 Task: Find connections with filter location Nkawkaw with filter topic #Economywith filter profile language Spanish with filter current company SKS Enterpprises - Human Resource Planning and Management with filter school Chennai Institute of Technology with filter industry Investment Management with filter service category Web Development with filter keywords title Bookkeeper
Action: Mouse moved to (169, 254)
Screenshot: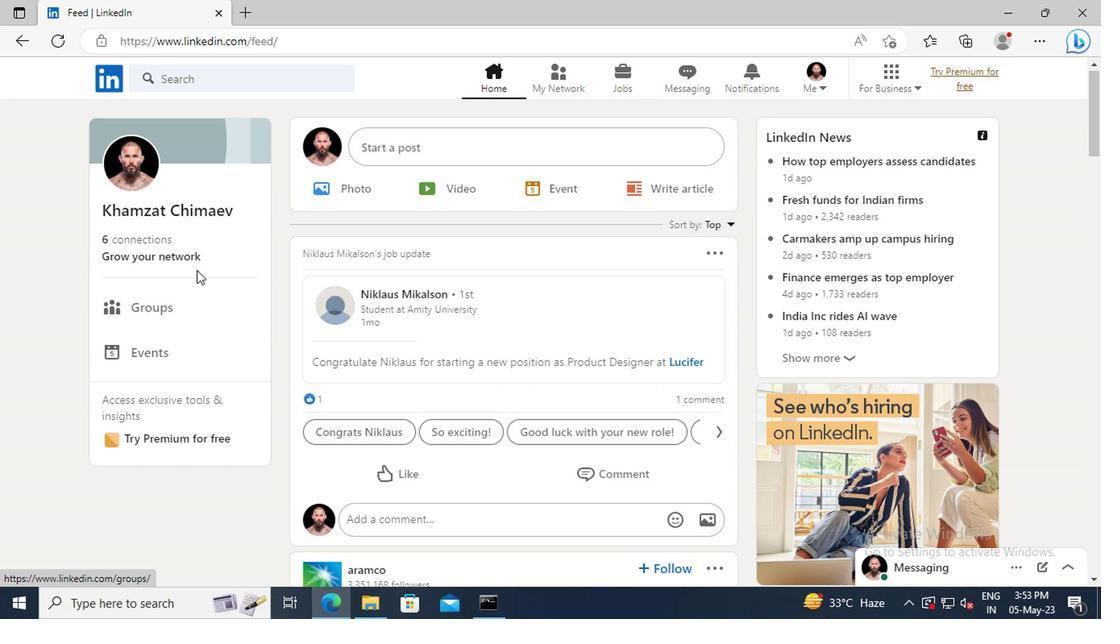 
Action: Mouse pressed left at (169, 254)
Screenshot: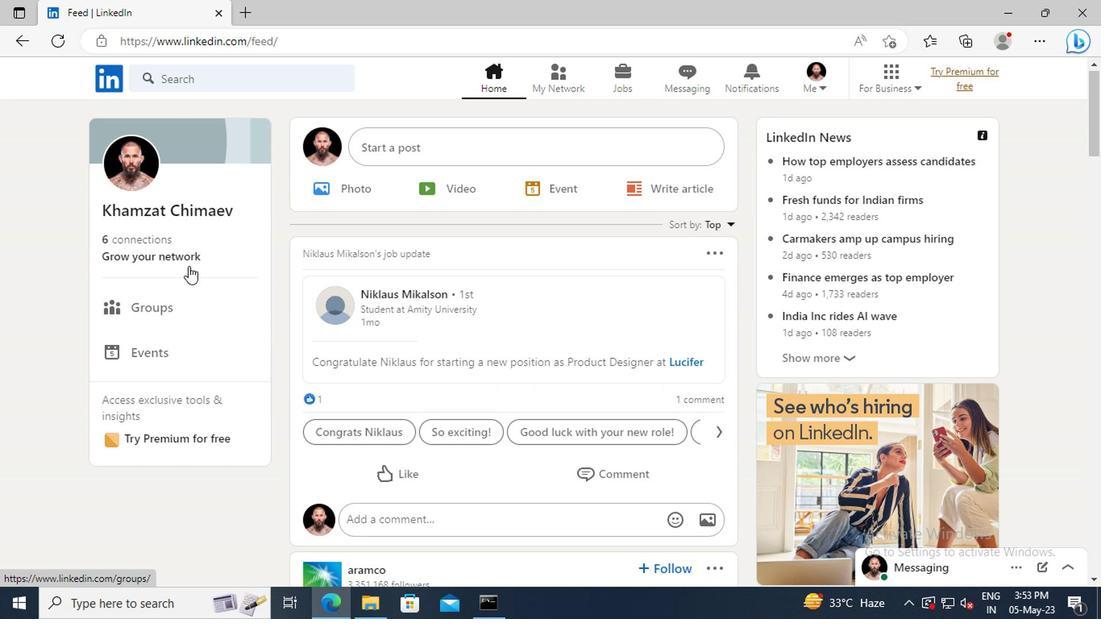 
Action: Mouse moved to (169, 169)
Screenshot: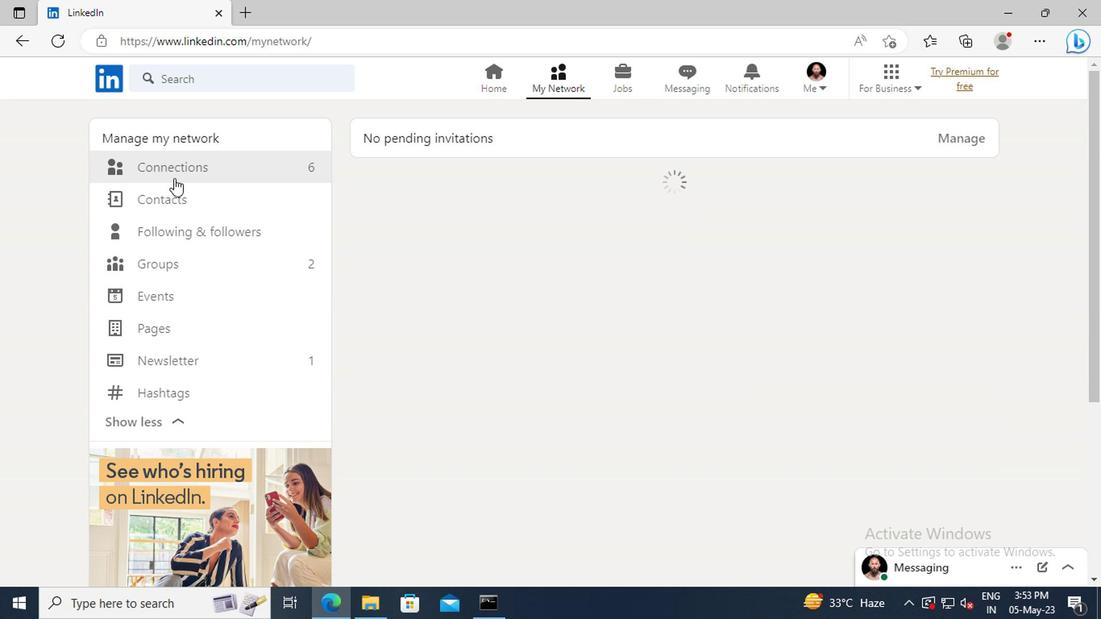 
Action: Mouse pressed left at (169, 169)
Screenshot: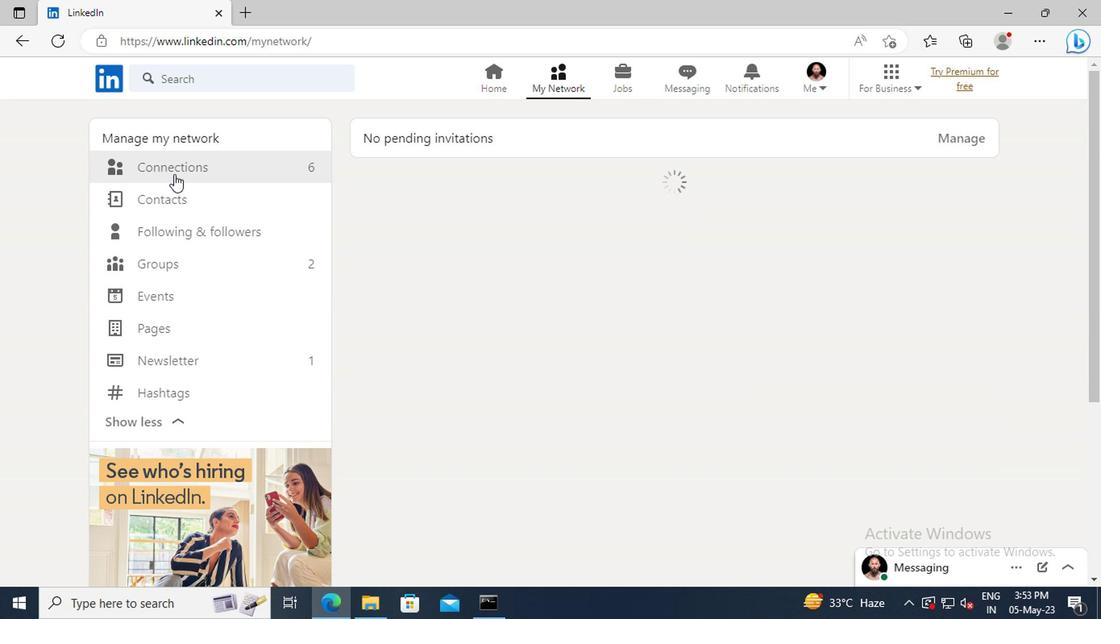 
Action: Mouse moved to (634, 172)
Screenshot: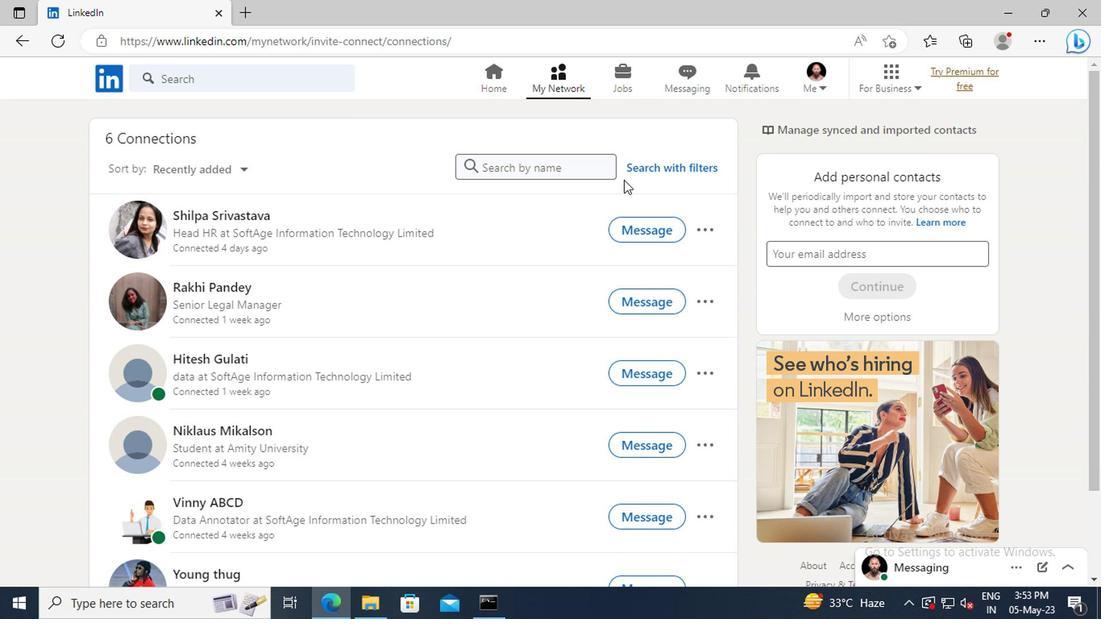 
Action: Mouse pressed left at (634, 172)
Screenshot: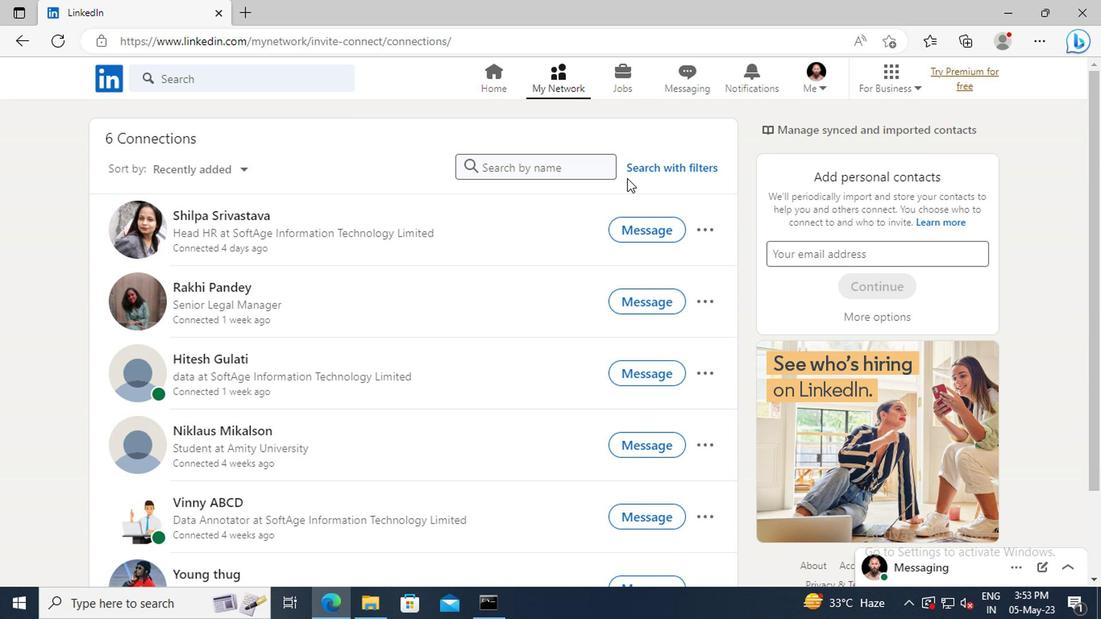 
Action: Mouse moved to (613, 128)
Screenshot: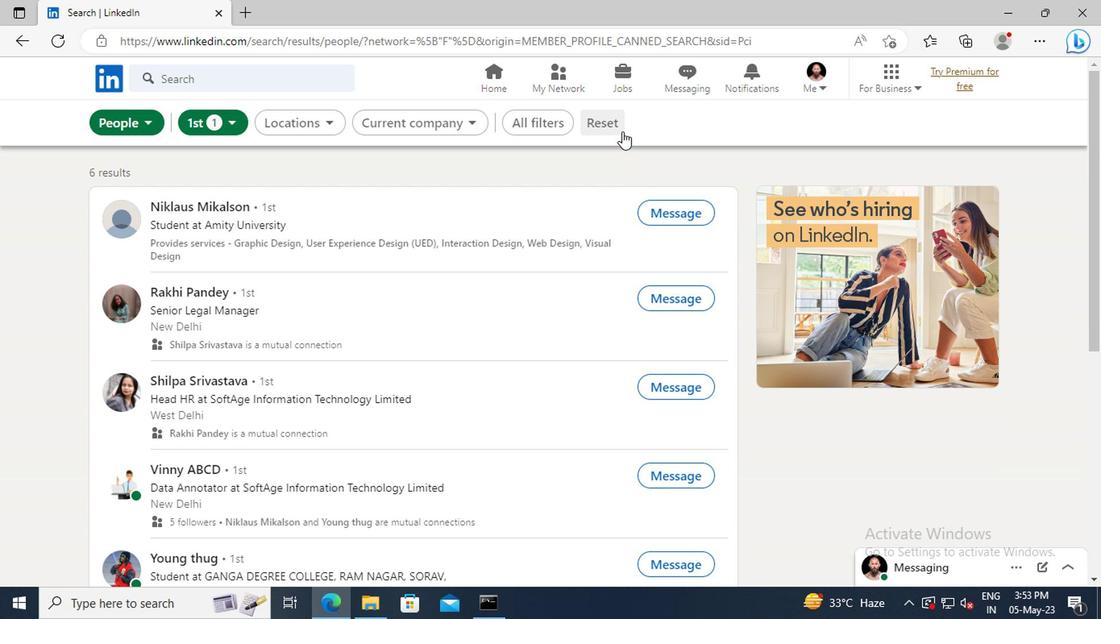 
Action: Mouse pressed left at (613, 128)
Screenshot: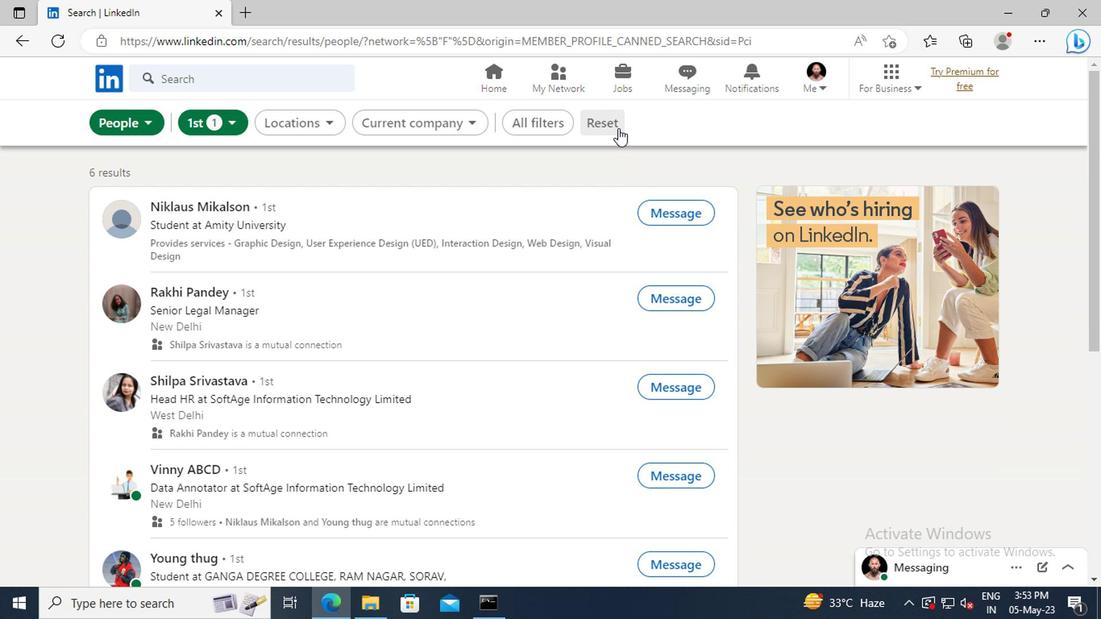 
Action: Mouse moved to (584, 126)
Screenshot: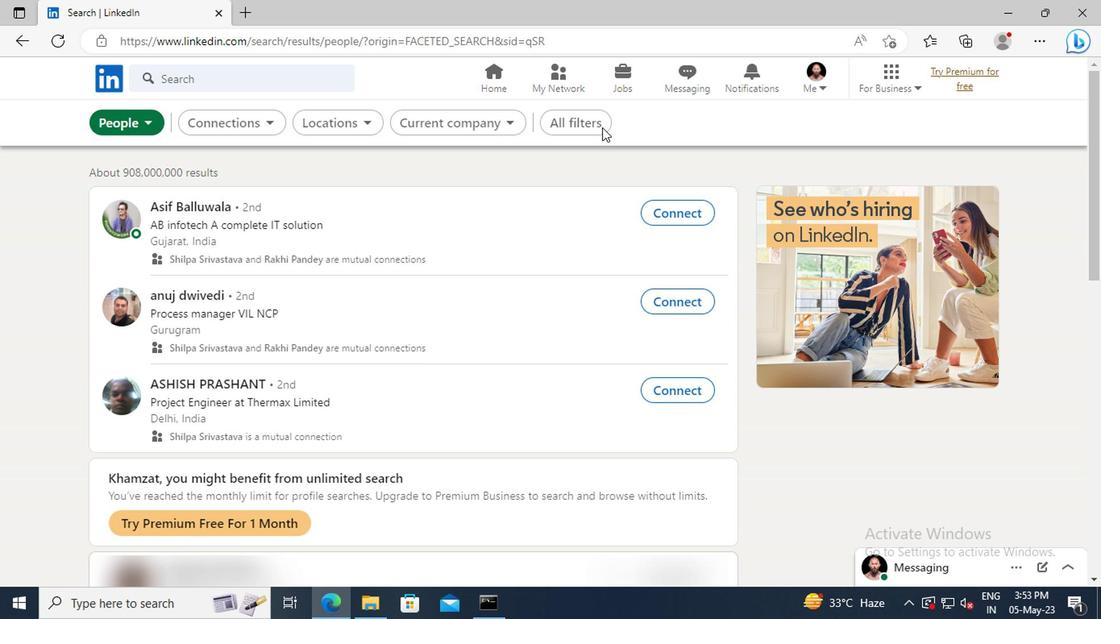 
Action: Mouse pressed left at (584, 126)
Screenshot: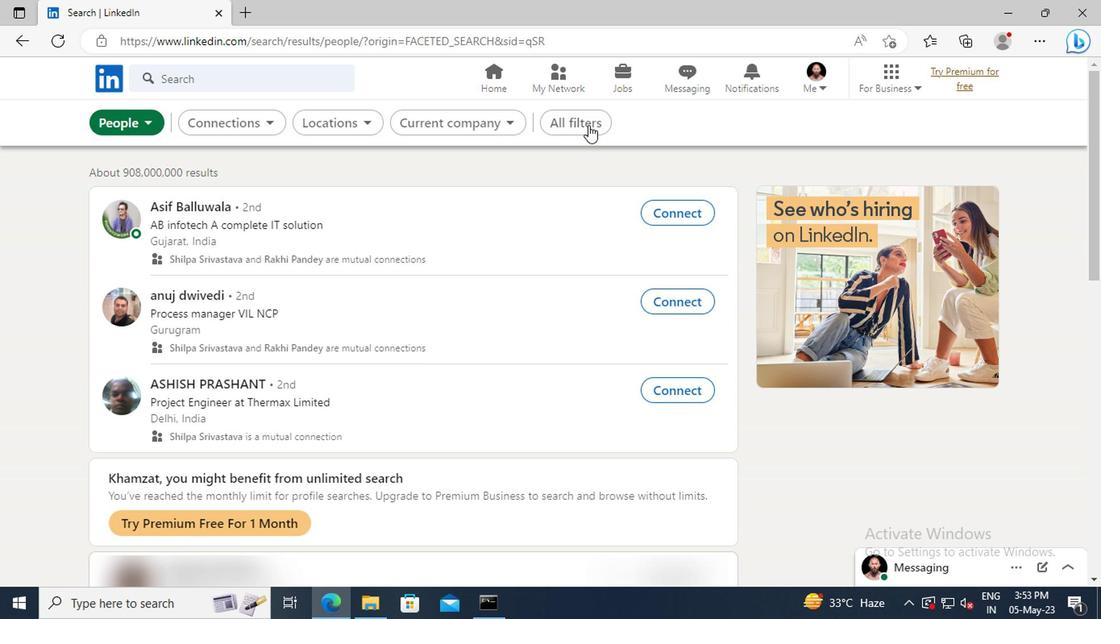 
Action: Mouse moved to (848, 293)
Screenshot: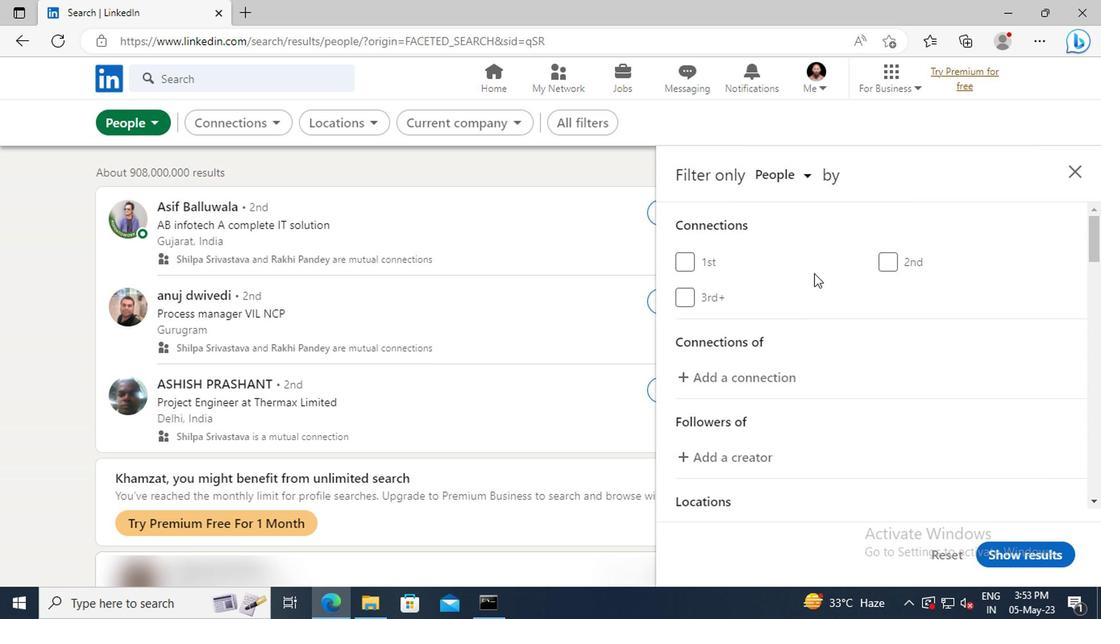 
Action: Mouse scrolled (848, 293) with delta (0, 0)
Screenshot: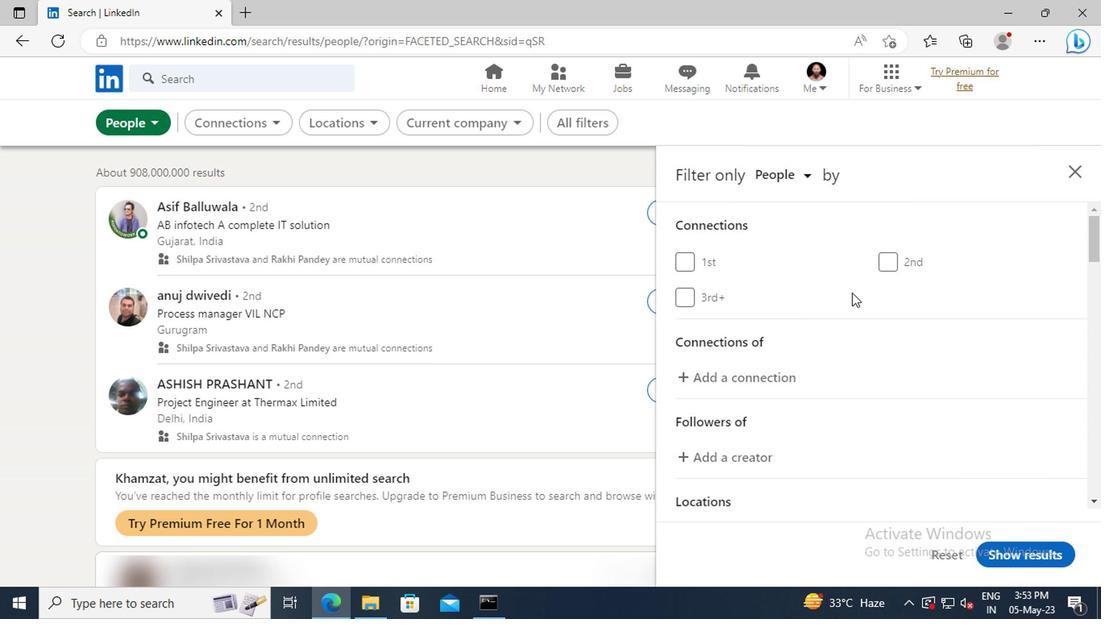 
Action: Mouse scrolled (848, 293) with delta (0, 0)
Screenshot: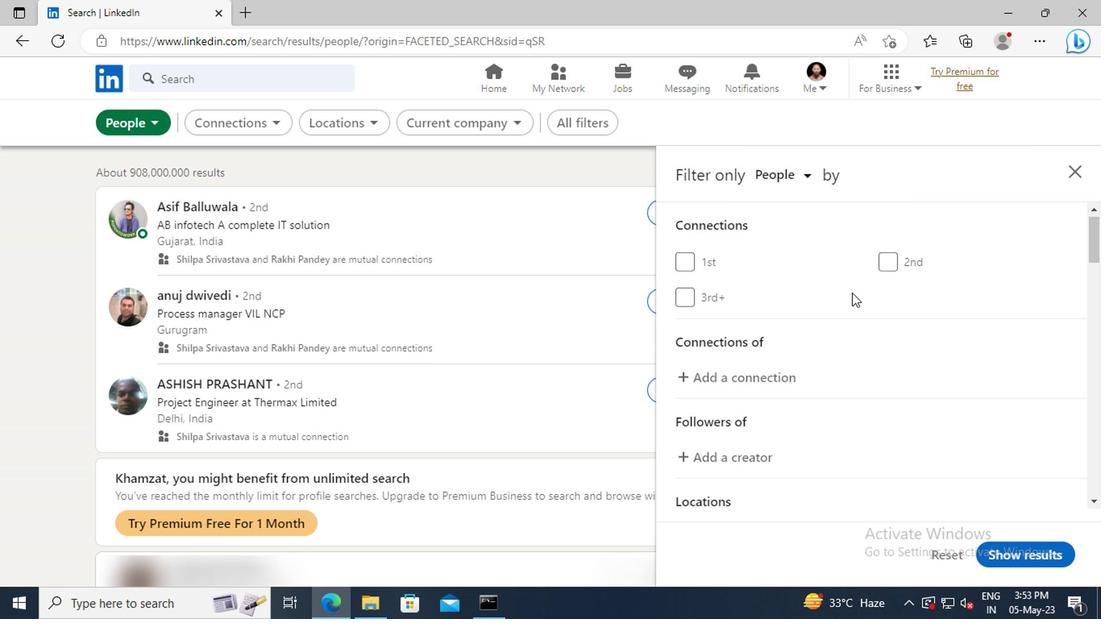 
Action: Mouse scrolled (848, 293) with delta (0, 0)
Screenshot: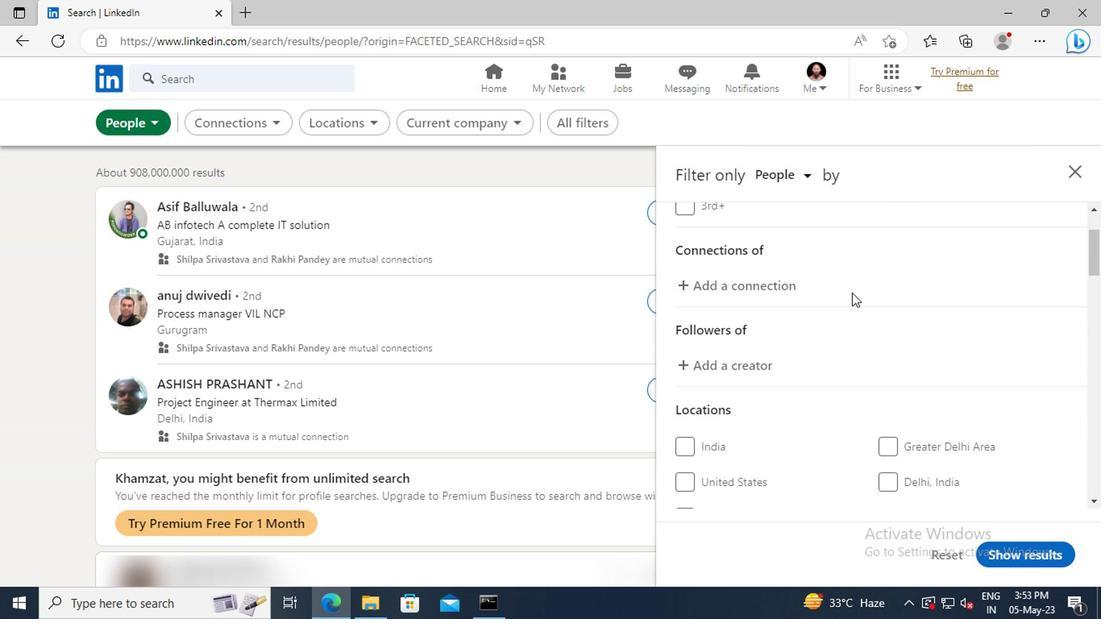 
Action: Mouse scrolled (848, 293) with delta (0, 0)
Screenshot: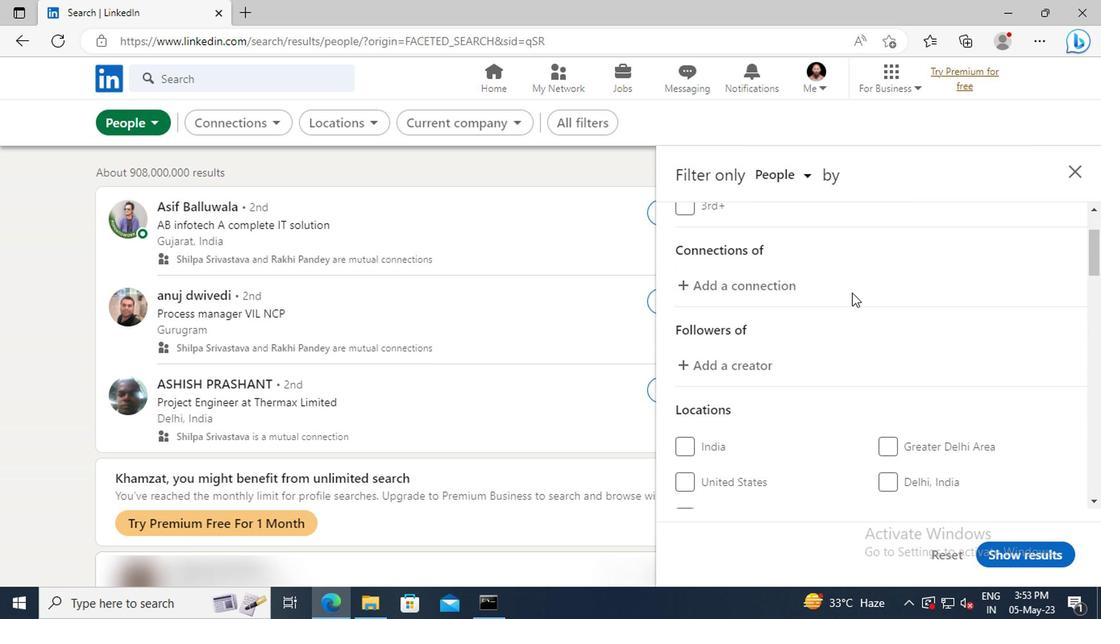 
Action: Mouse scrolled (848, 293) with delta (0, 0)
Screenshot: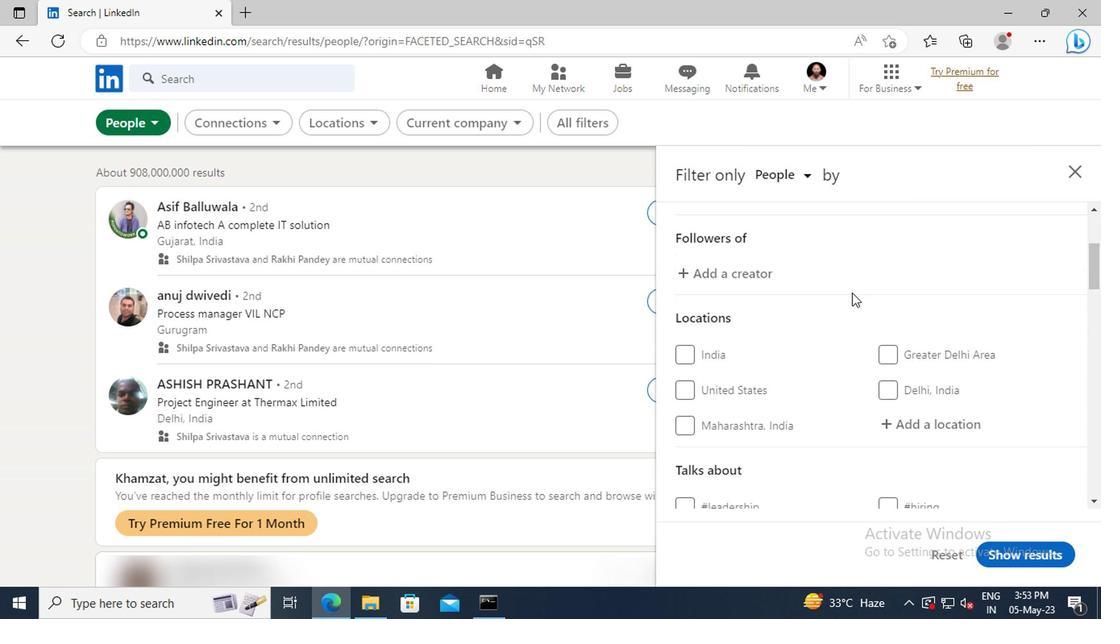 
Action: Mouse scrolled (848, 293) with delta (0, 0)
Screenshot: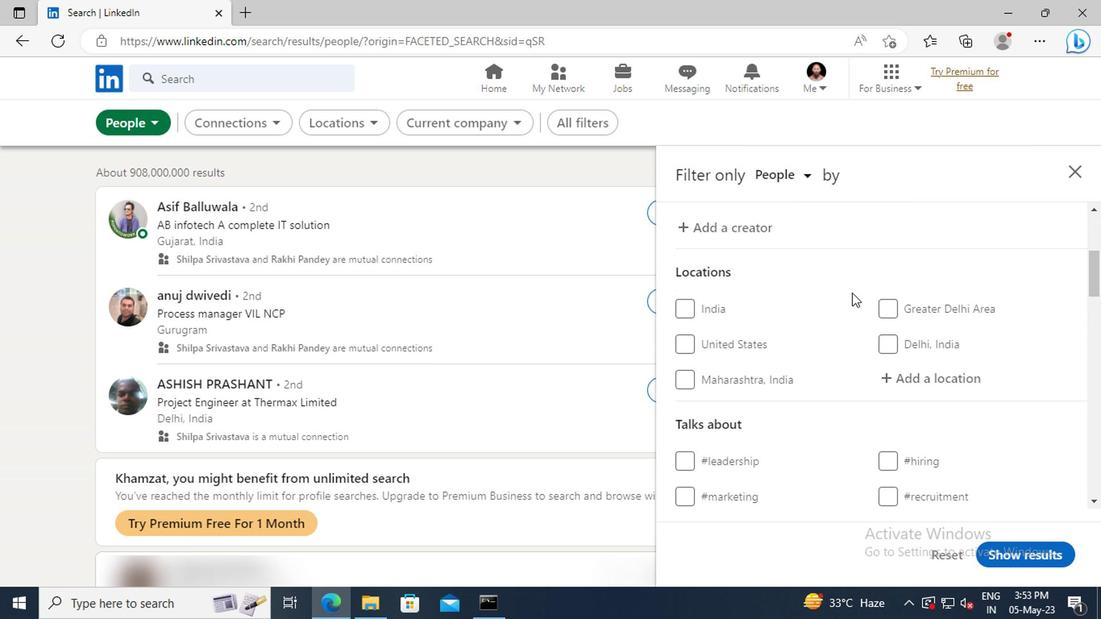 
Action: Mouse moved to (891, 334)
Screenshot: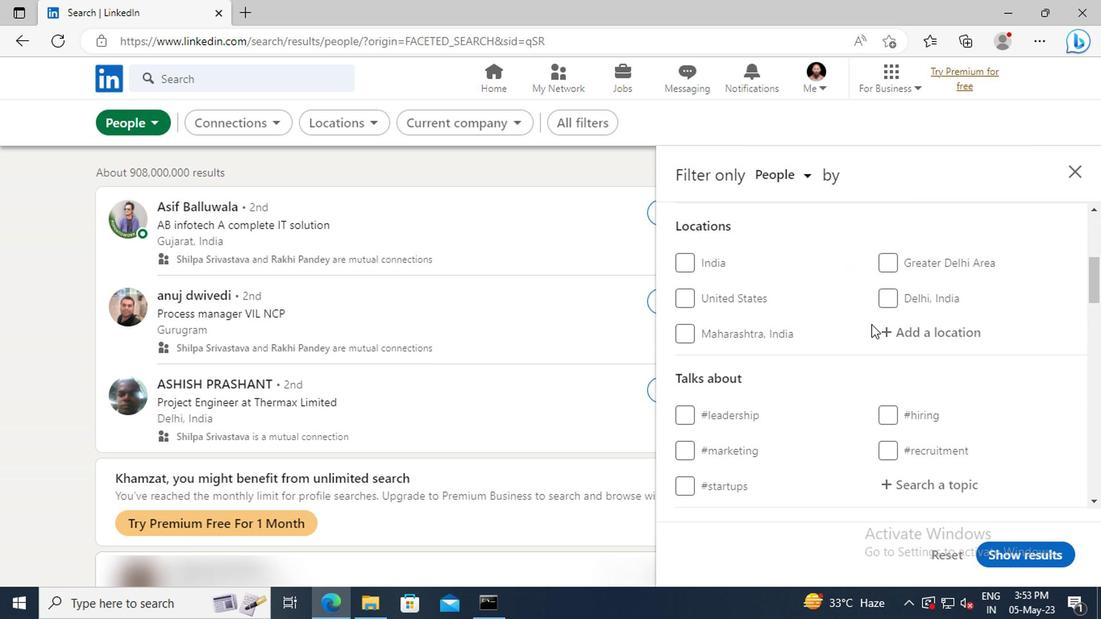 
Action: Mouse pressed left at (891, 334)
Screenshot: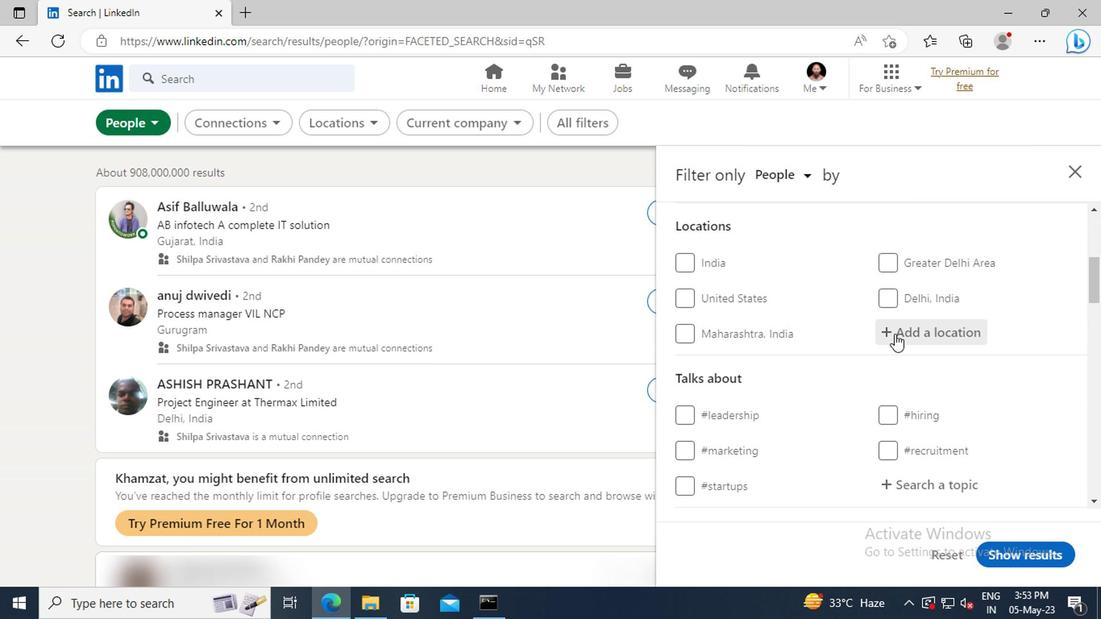 
Action: Key pressed <Key.shift>NKAWKAW<Key.enter>
Screenshot: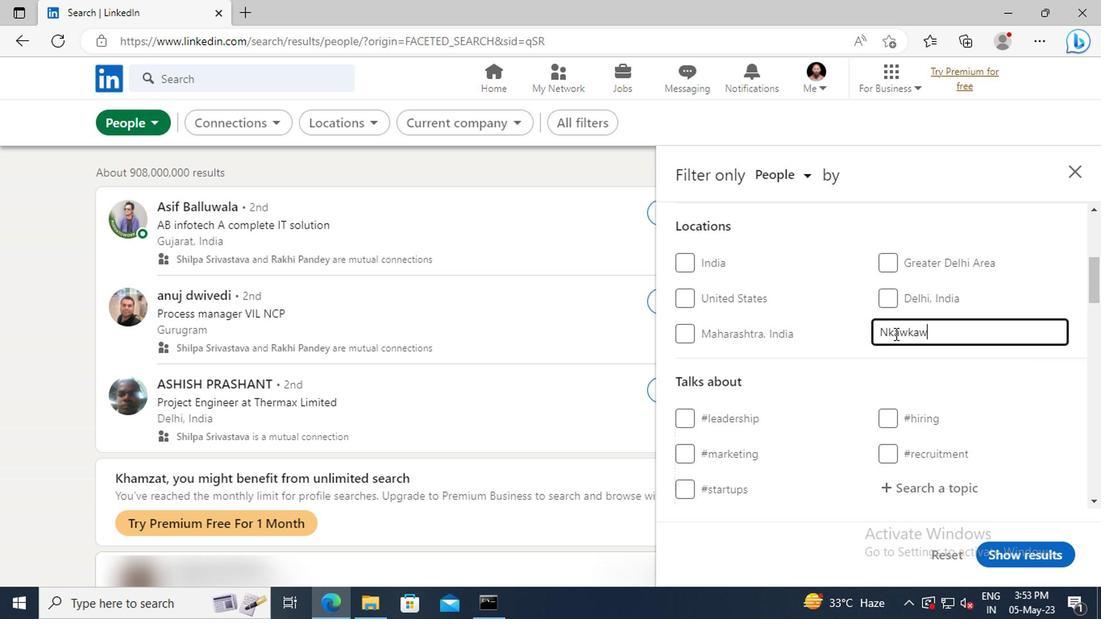 
Action: Mouse scrolled (891, 334) with delta (0, 0)
Screenshot: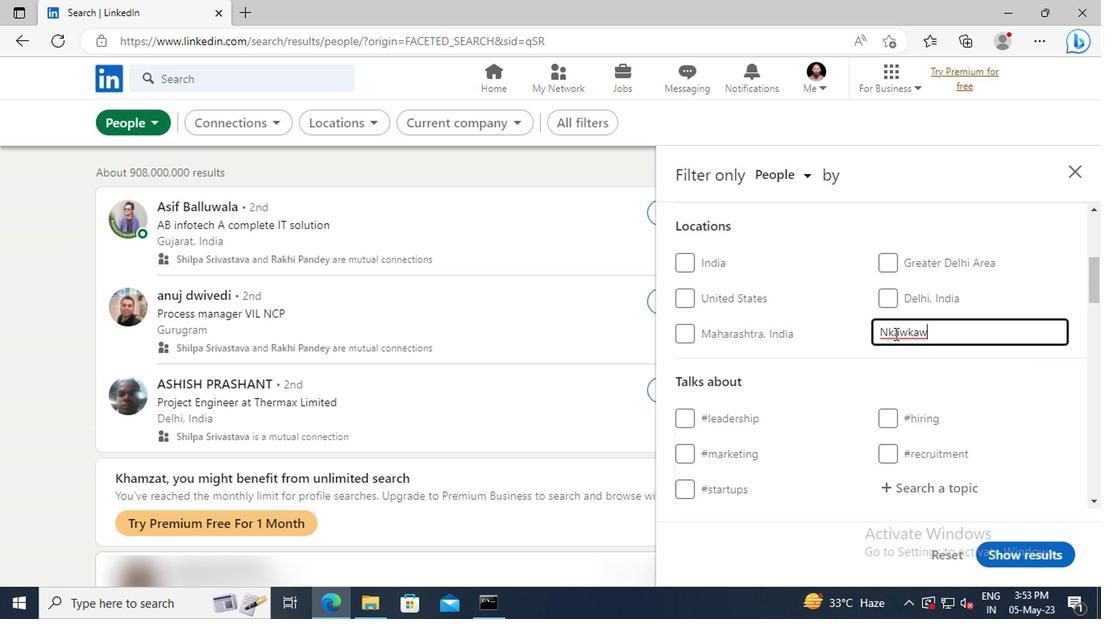 
Action: Mouse scrolled (891, 334) with delta (0, 0)
Screenshot: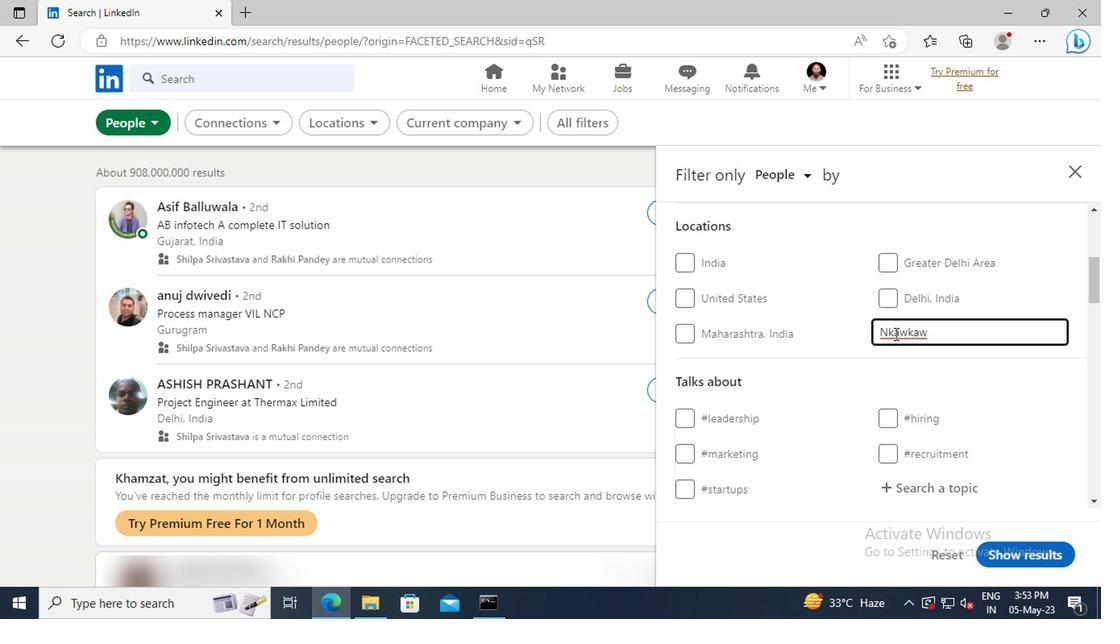 
Action: Mouse scrolled (891, 334) with delta (0, 0)
Screenshot: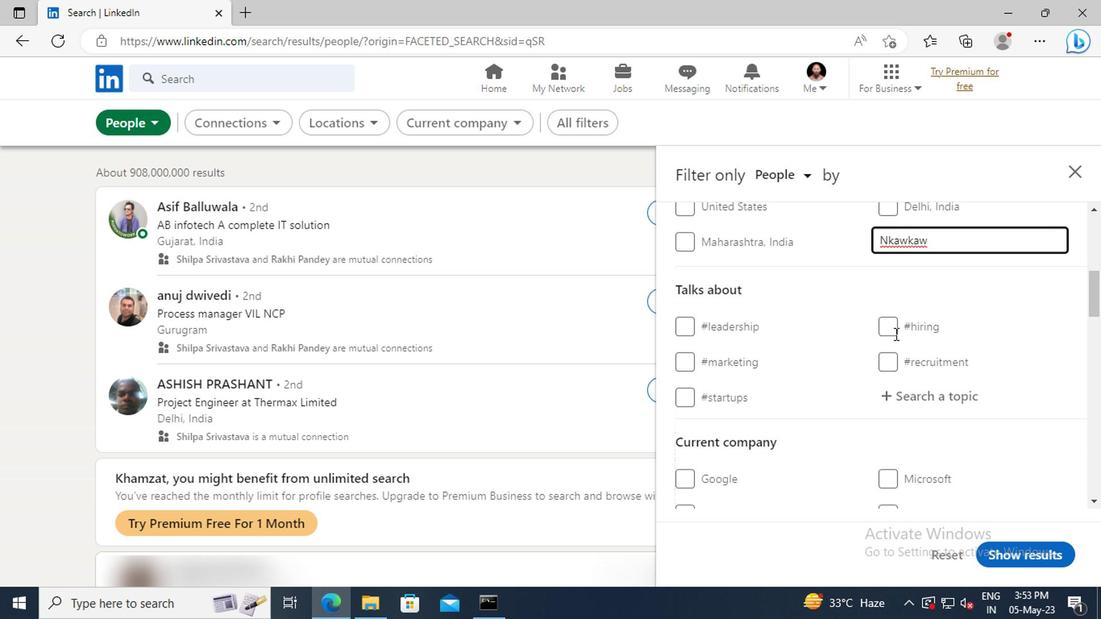
Action: Mouse moved to (903, 352)
Screenshot: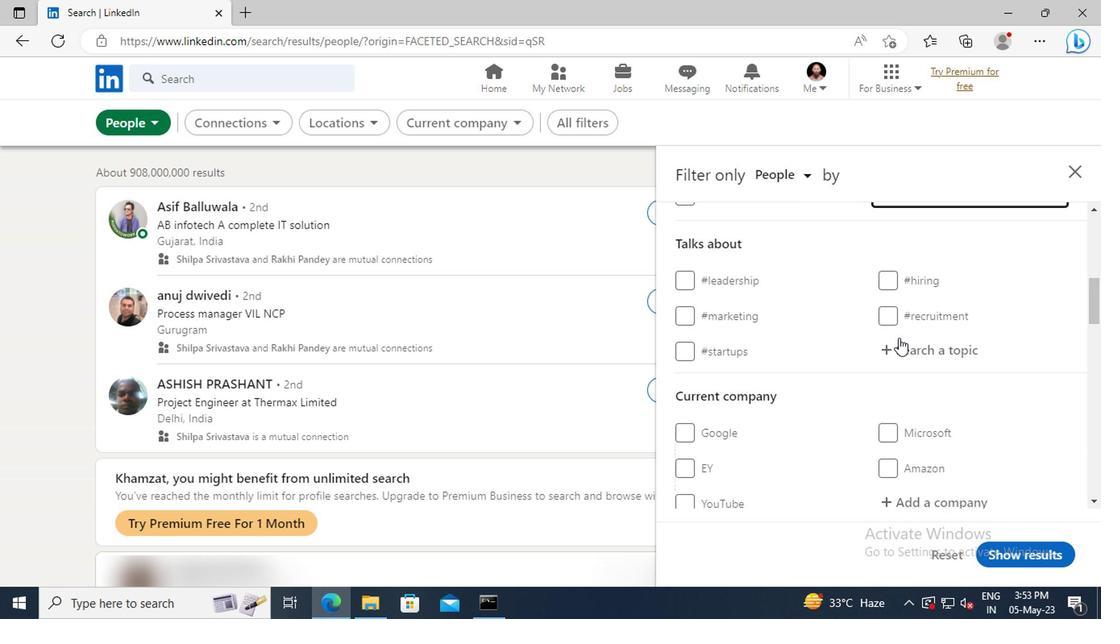 
Action: Mouse pressed left at (903, 352)
Screenshot: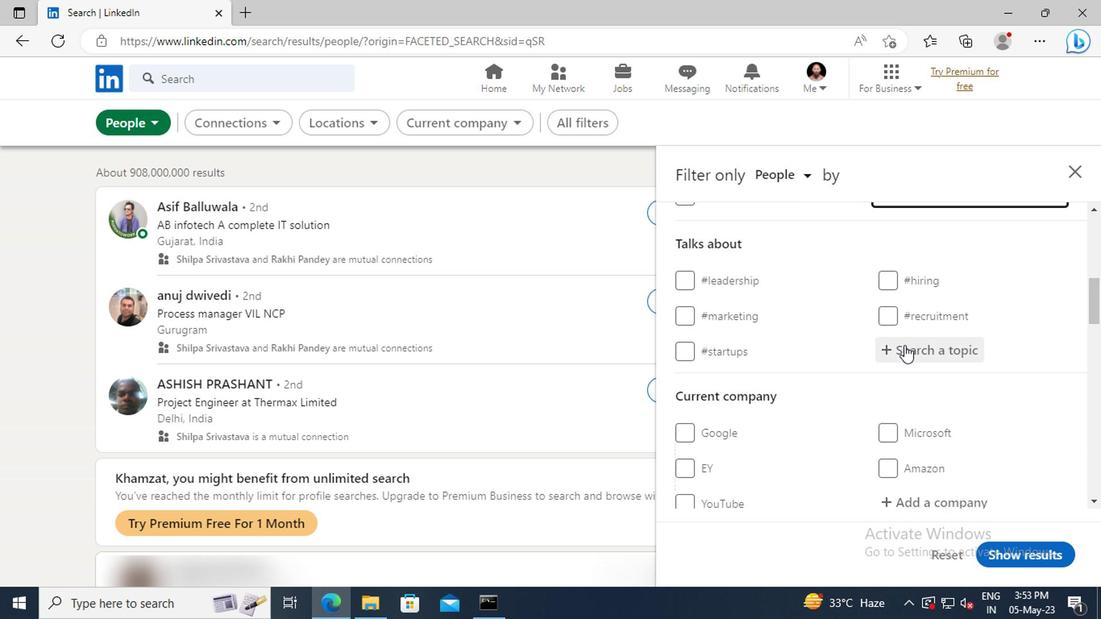 
Action: Key pressed <Key.shift>ECONOMY
Screenshot: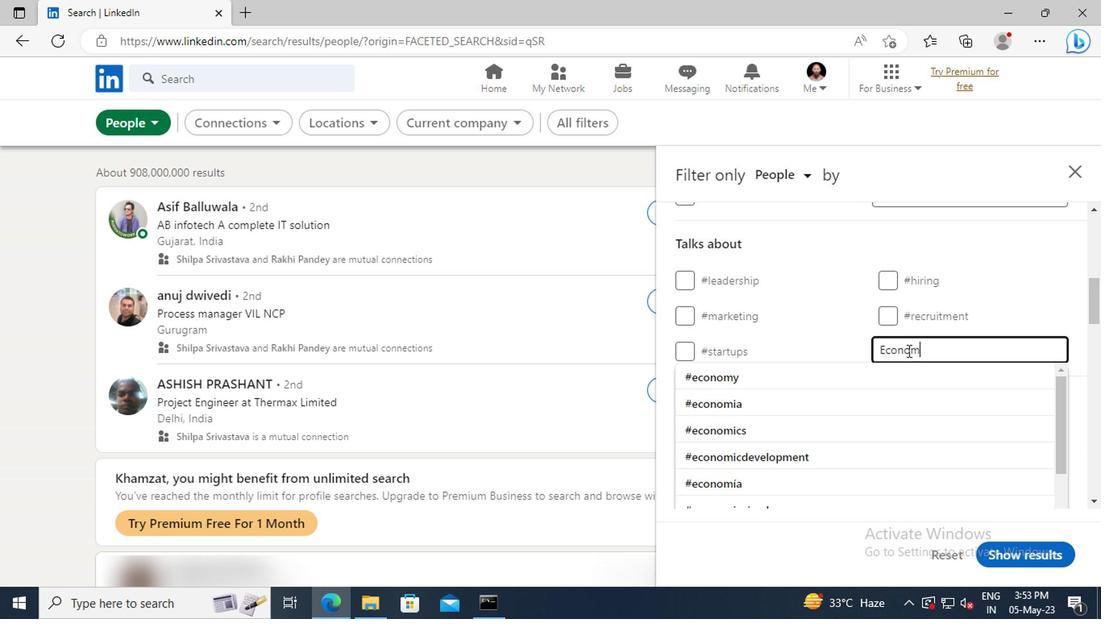 
Action: Mouse moved to (905, 373)
Screenshot: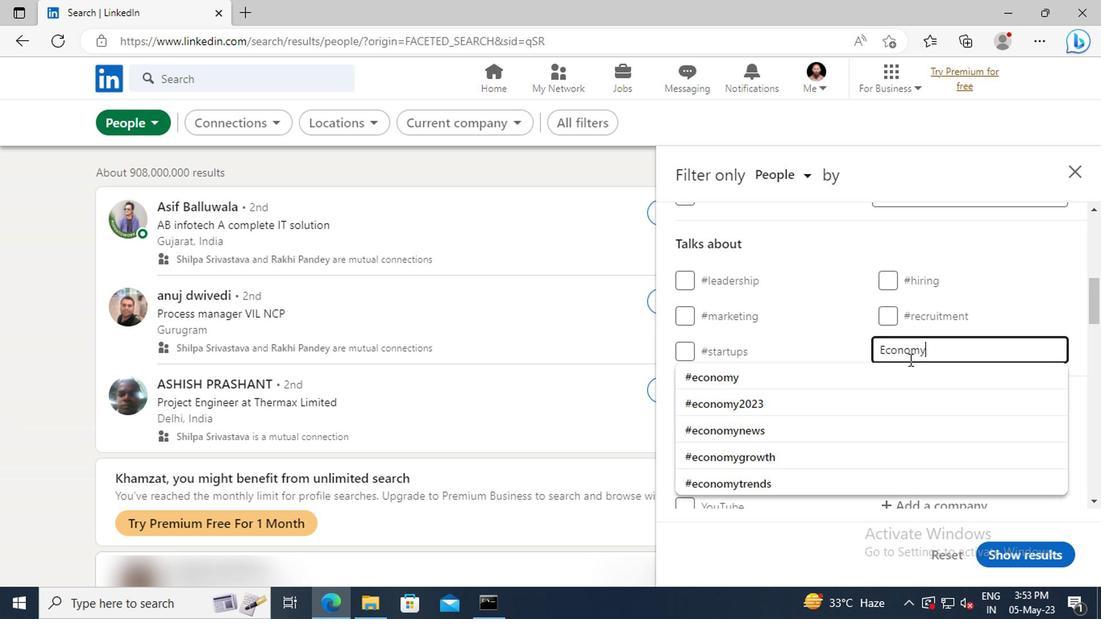 
Action: Mouse pressed left at (905, 373)
Screenshot: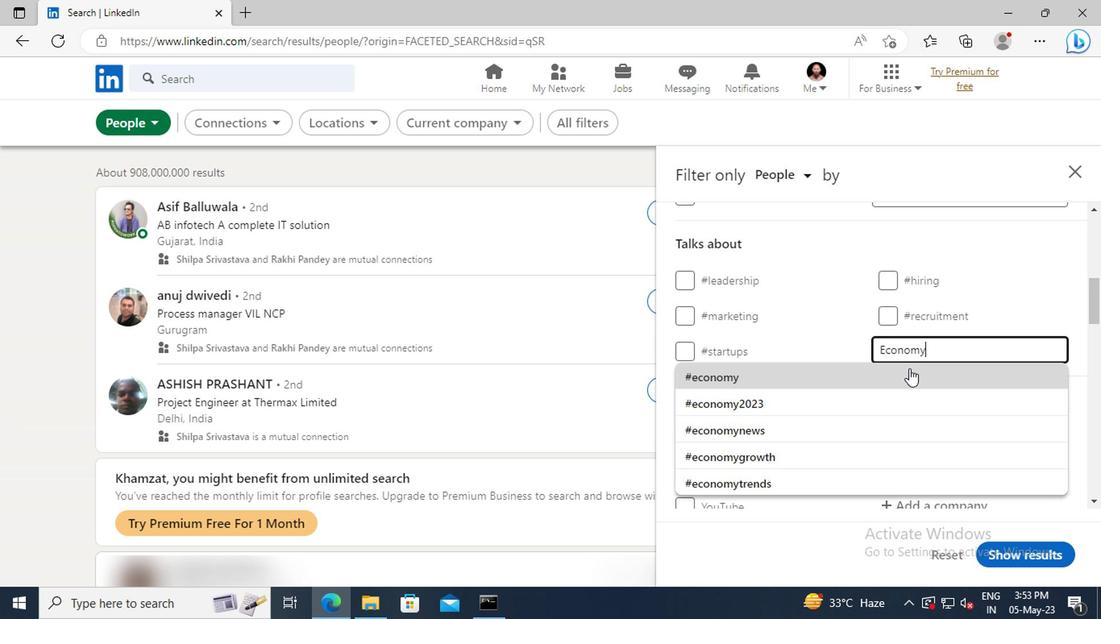 
Action: Mouse scrolled (905, 372) with delta (0, -1)
Screenshot: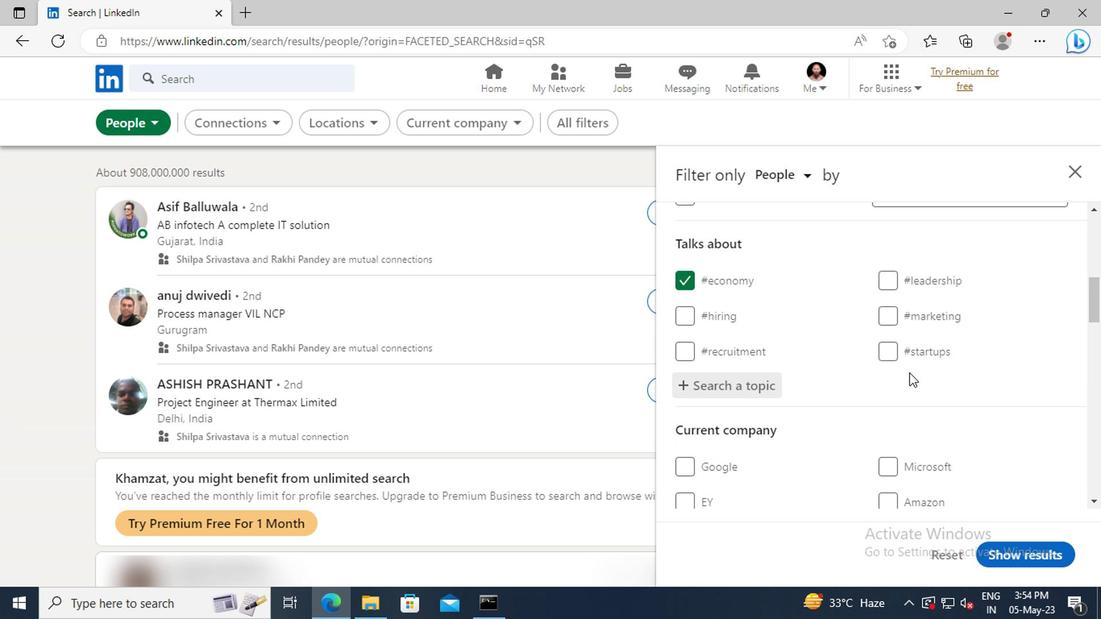 
Action: Mouse scrolled (905, 372) with delta (0, -1)
Screenshot: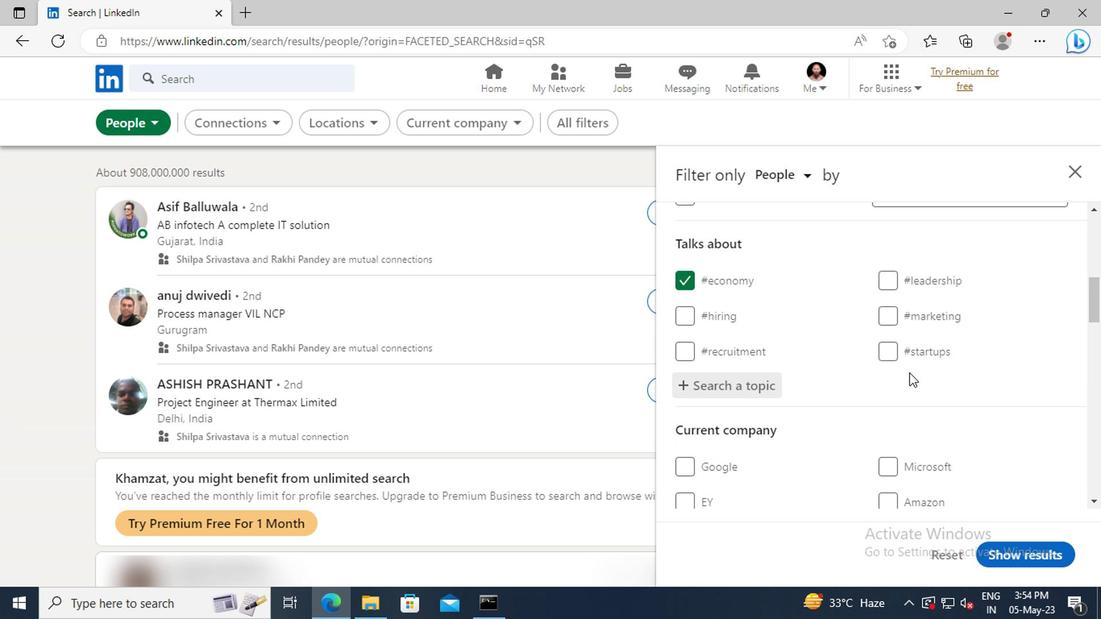 
Action: Mouse scrolled (905, 372) with delta (0, -1)
Screenshot: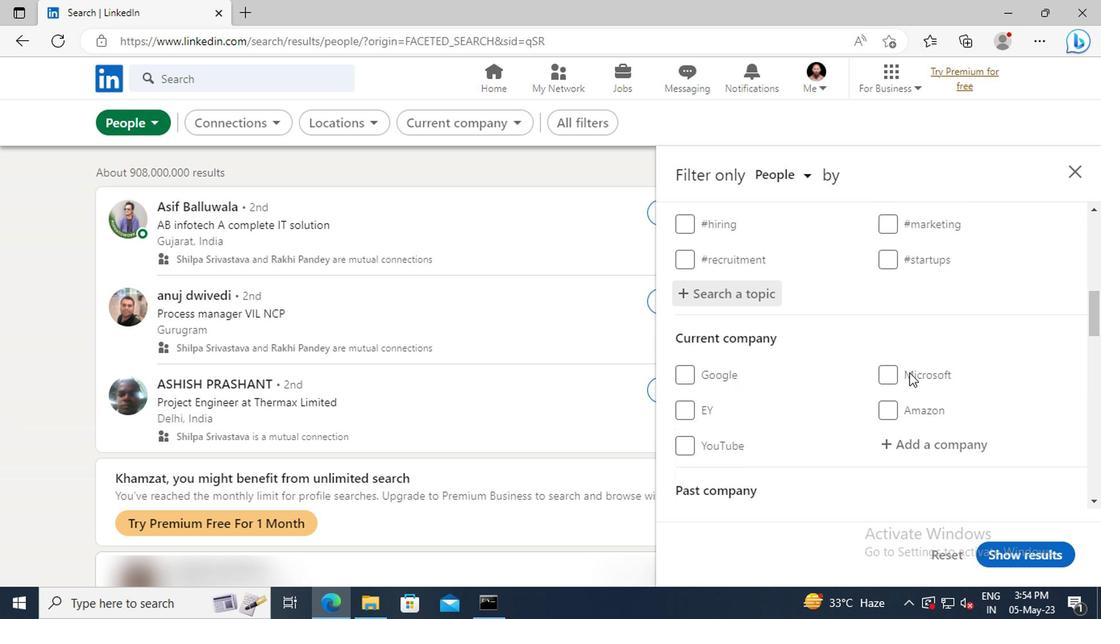 
Action: Mouse scrolled (905, 372) with delta (0, -1)
Screenshot: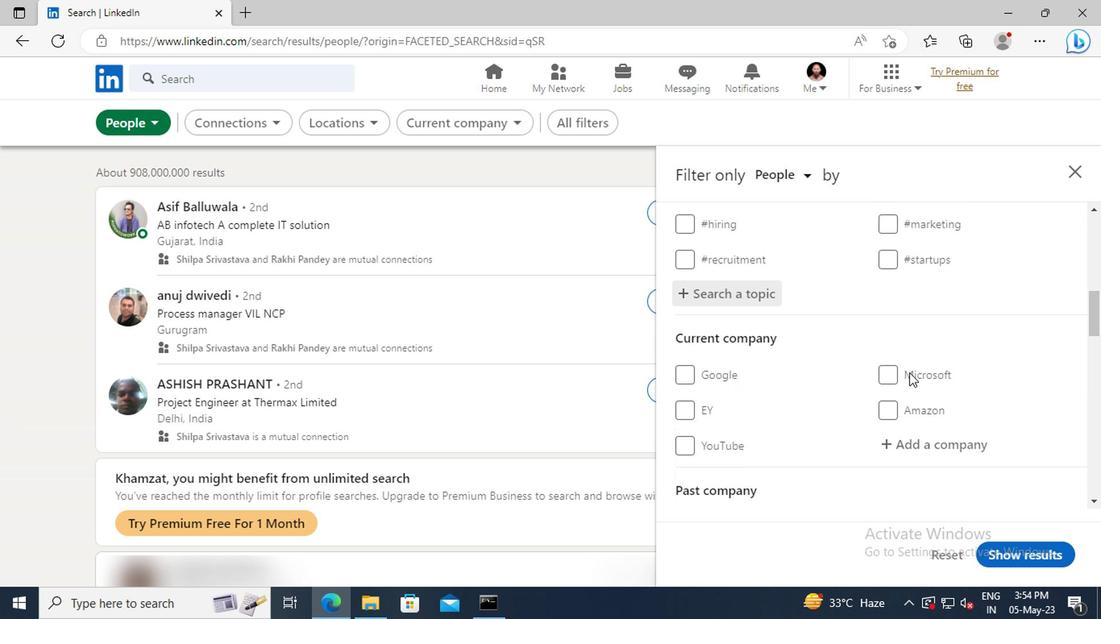 
Action: Mouse scrolled (905, 372) with delta (0, -1)
Screenshot: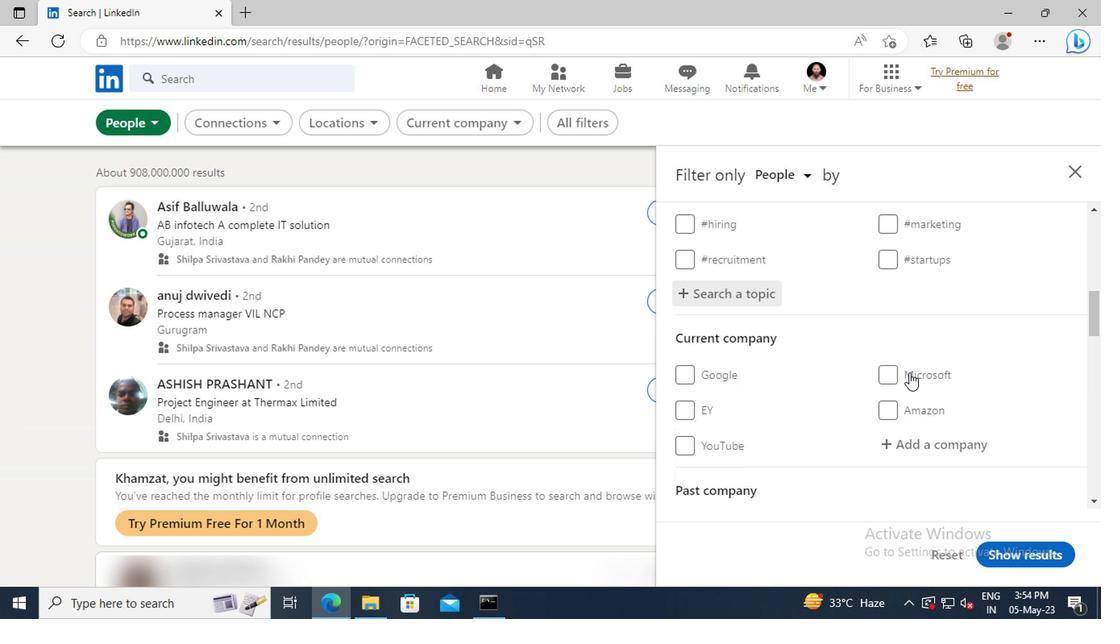 
Action: Mouse scrolled (905, 372) with delta (0, -1)
Screenshot: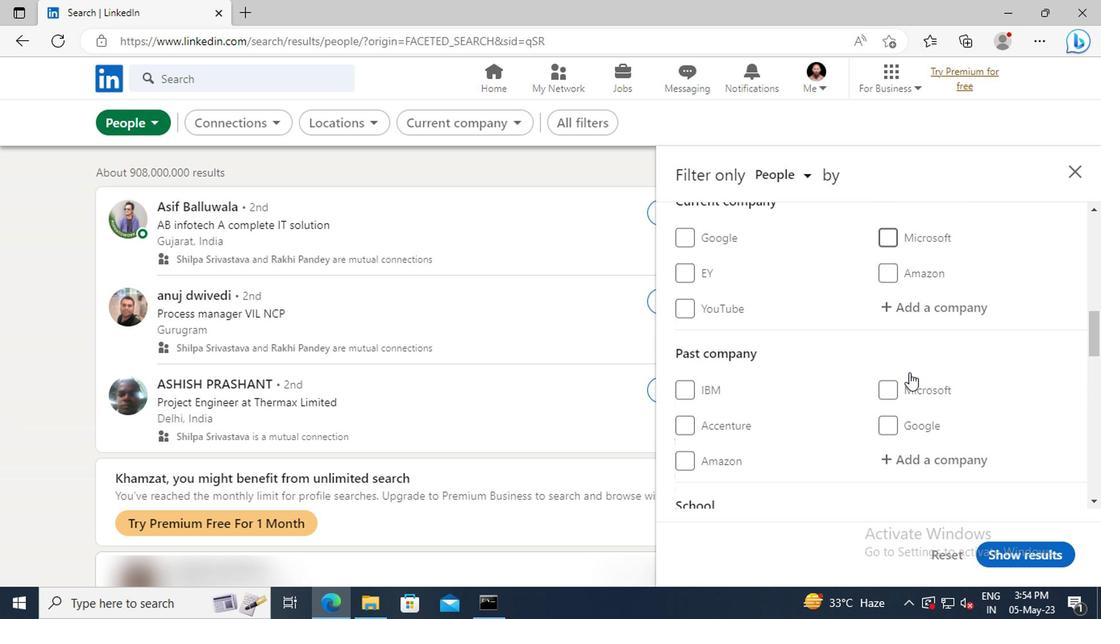 
Action: Mouse scrolled (905, 372) with delta (0, -1)
Screenshot: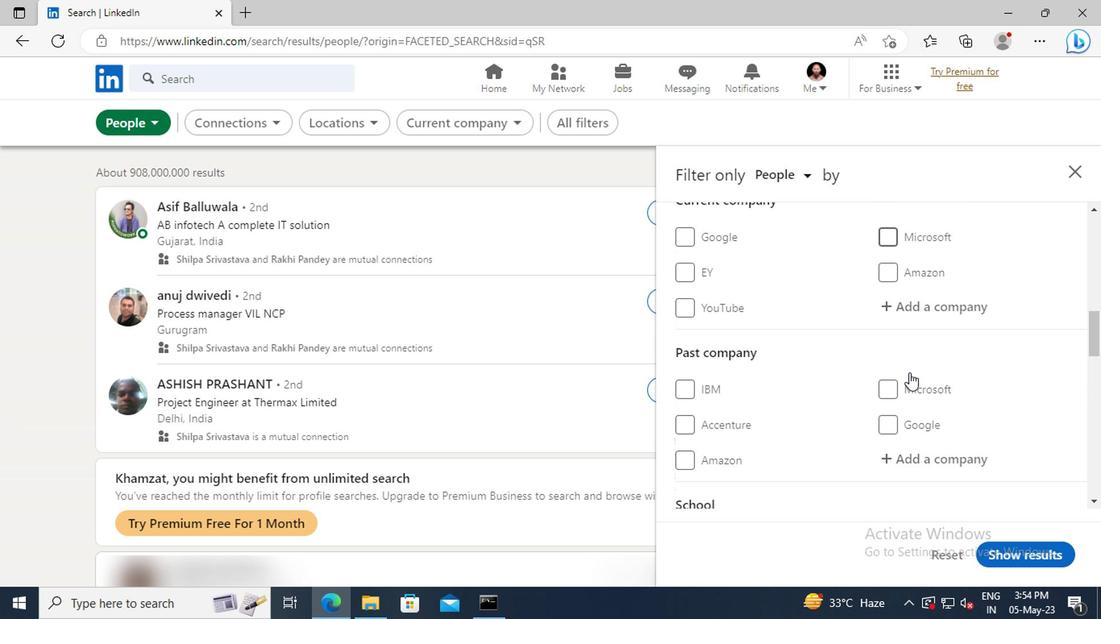 
Action: Mouse scrolled (905, 372) with delta (0, -1)
Screenshot: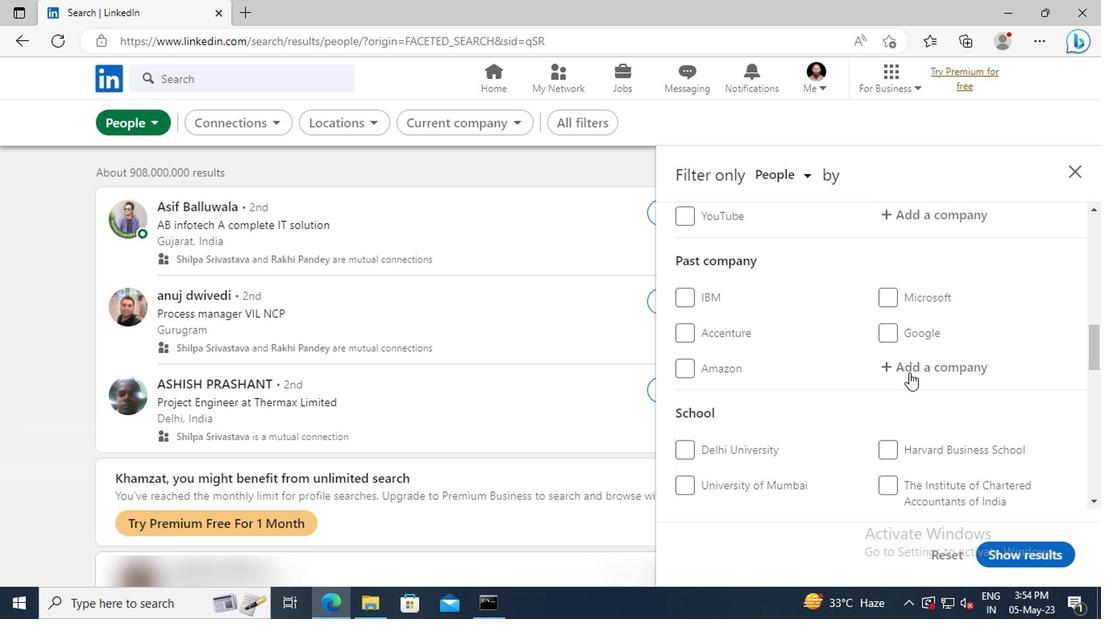 
Action: Mouse scrolled (905, 372) with delta (0, -1)
Screenshot: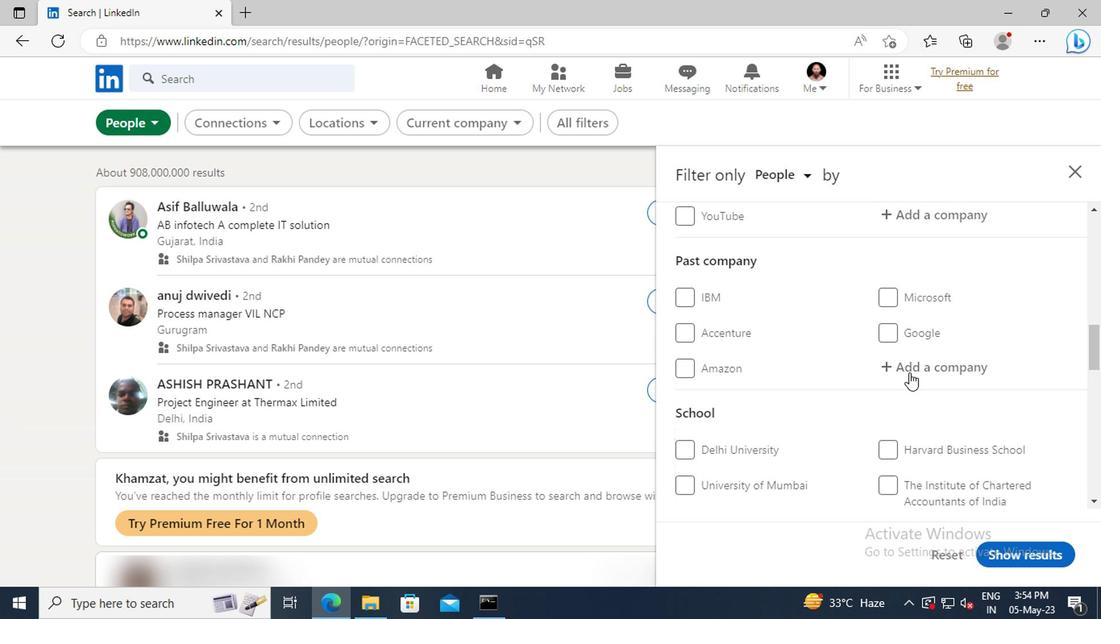 
Action: Mouse scrolled (905, 372) with delta (0, -1)
Screenshot: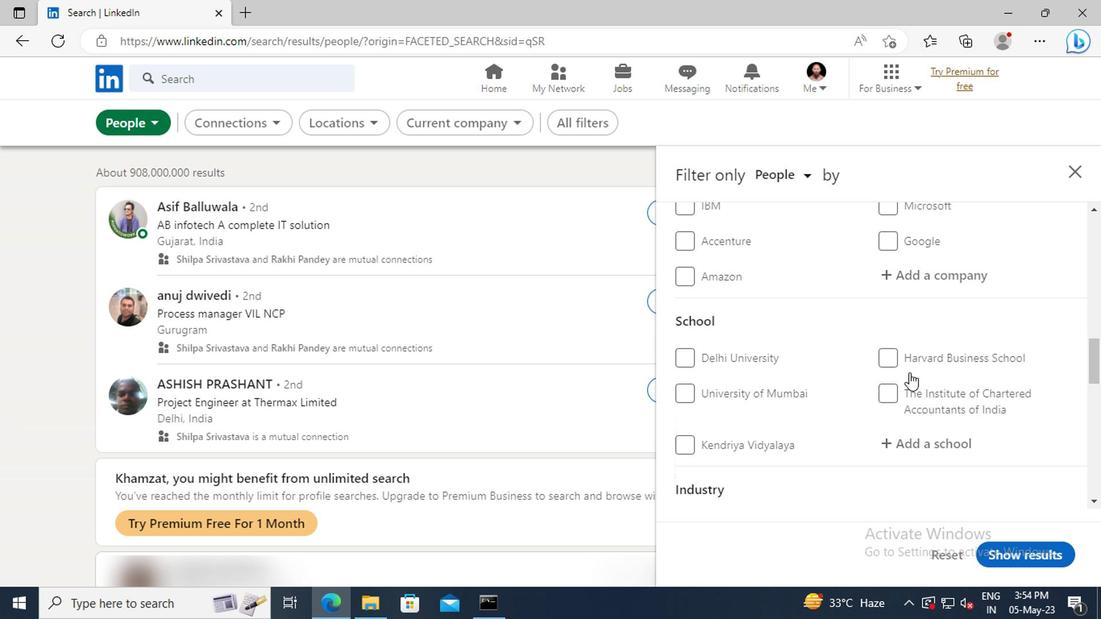 
Action: Mouse scrolled (905, 372) with delta (0, -1)
Screenshot: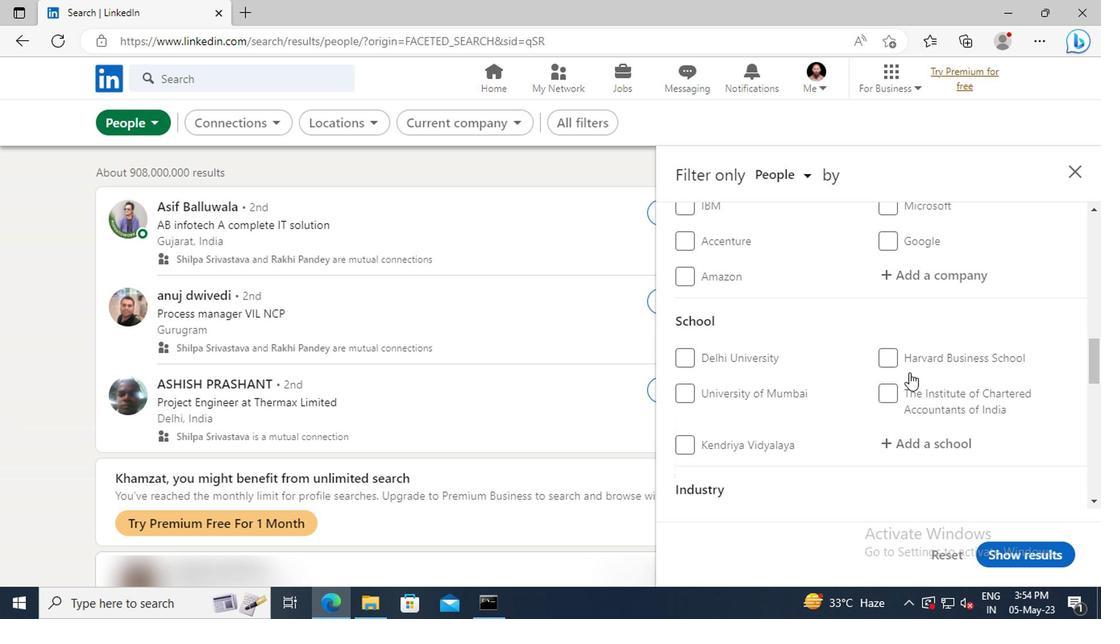 
Action: Mouse scrolled (905, 372) with delta (0, -1)
Screenshot: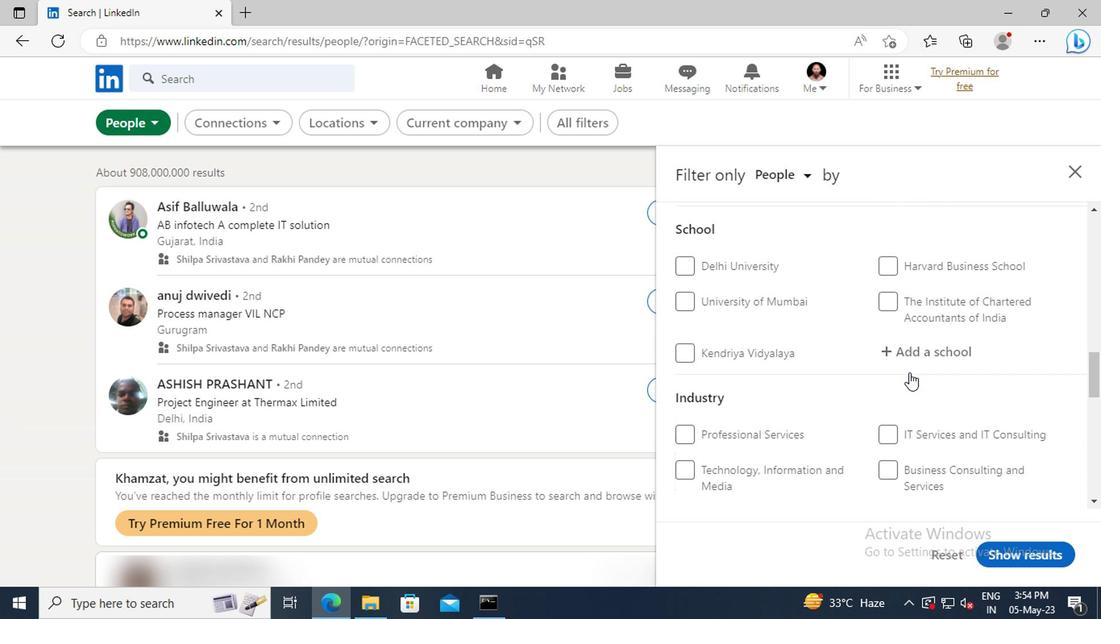 
Action: Mouse scrolled (905, 372) with delta (0, -1)
Screenshot: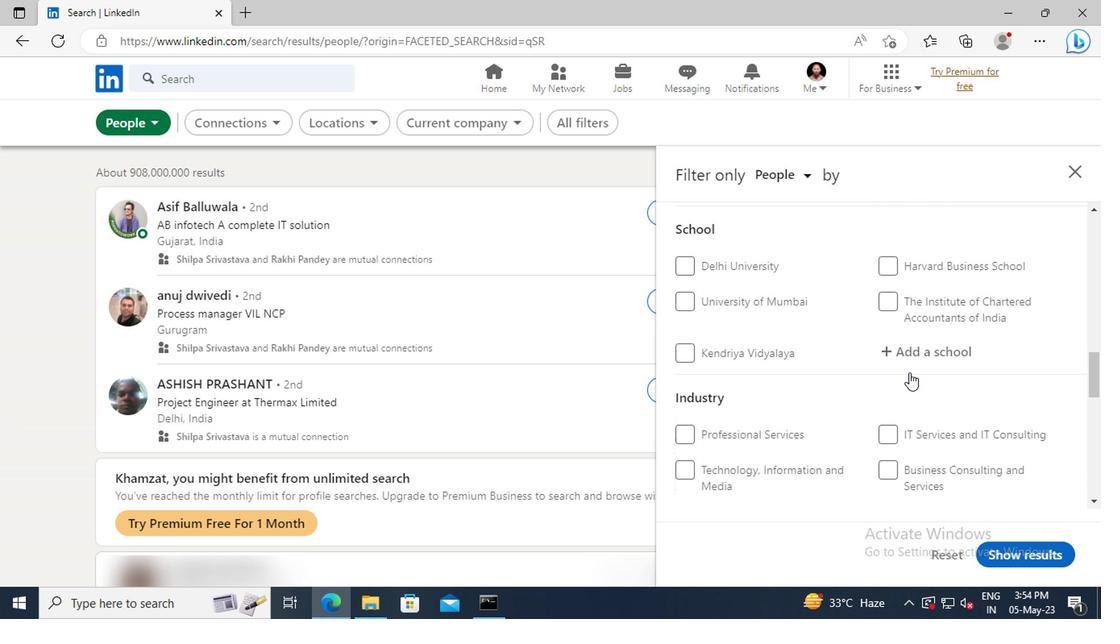 
Action: Mouse scrolled (905, 372) with delta (0, -1)
Screenshot: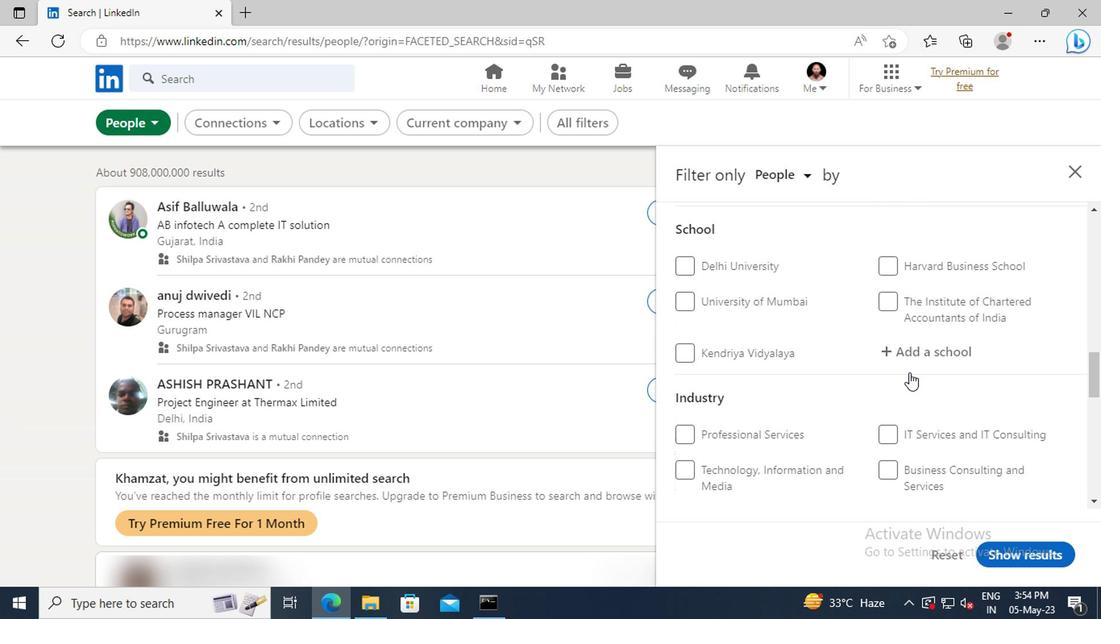 
Action: Mouse scrolled (905, 372) with delta (0, -1)
Screenshot: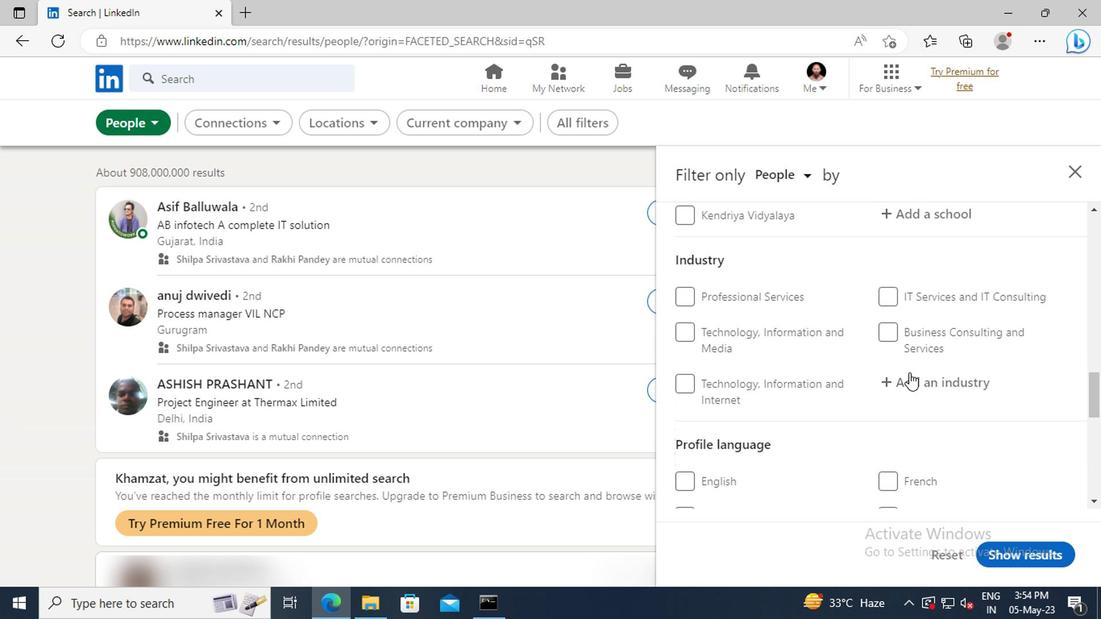 
Action: Mouse scrolled (905, 372) with delta (0, -1)
Screenshot: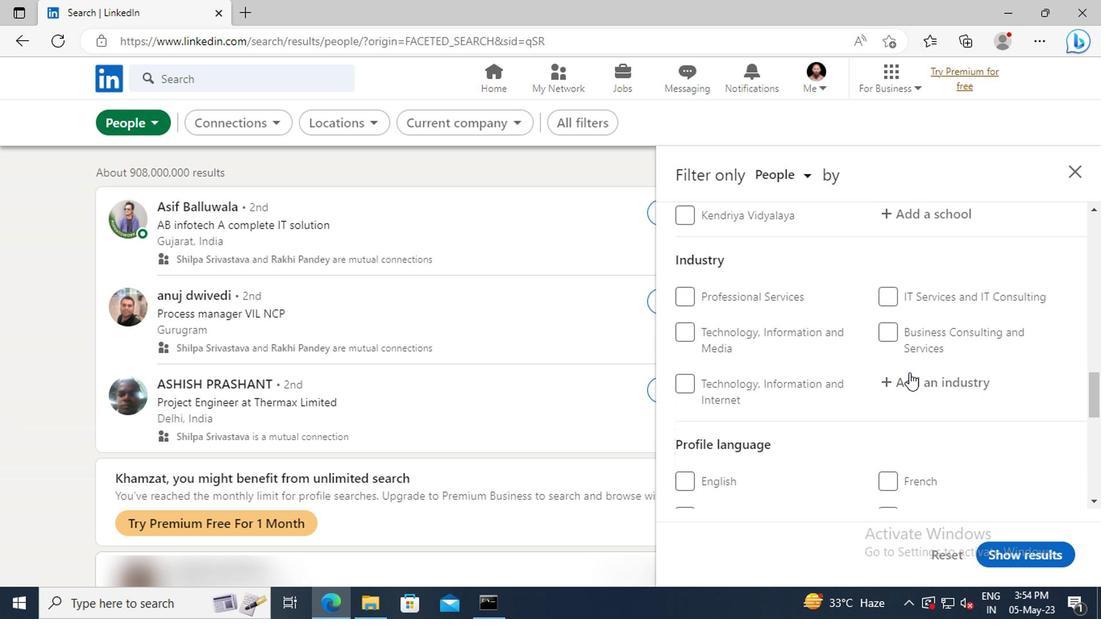 
Action: Mouse moved to (685, 428)
Screenshot: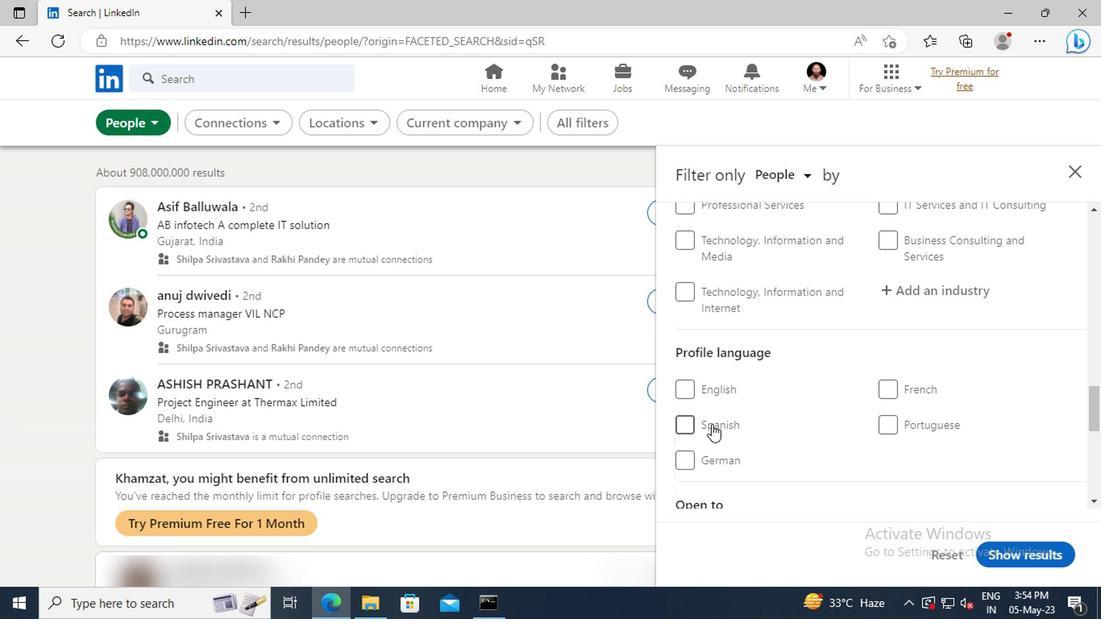 
Action: Mouse pressed left at (685, 428)
Screenshot: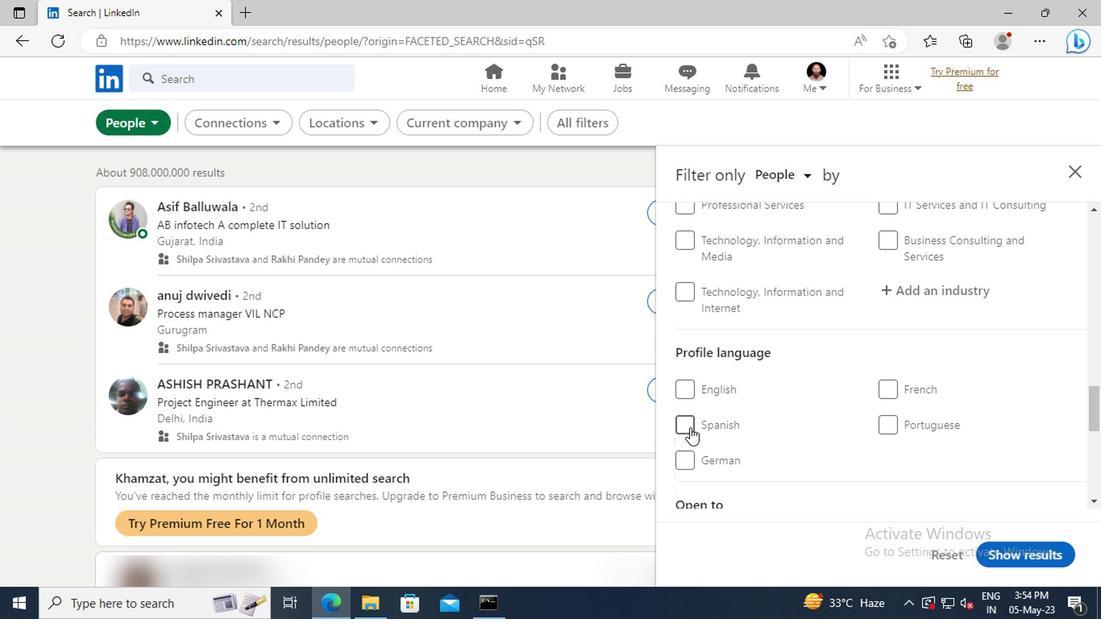 
Action: Mouse moved to (884, 384)
Screenshot: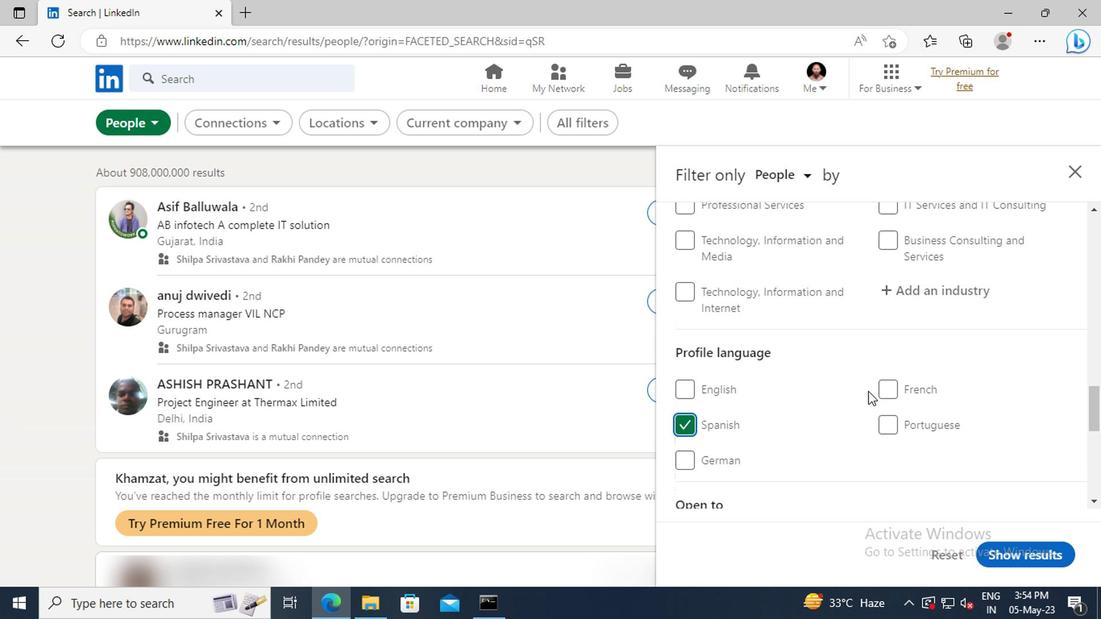 
Action: Mouse scrolled (884, 386) with delta (0, 1)
Screenshot: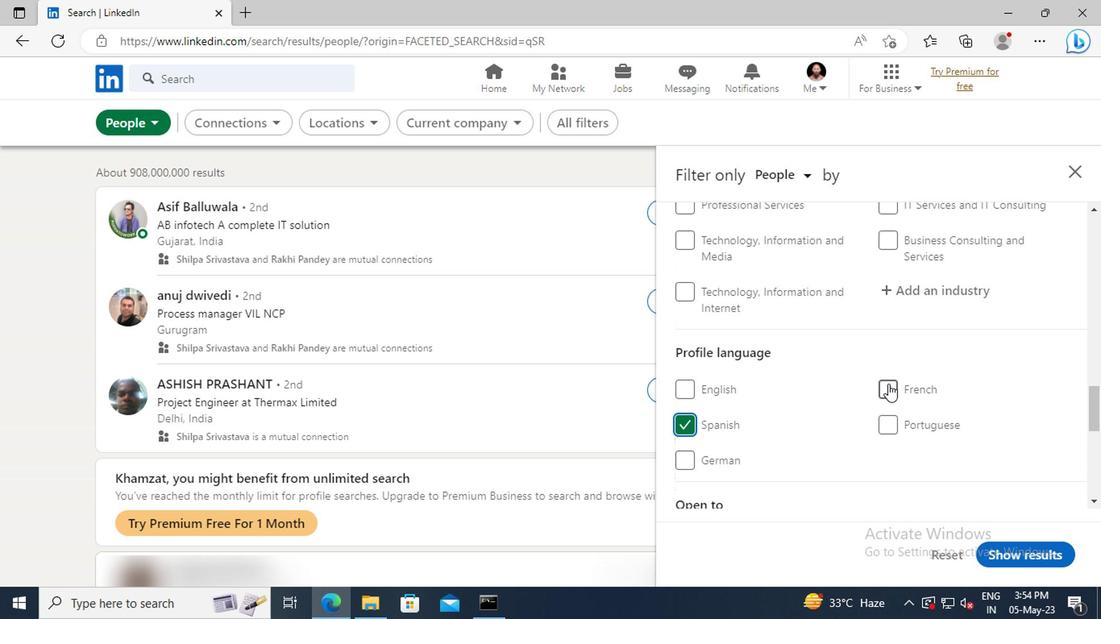 
Action: Mouse scrolled (884, 386) with delta (0, 1)
Screenshot: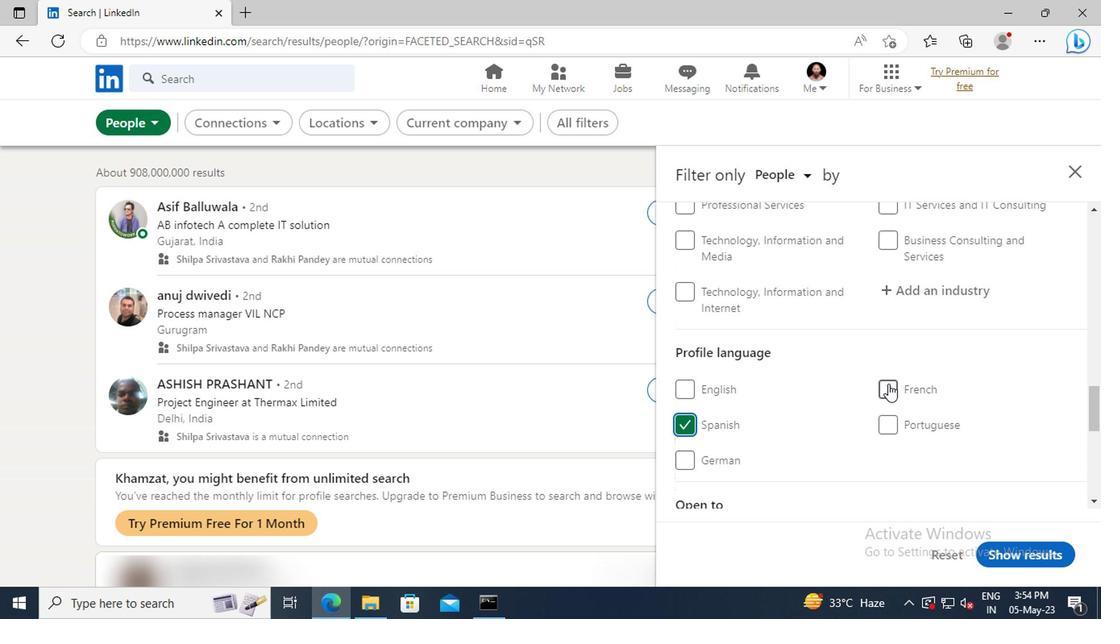 
Action: Mouse scrolled (884, 386) with delta (0, 1)
Screenshot: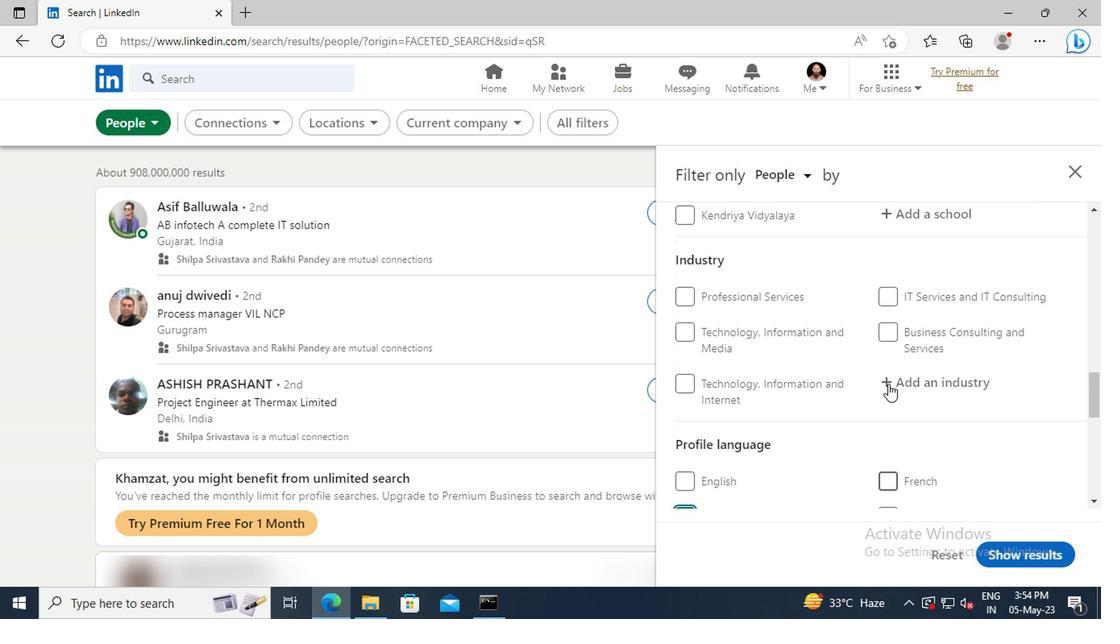 
Action: Mouse scrolled (884, 386) with delta (0, 1)
Screenshot: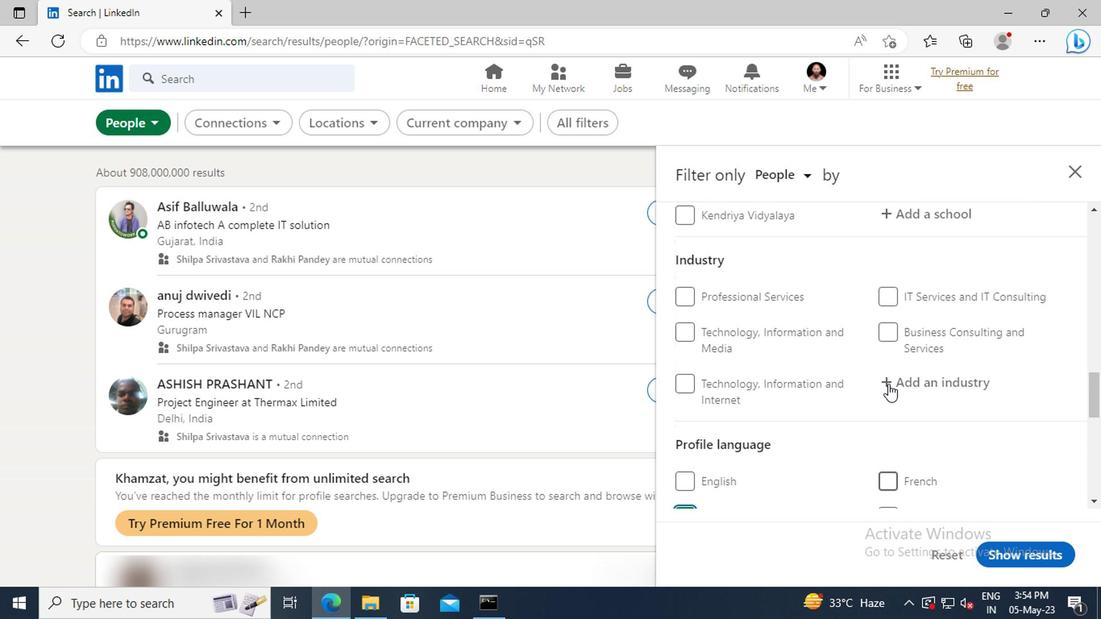 
Action: Mouse scrolled (884, 386) with delta (0, 1)
Screenshot: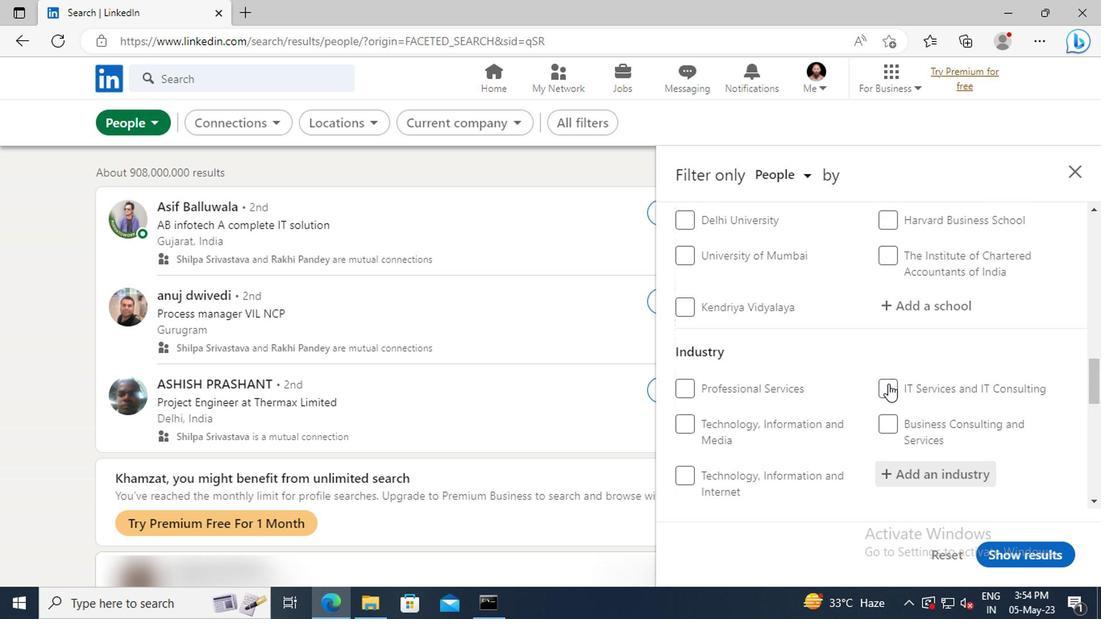 
Action: Mouse scrolled (884, 386) with delta (0, 1)
Screenshot: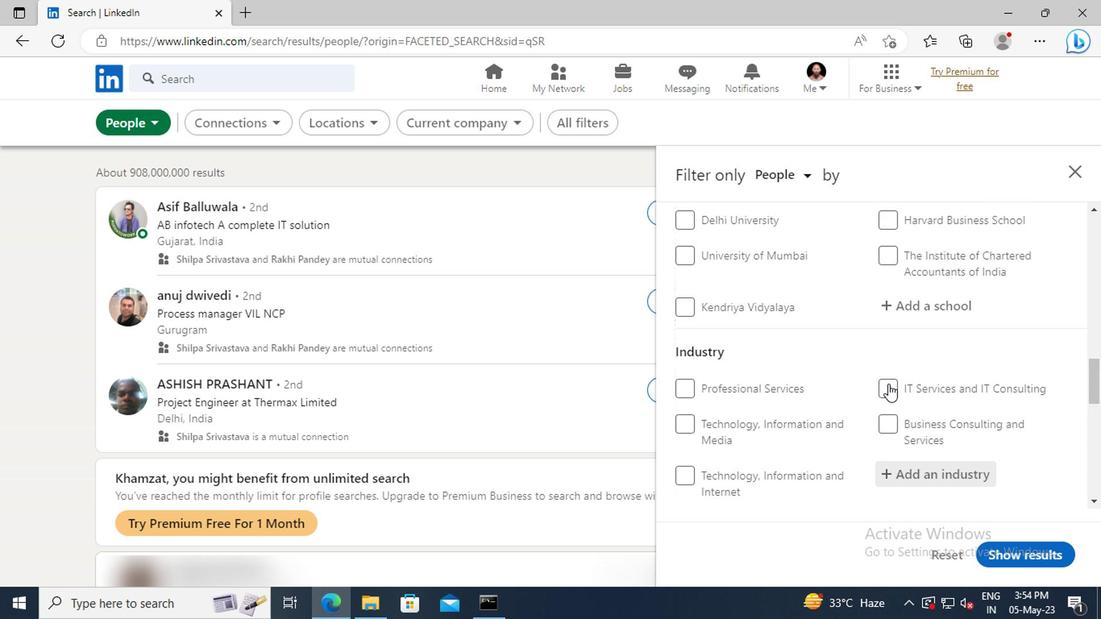 
Action: Mouse scrolled (884, 386) with delta (0, 1)
Screenshot: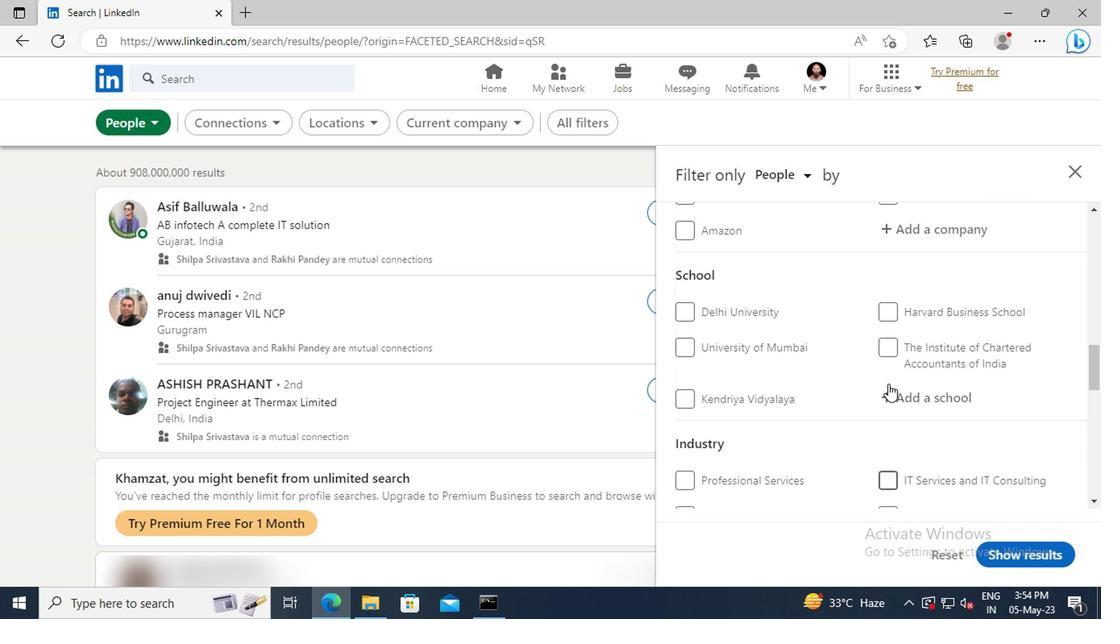 
Action: Mouse scrolled (884, 386) with delta (0, 1)
Screenshot: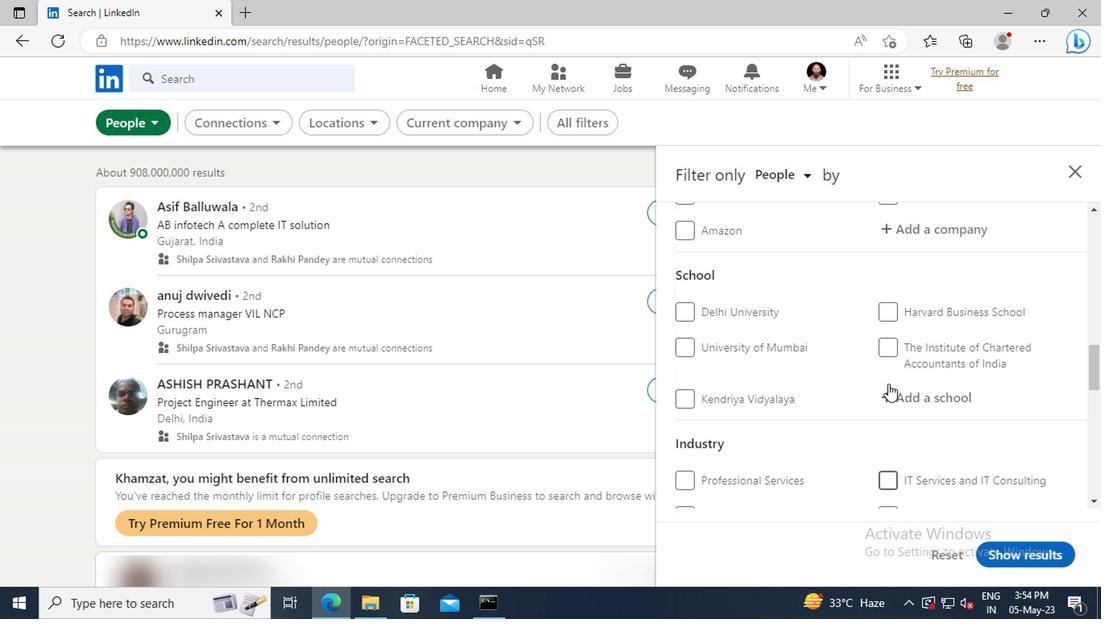 
Action: Mouse scrolled (884, 386) with delta (0, 1)
Screenshot: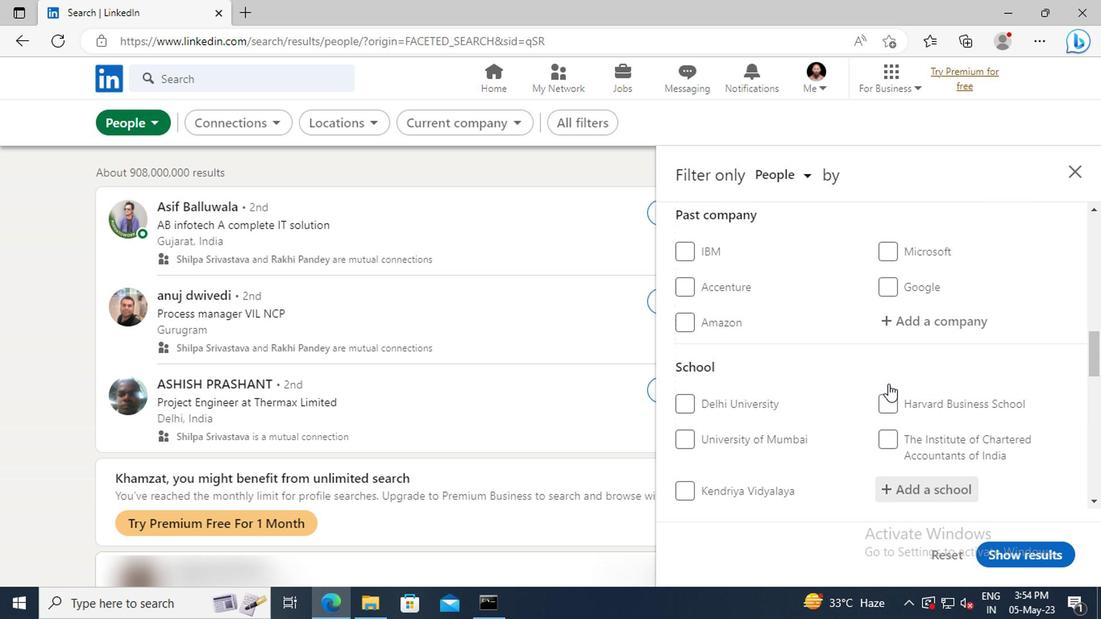 
Action: Mouse scrolled (884, 386) with delta (0, 1)
Screenshot: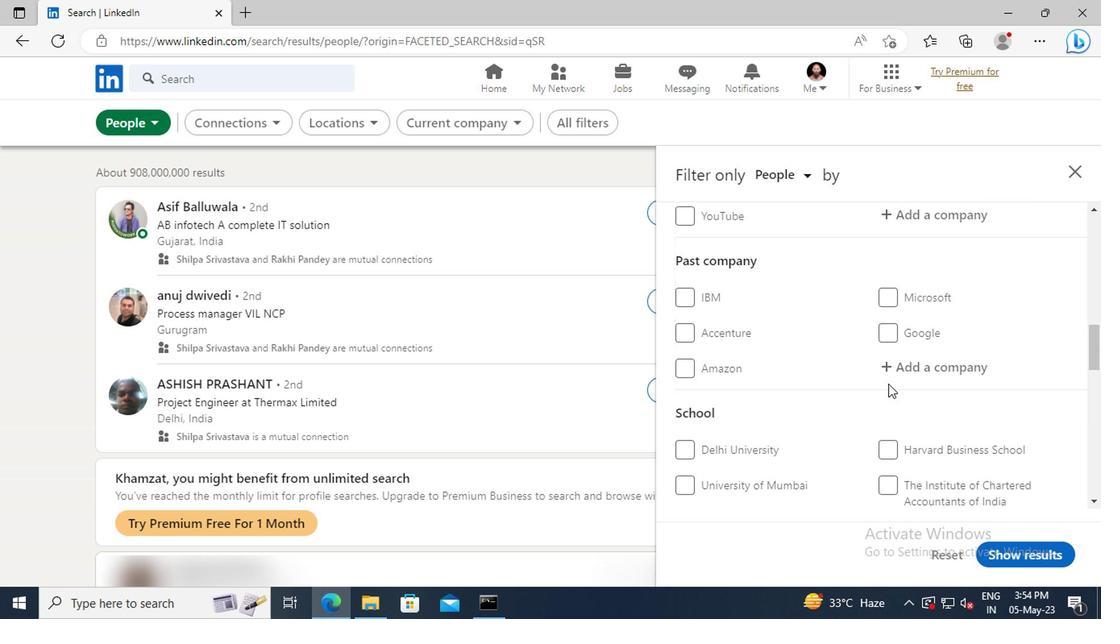 
Action: Mouse scrolled (884, 386) with delta (0, 1)
Screenshot: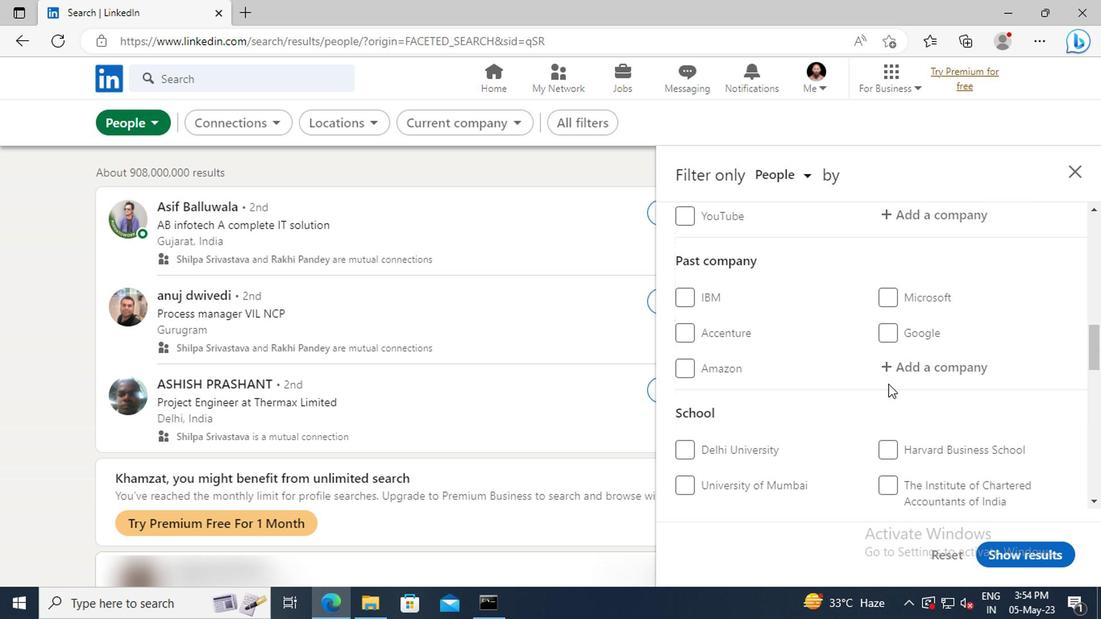 
Action: Mouse scrolled (884, 386) with delta (0, 1)
Screenshot: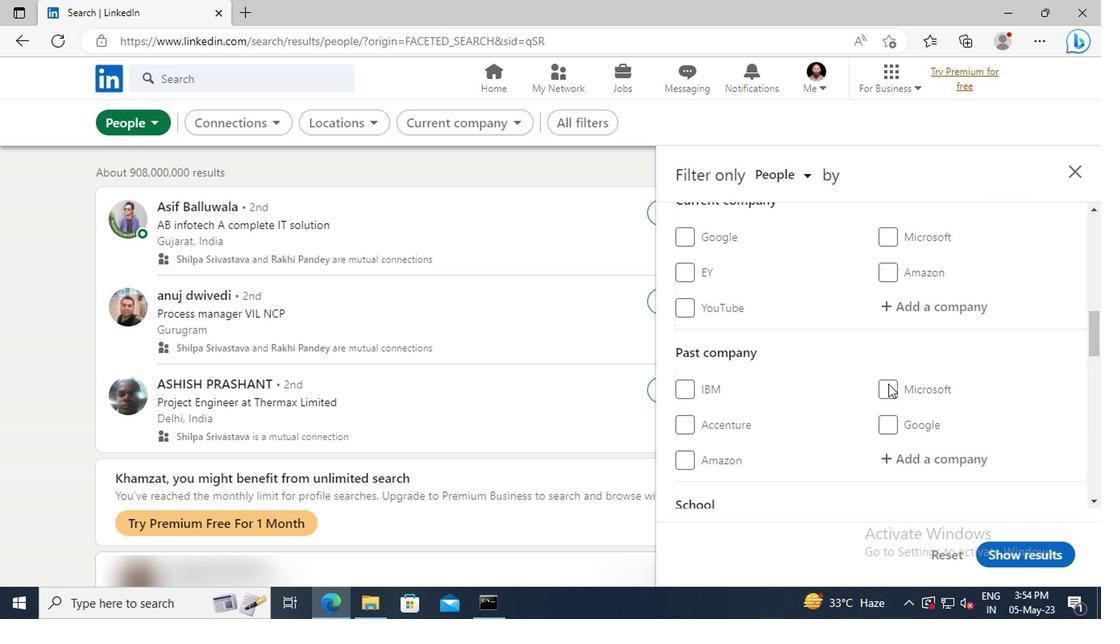 
Action: Mouse moved to (895, 356)
Screenshot: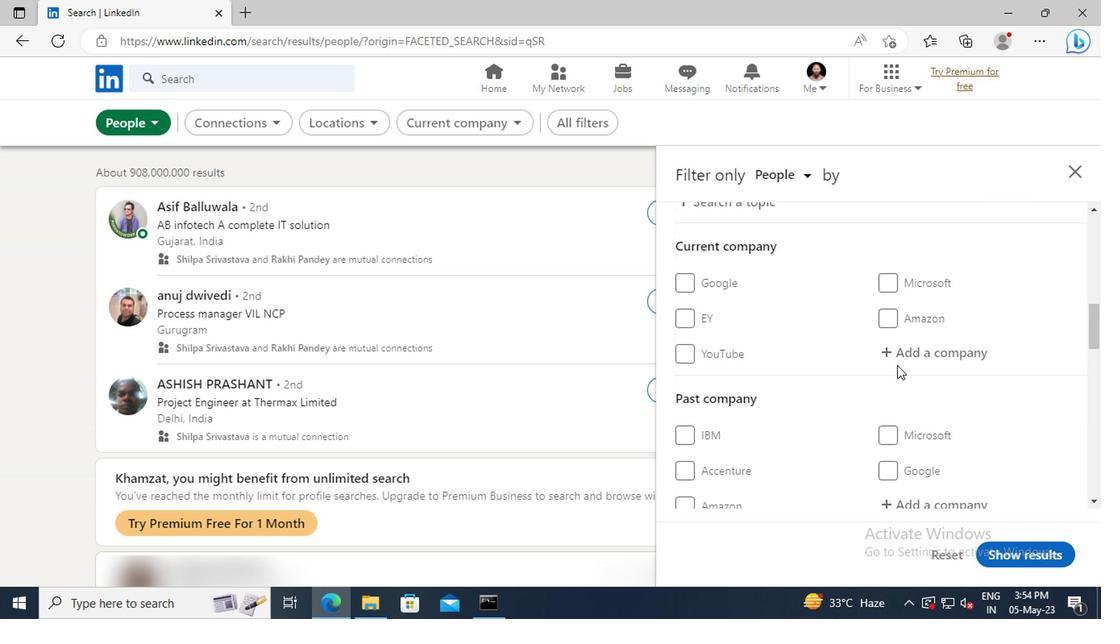 
Action: Mouse pressed left at (895, 356)
Screenshot: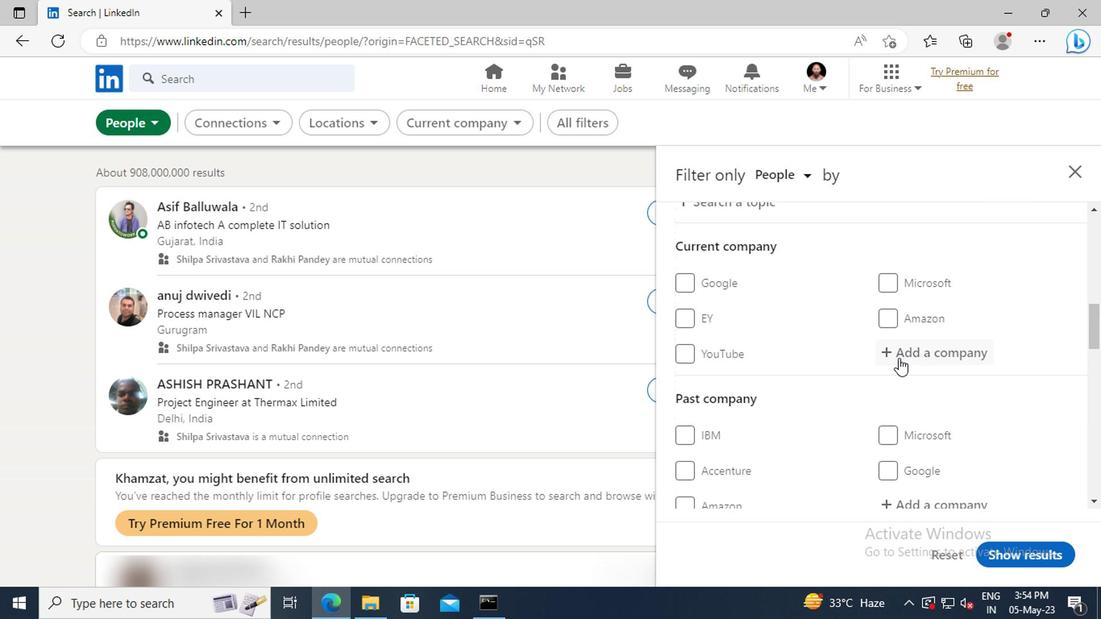 
Action: Key pressed <Key.shift>SKS<Key.space><Key.shift>ENTER
Screenshot: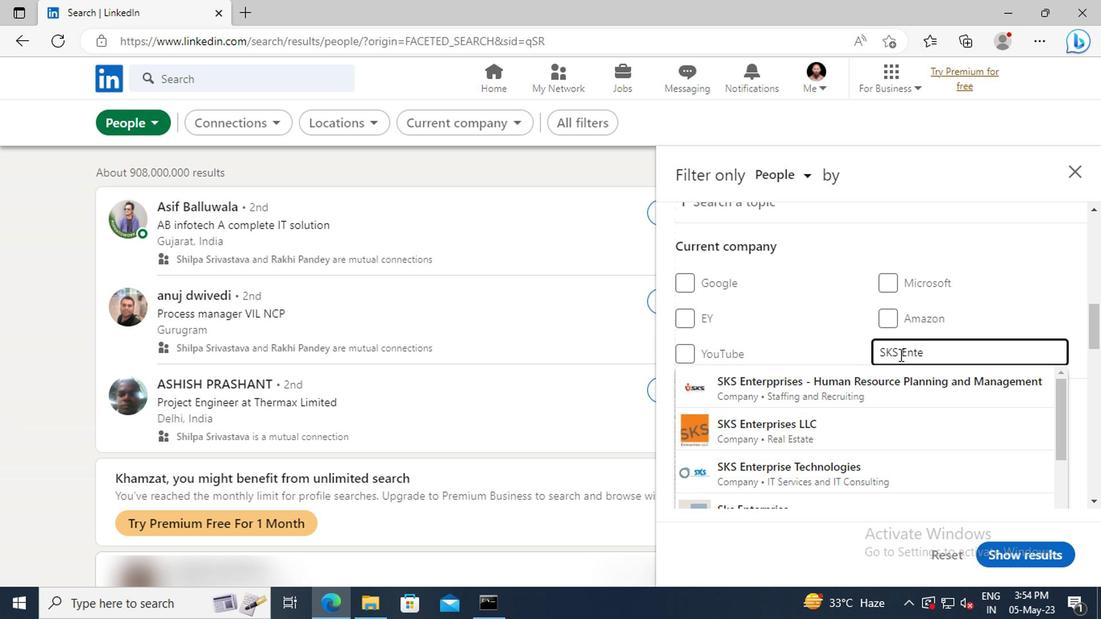 
Action: Mouse moved to (898, 377)
Screenshot: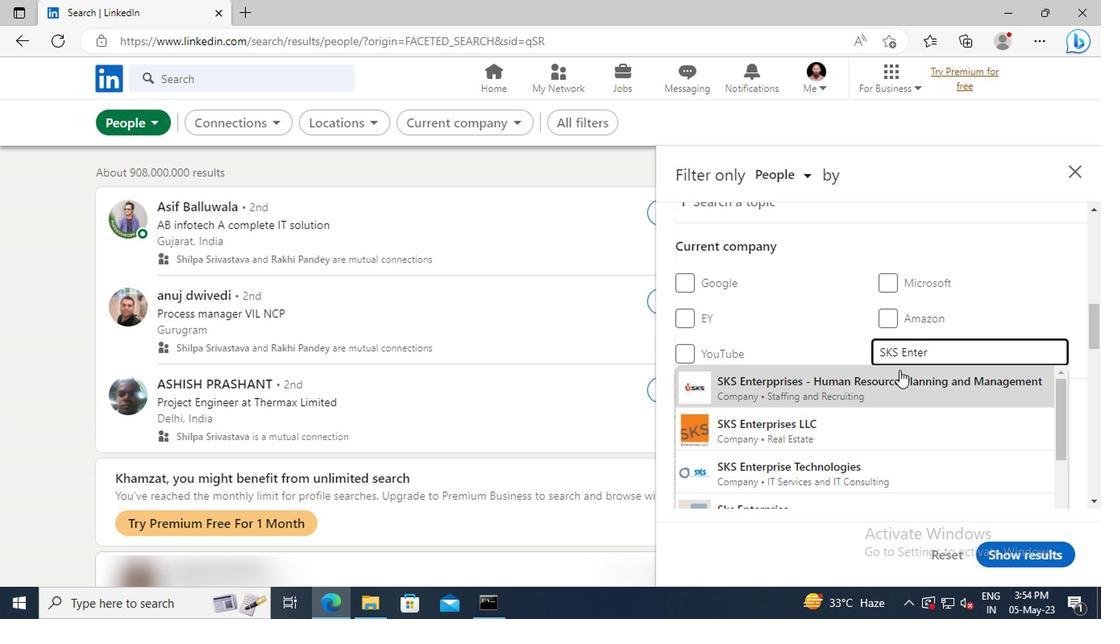 
Action: Mouse pressed left at (898, 377)
Screenshot: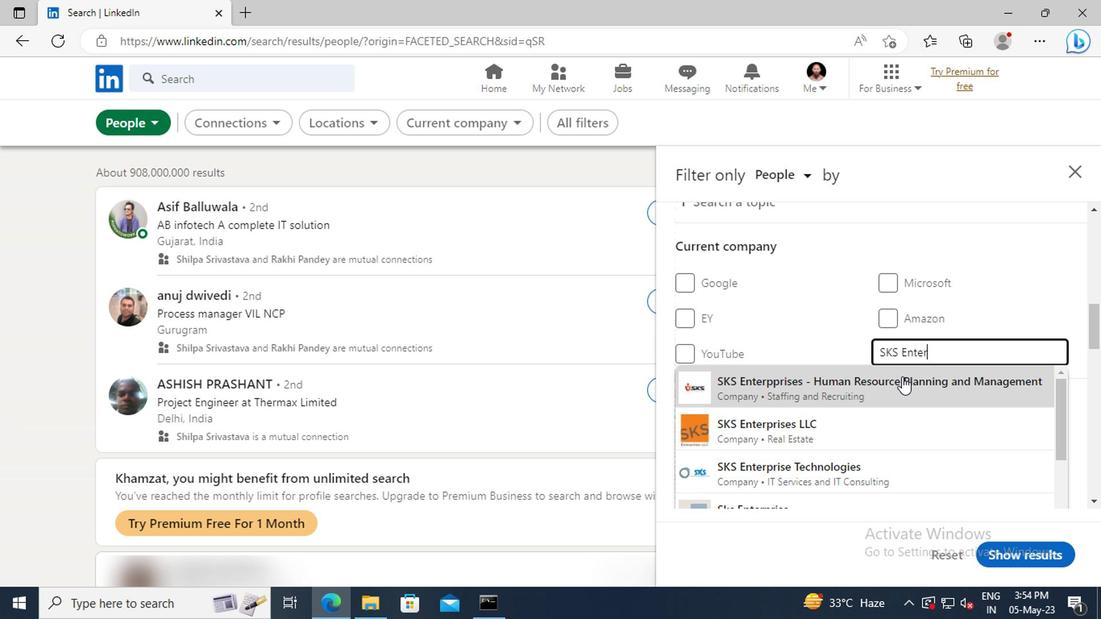 
Action: Mouse scrolled (898, 376) with delta (0, -1)
Screenshot: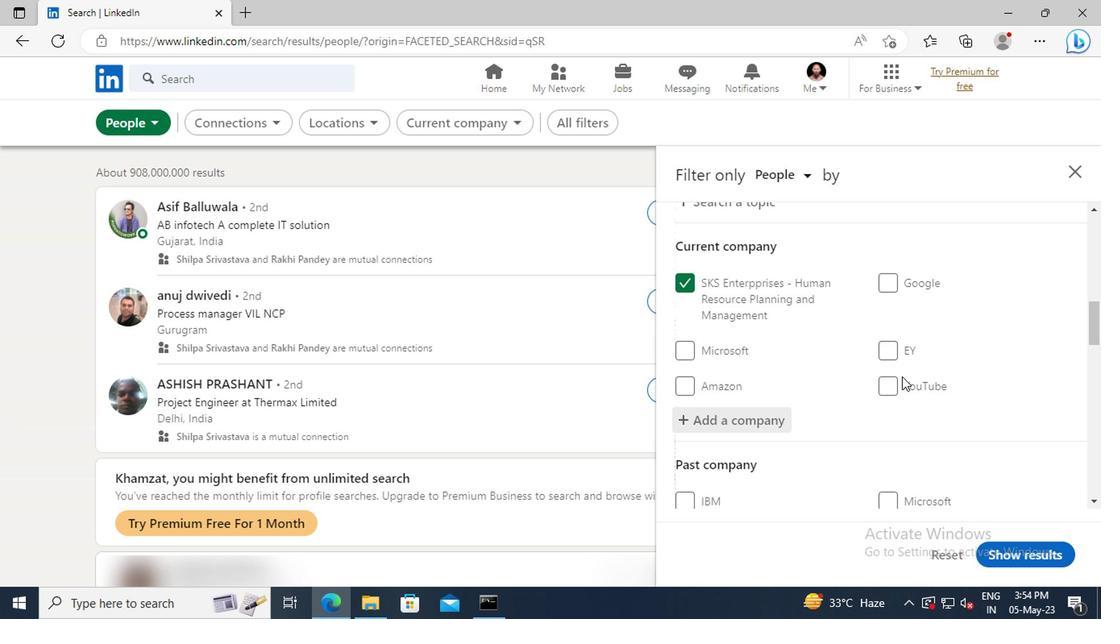 
Action: Mouse scrolled (898, 376) with delta (0, -1)
Screenshot: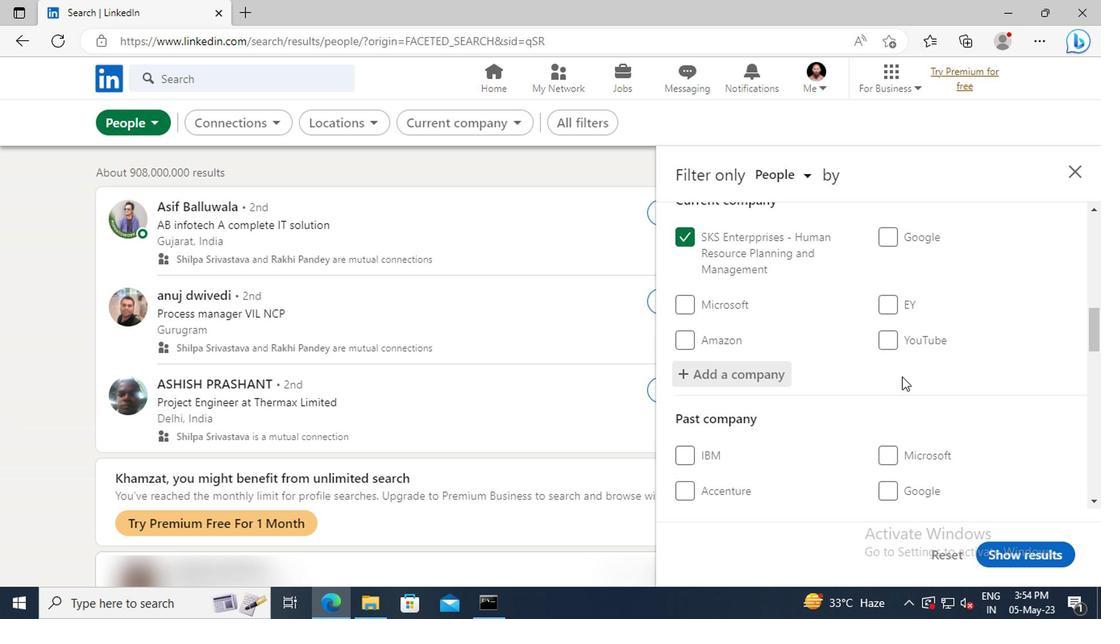 
Action: Mouse scrolled (898, 376) with delta (0, -1)
Screenshot: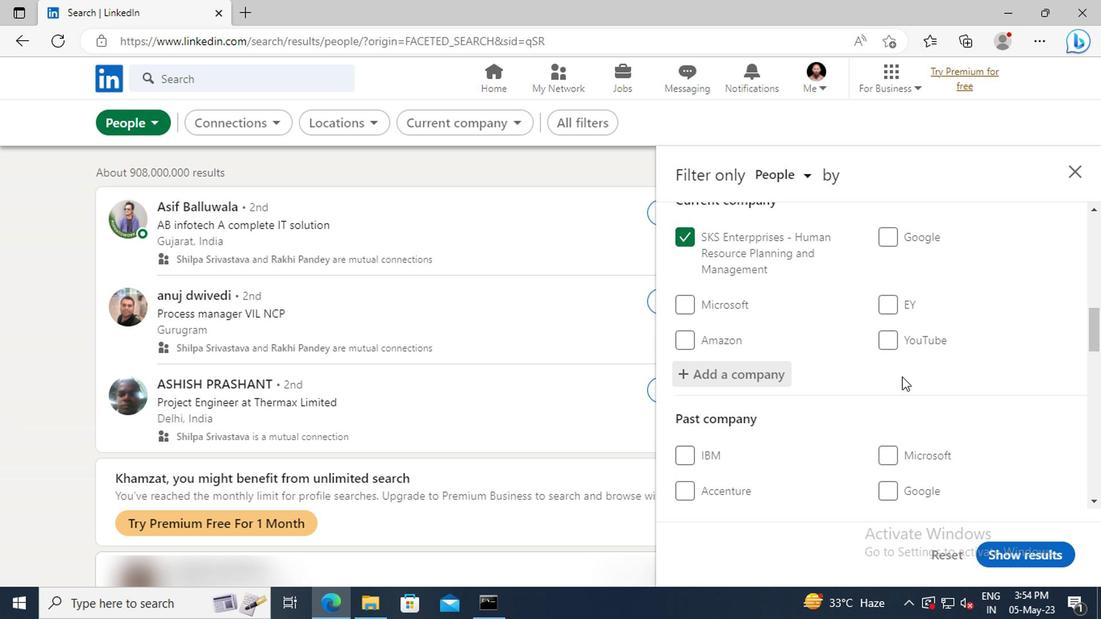 
Action: Mouse scrolled (898, 376) with delta (0, -1)
Screenshot: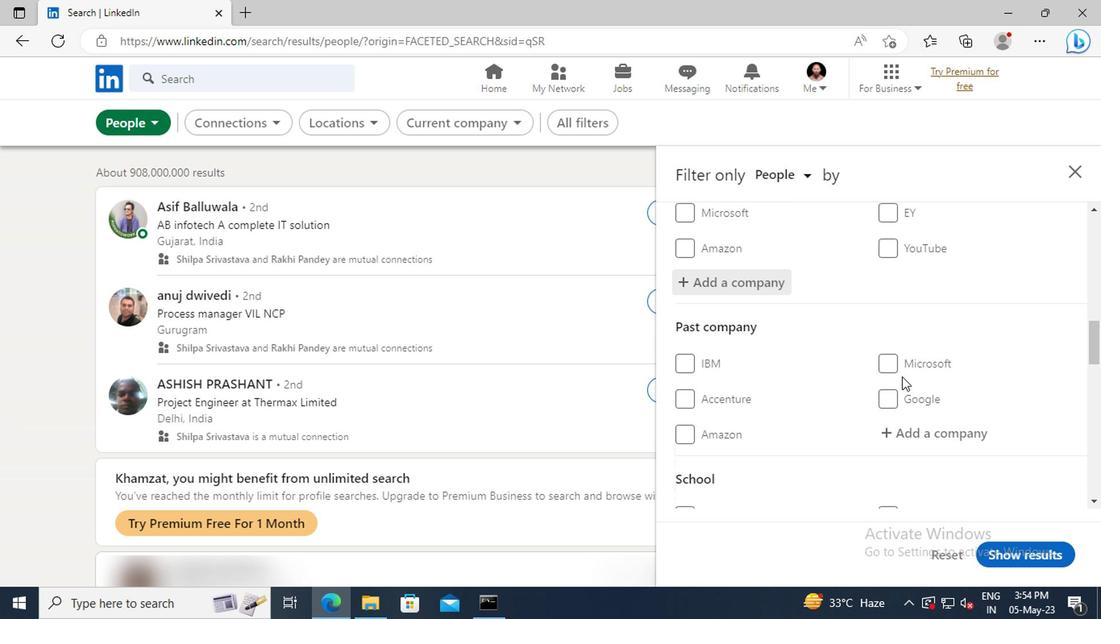 
Action: Mouse scrolled (898, 376) with delta (0, -1)
Screenshot: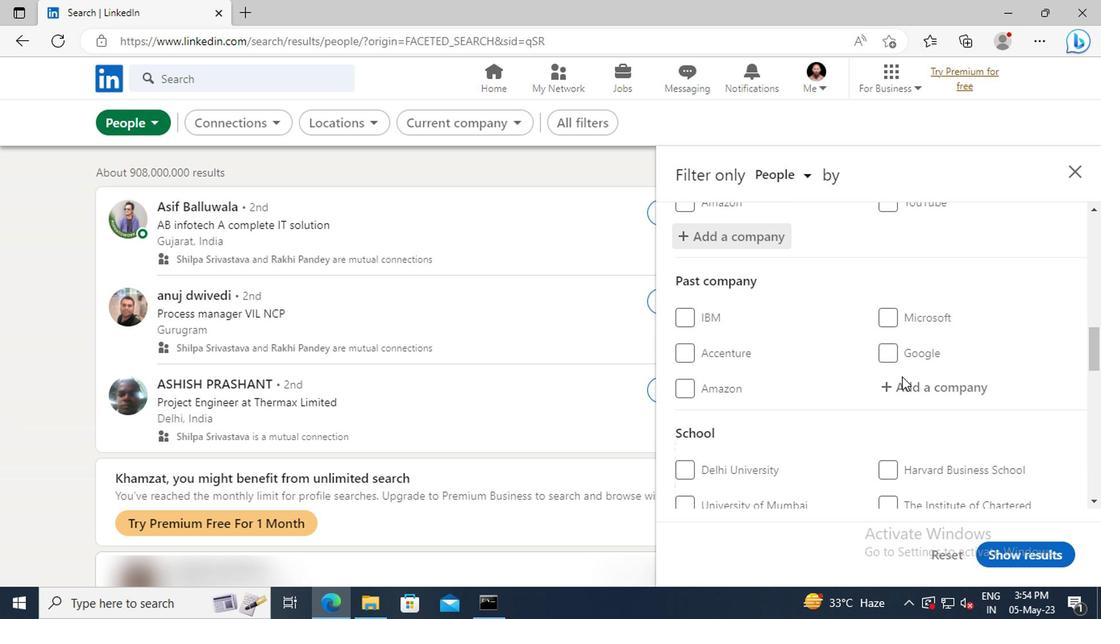 
Action: Mouse scrolled (898, 376) with delta (0, -1)
Screenshot: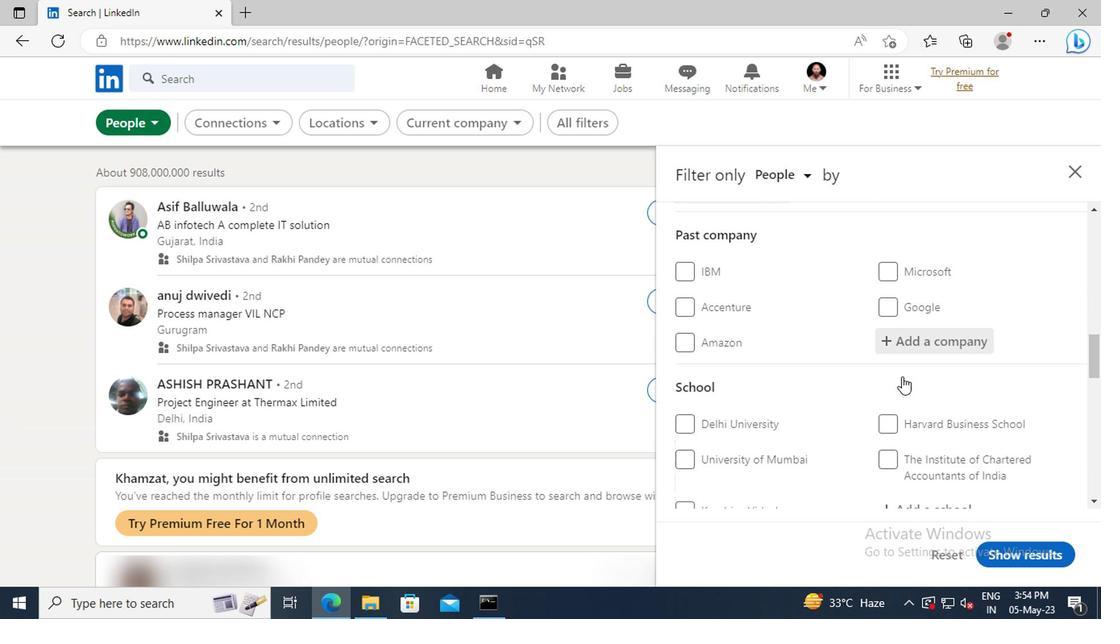 
Action: Mouse scrolled (898, 376) with delta (0, -1)
Screenshot: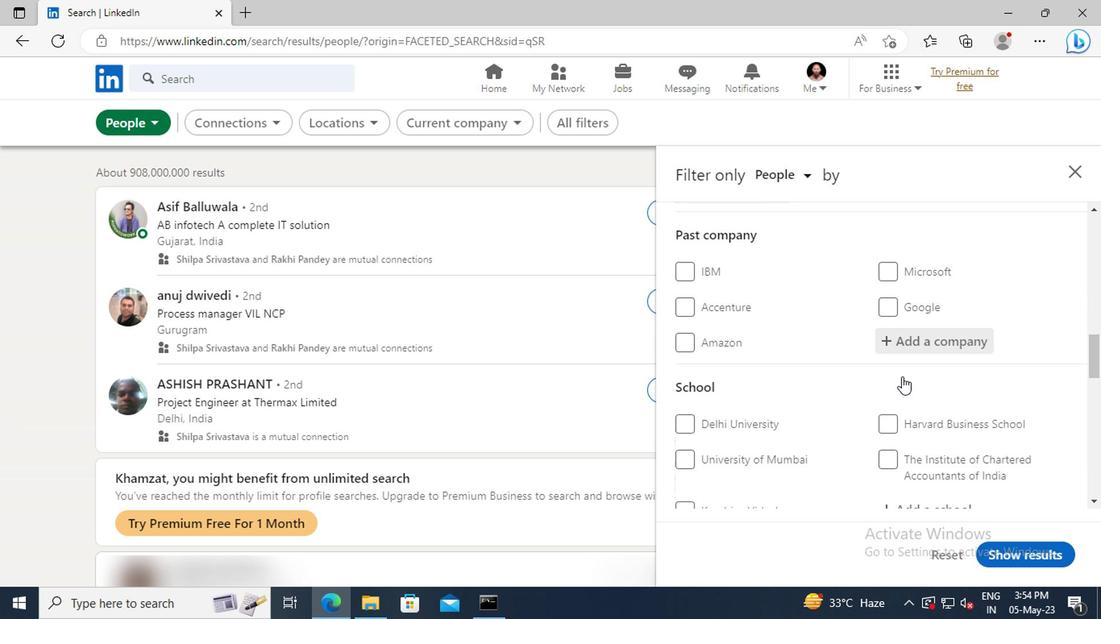 
Action: Mouse scrolled (898, 376) with delta (0, -1)
Screenshot: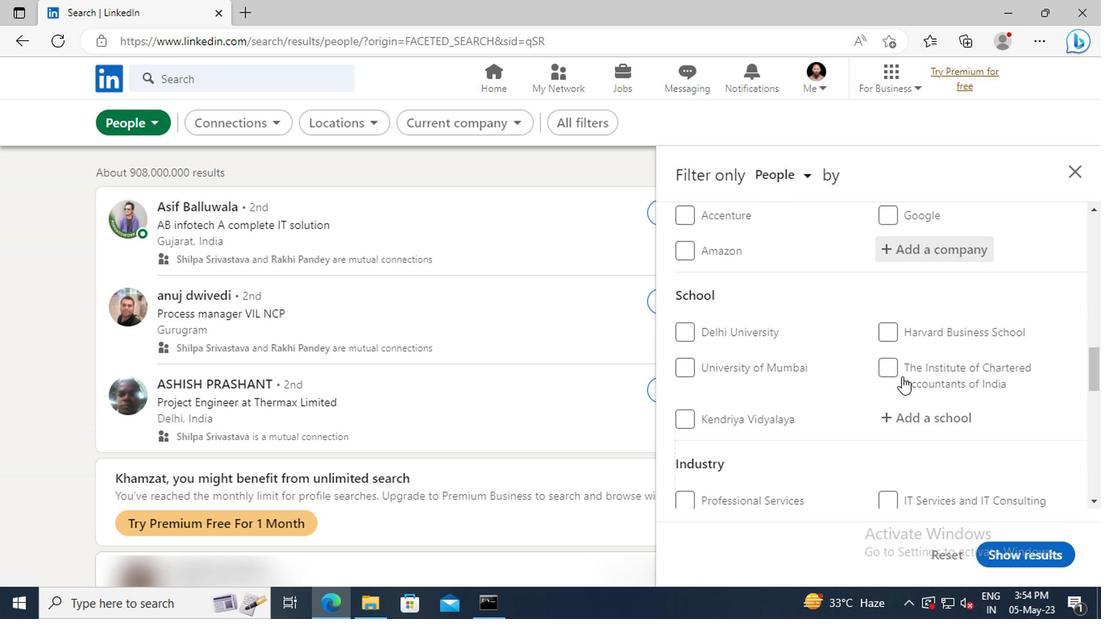 
Action: Mouse moved to (903, 374)
Screenshot: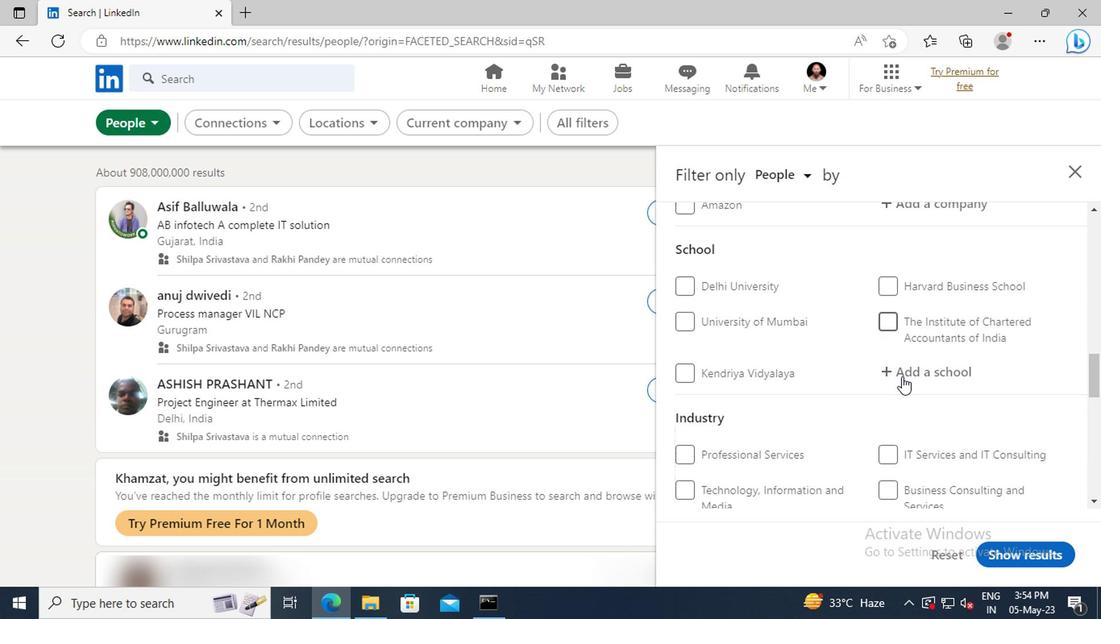 
Action: Mouse pressed left at (903, 374)
Screenshot: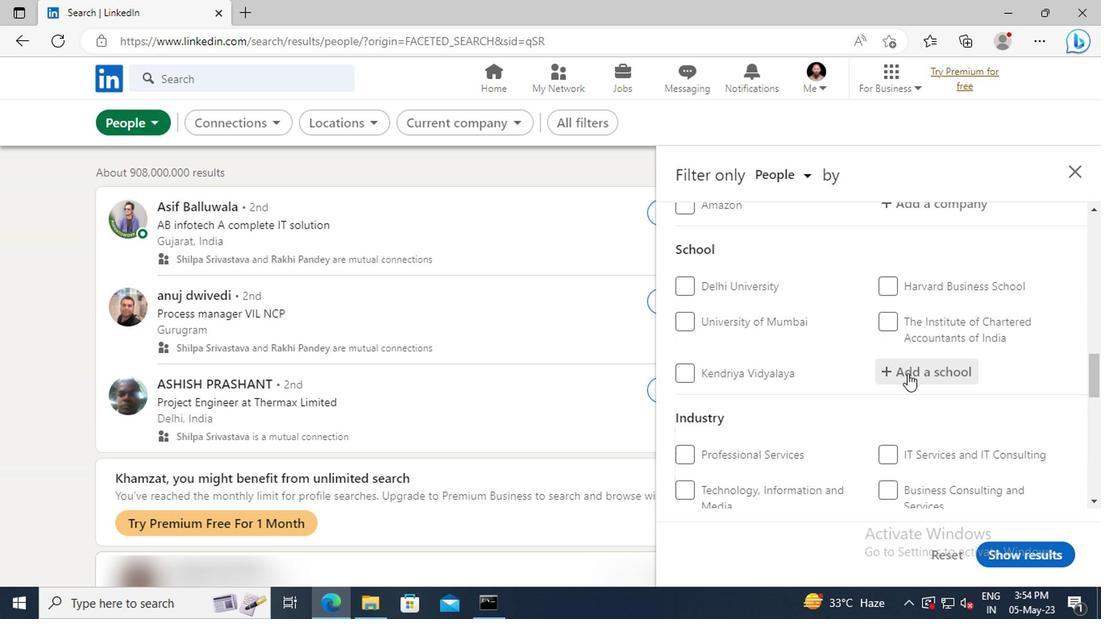 
Action: Key pressed <Key.shift>CHENNAI<Key.space><Key.shift>IN
Screenshot: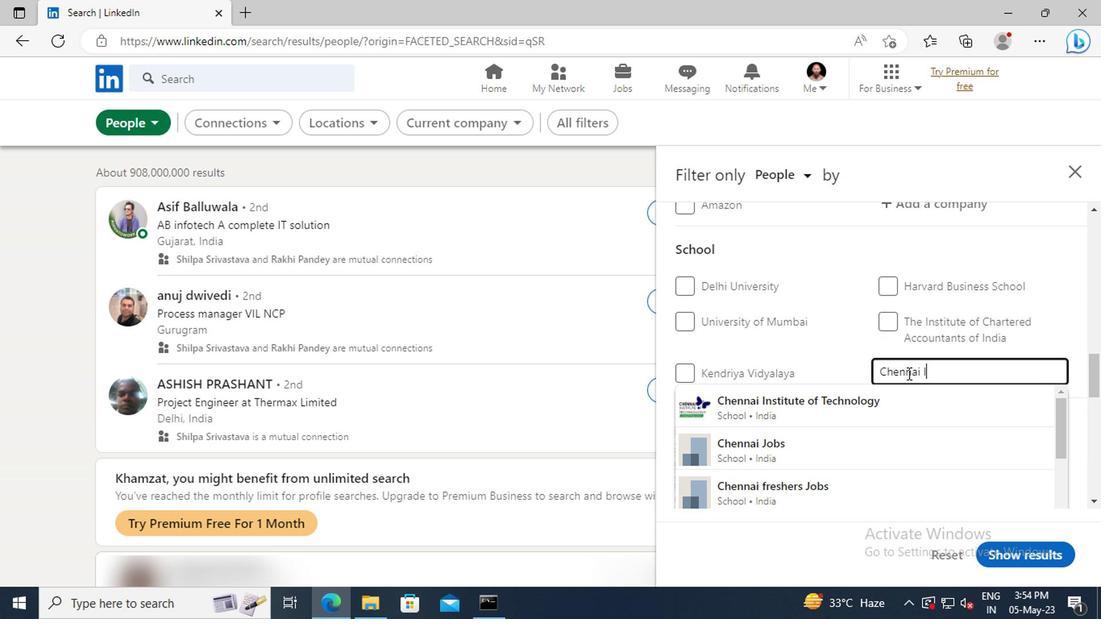 
Action: Mouse moved to (906, 396)
Screenshot: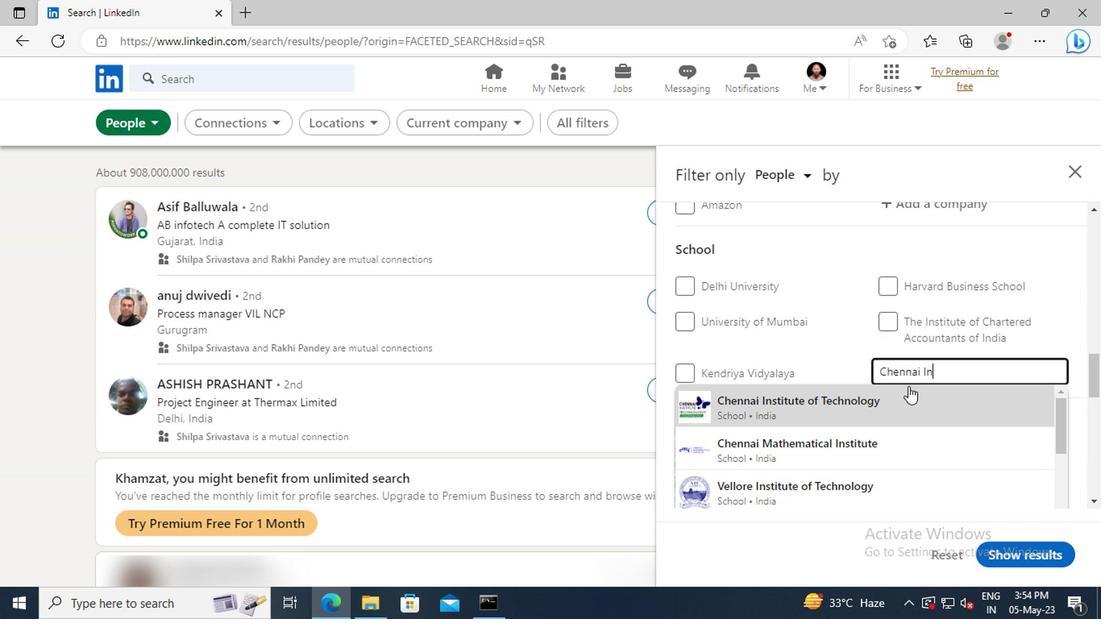 
Action: Mouse pressed left at (906, 396)
Screenshot: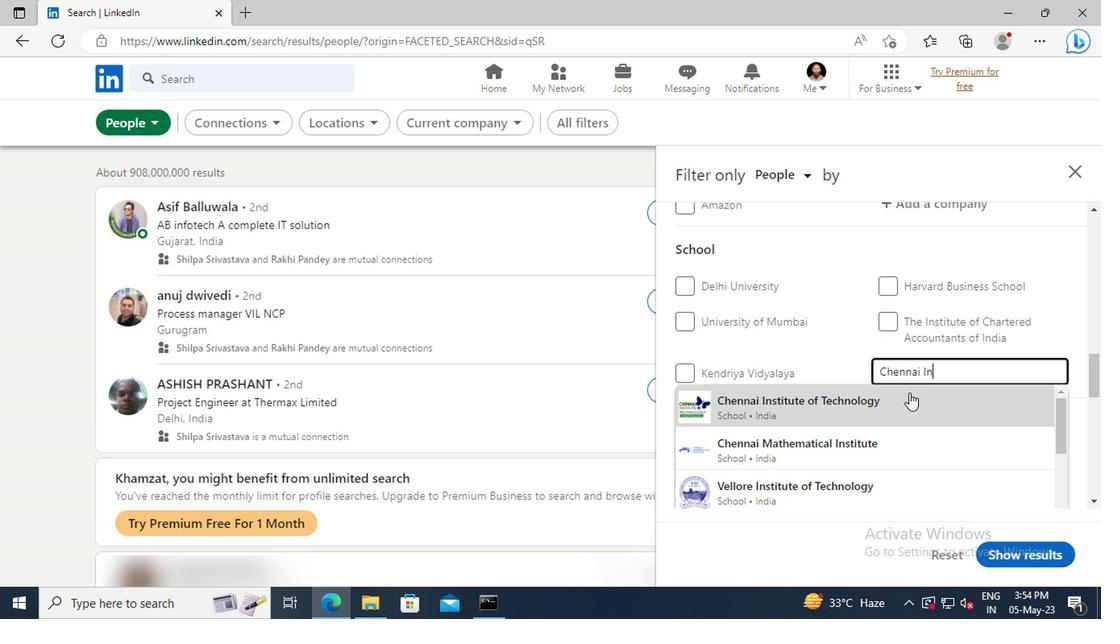 
Action: Mouse scrolled (906, 395) with delta (0, 0)
Screenshot: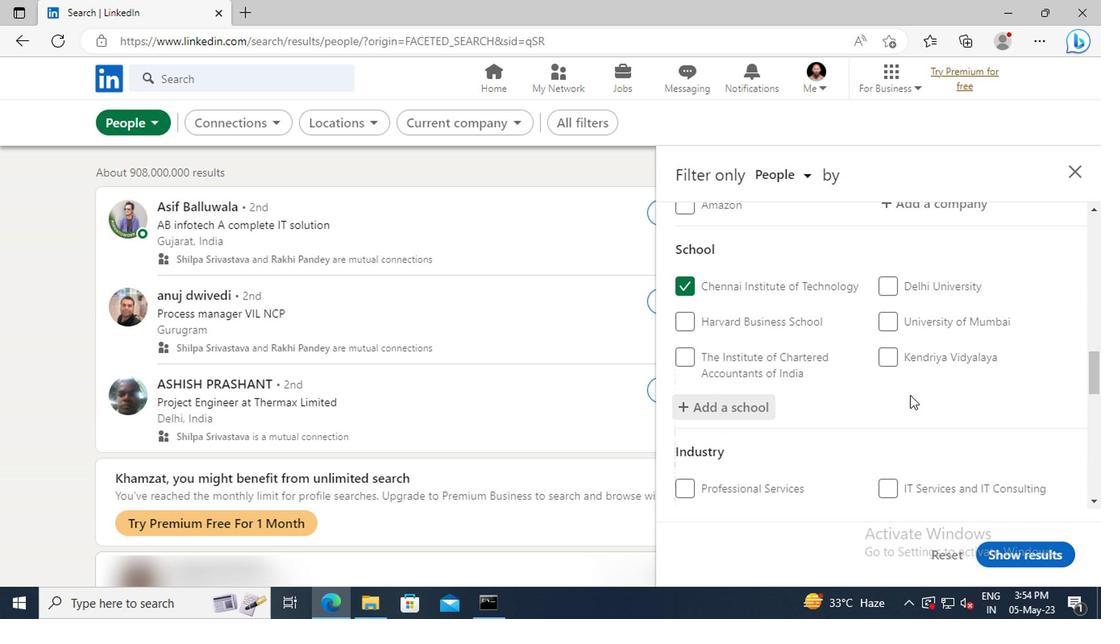
Action: Mouse scrolled (906, 395) with delta (0, 0)
Screenshot: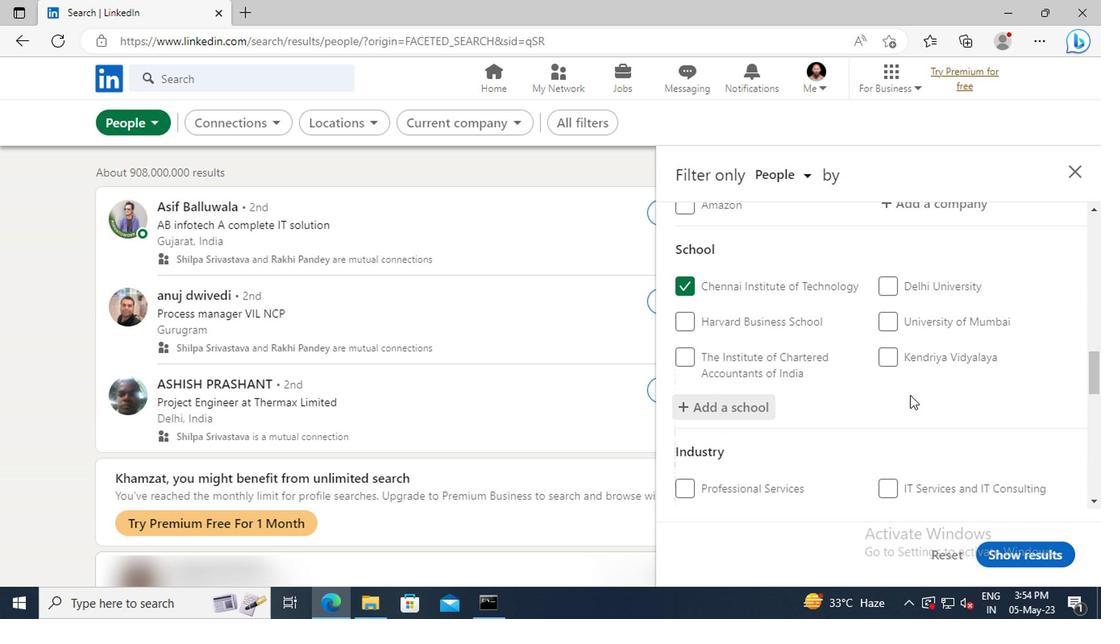
Action: Mouse scrolled (906, 395) with delta (0, 0)
Screenshot: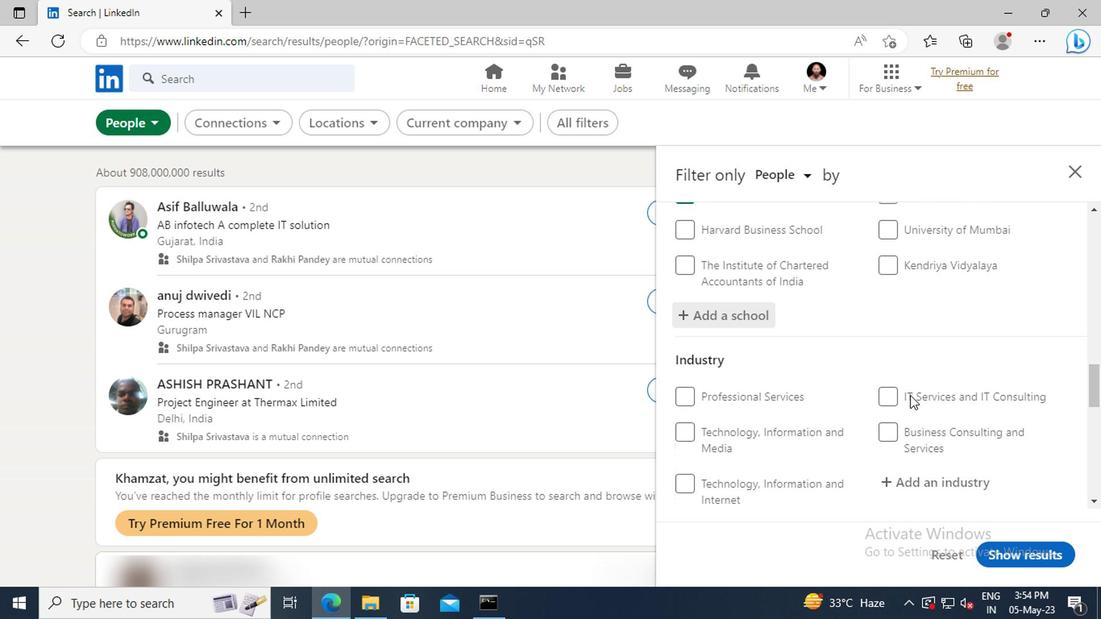 
Action: Mouse scrolled (906, 395) with delta (0, 0)
Screenshot: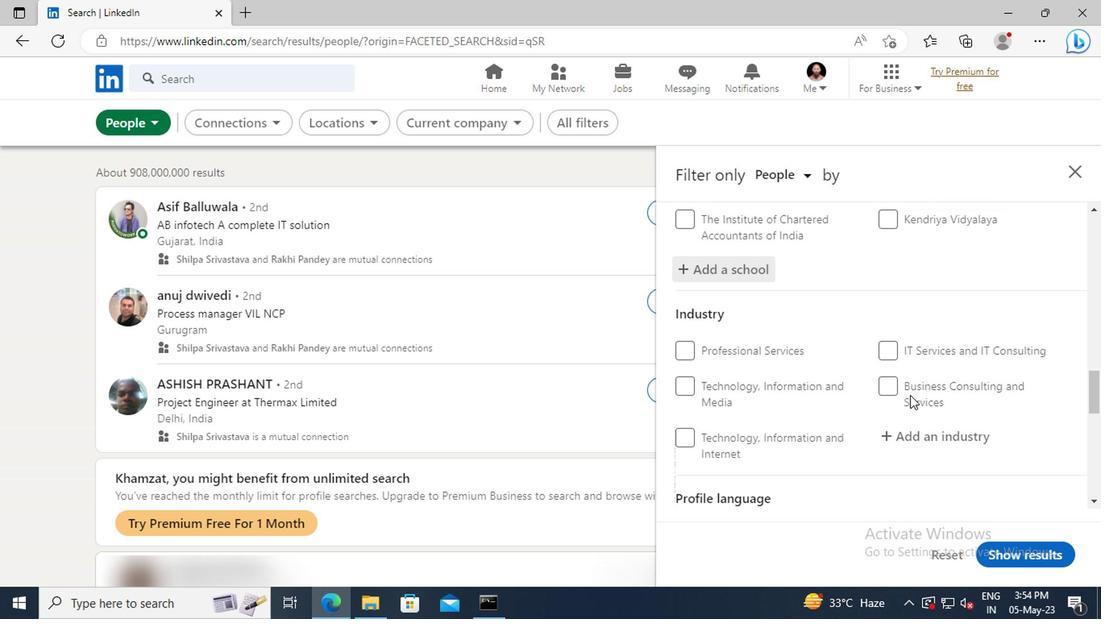 
Action: Mouse moved to (913, 394)
Screenshot: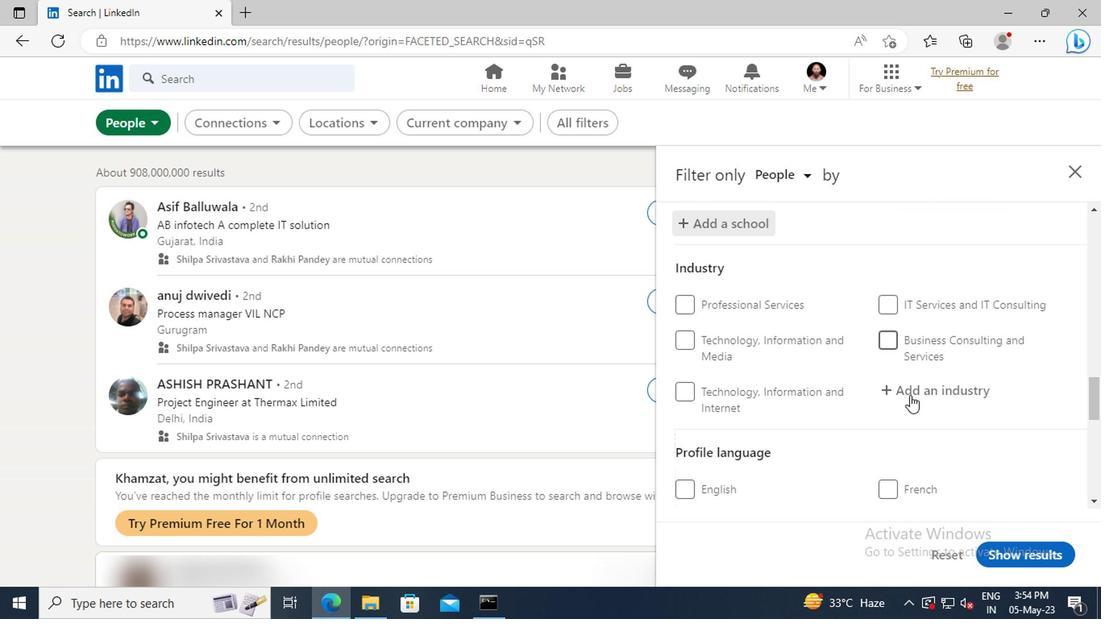 
Action: Mouse pressed left at (913, 394)
Screenshot: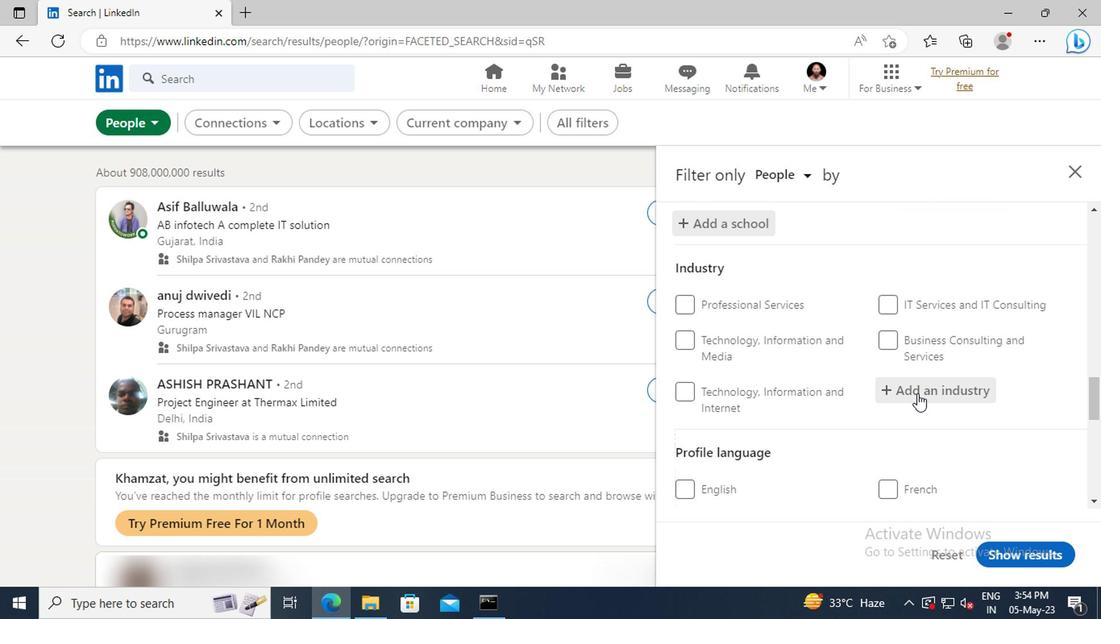 
Action: Key pressed <Key.shift>INVESTMENT<Key.space>
Screenshot: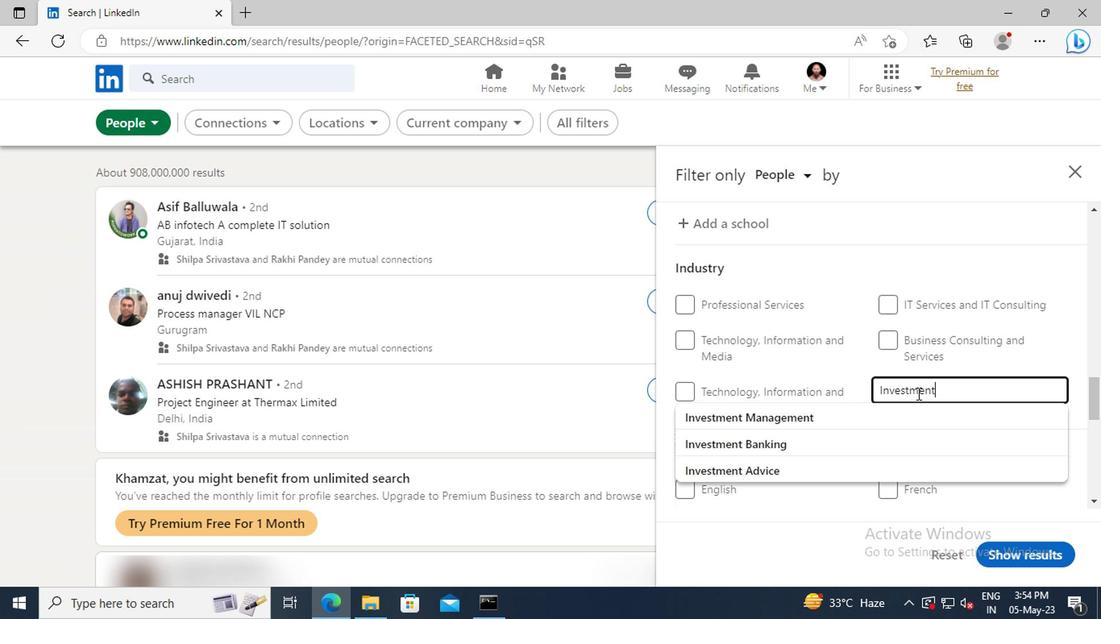 
Action: Mouse moved to (914, 410)
Screenshot: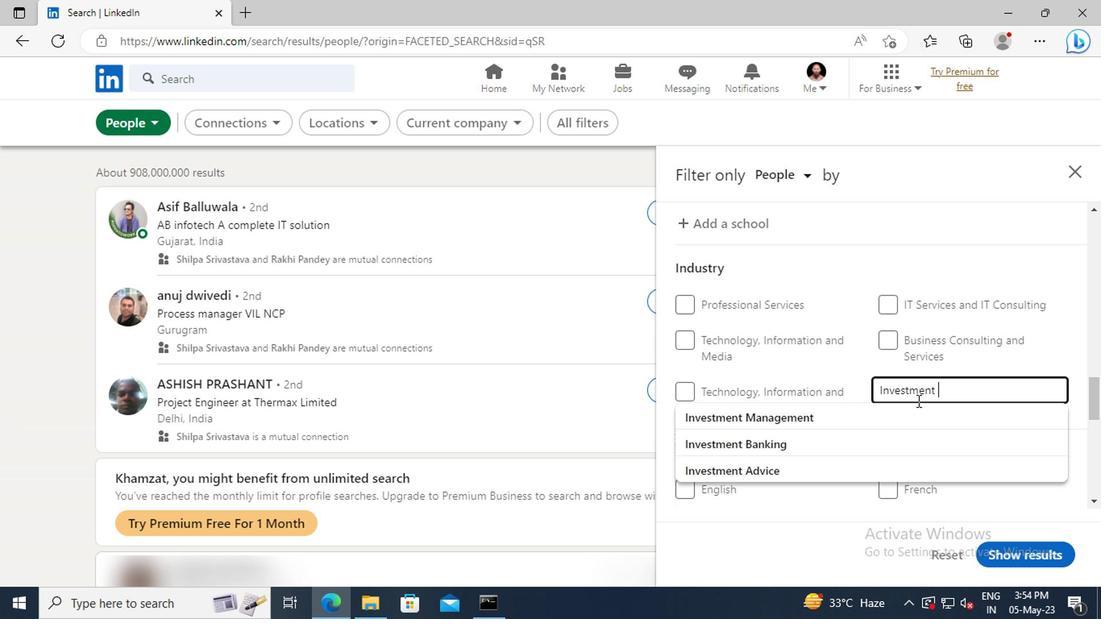 
Action: Mouse pressed left at (914, 410)
Screenshot: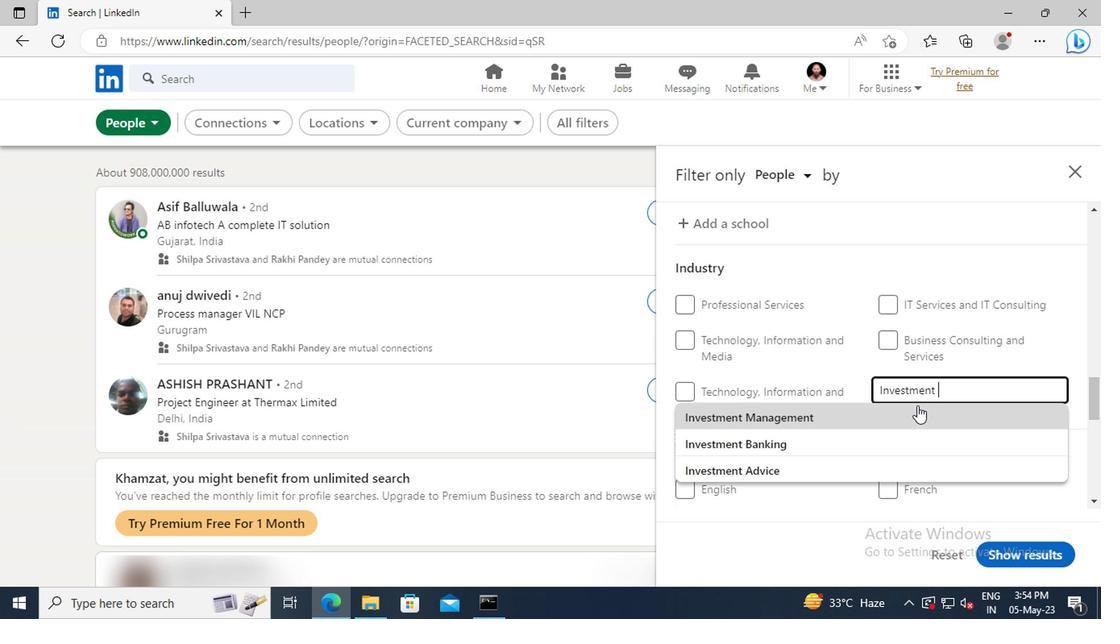 
Action: Mouse scrolled (914, 410) with delta (0, 0)
Screenshot: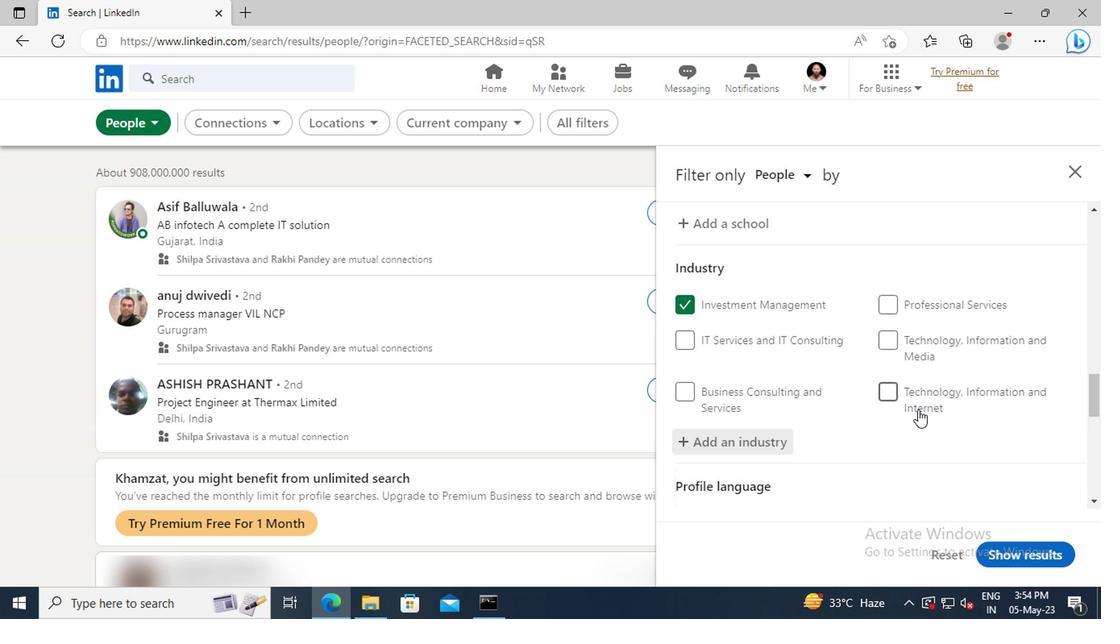 
Action: Mouse scrolled (914, 410) with delta (0, 0)
Screenshot: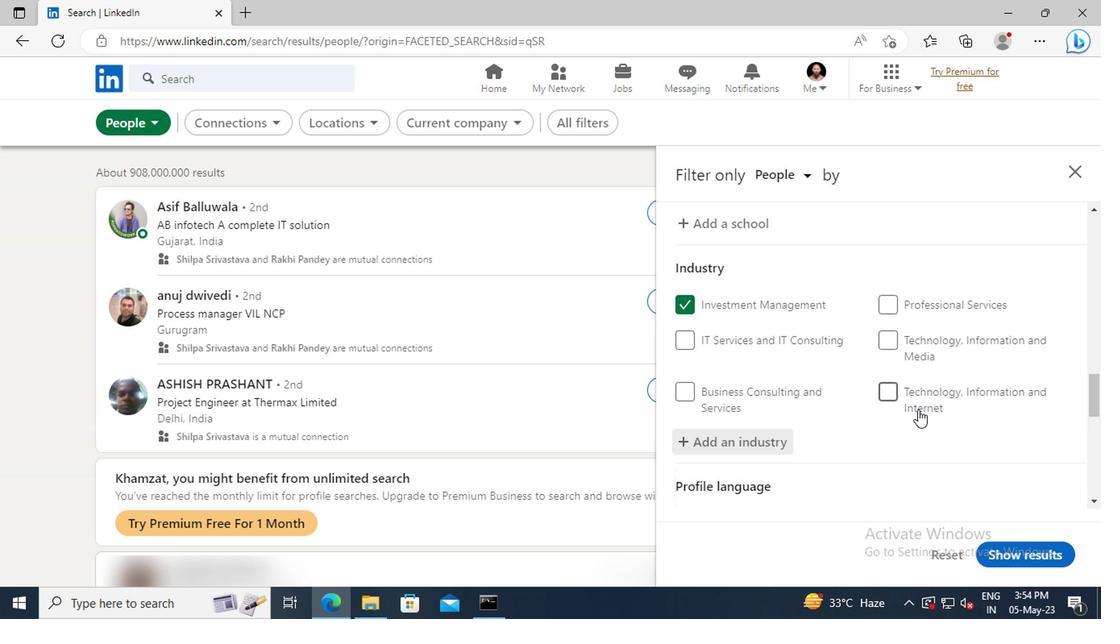 
Action: Mouse scrolled (914, 410) with delta (0, 0)
Screenshot: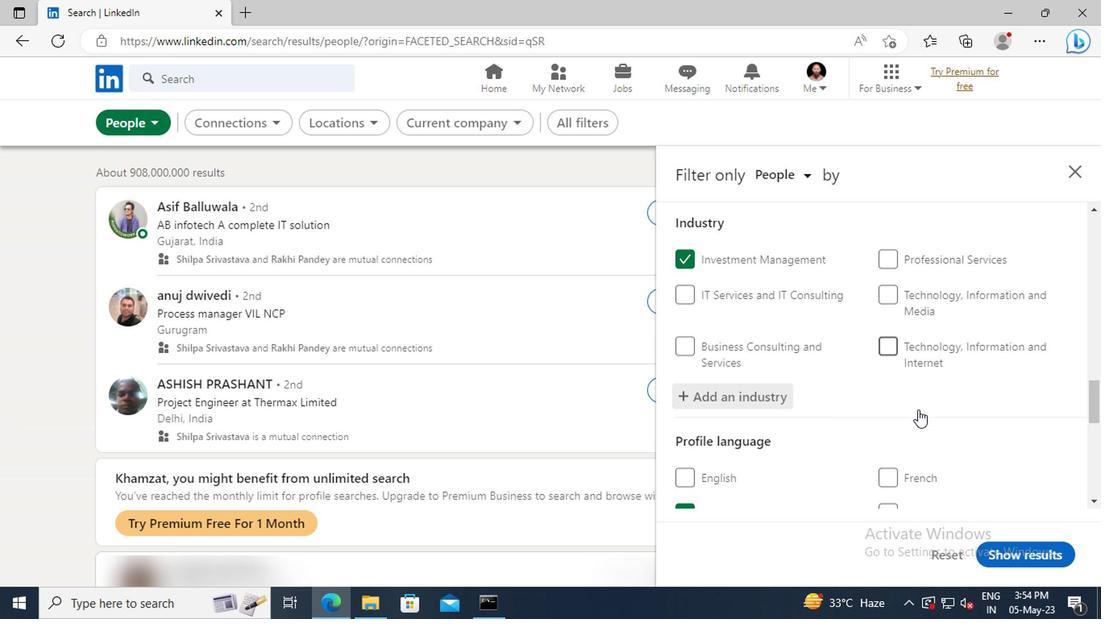 
Action: Mouse scrolled (914, 410) with delta (0, 0)
Screenshot: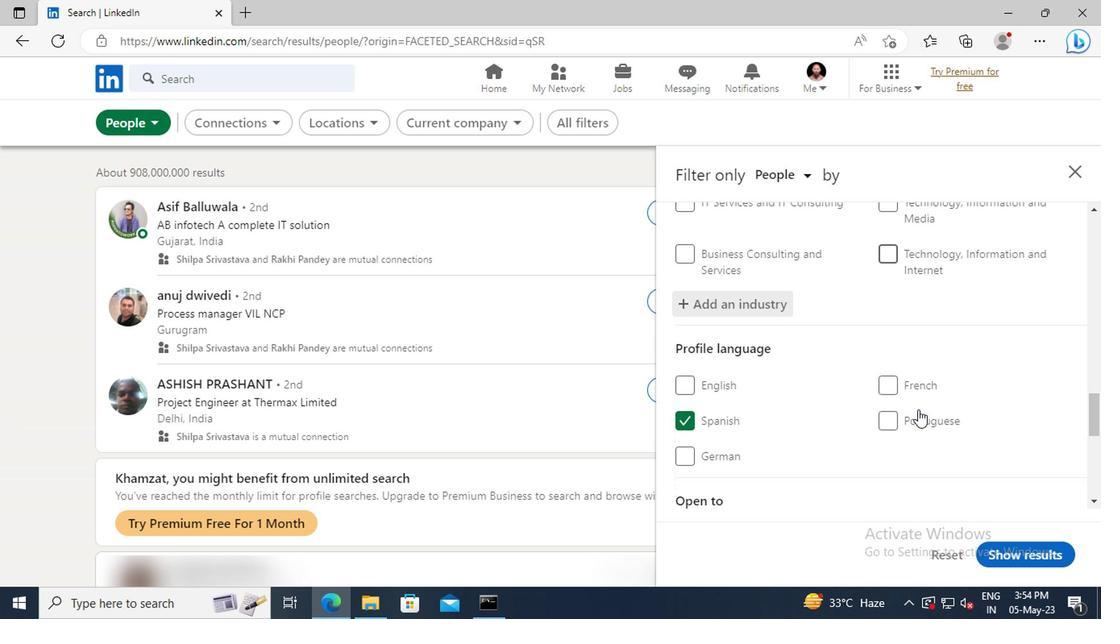 
Action: Mouse scrolled (914, 410) with delta (0, 0)
Screenshot: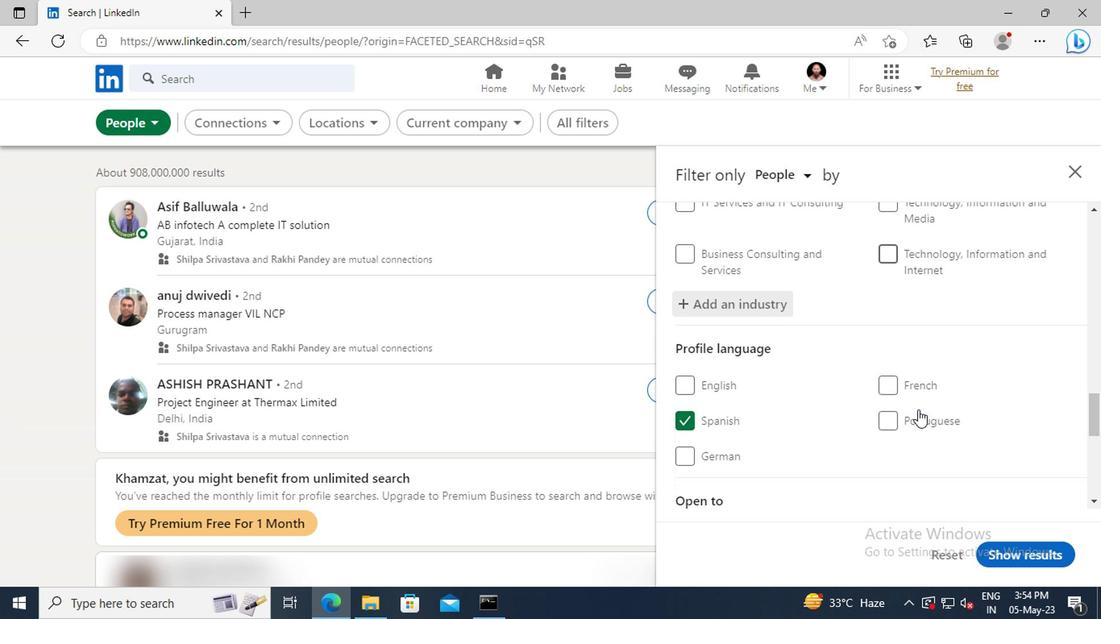
Action: Mouse moved to (912, 388)
Screenshot: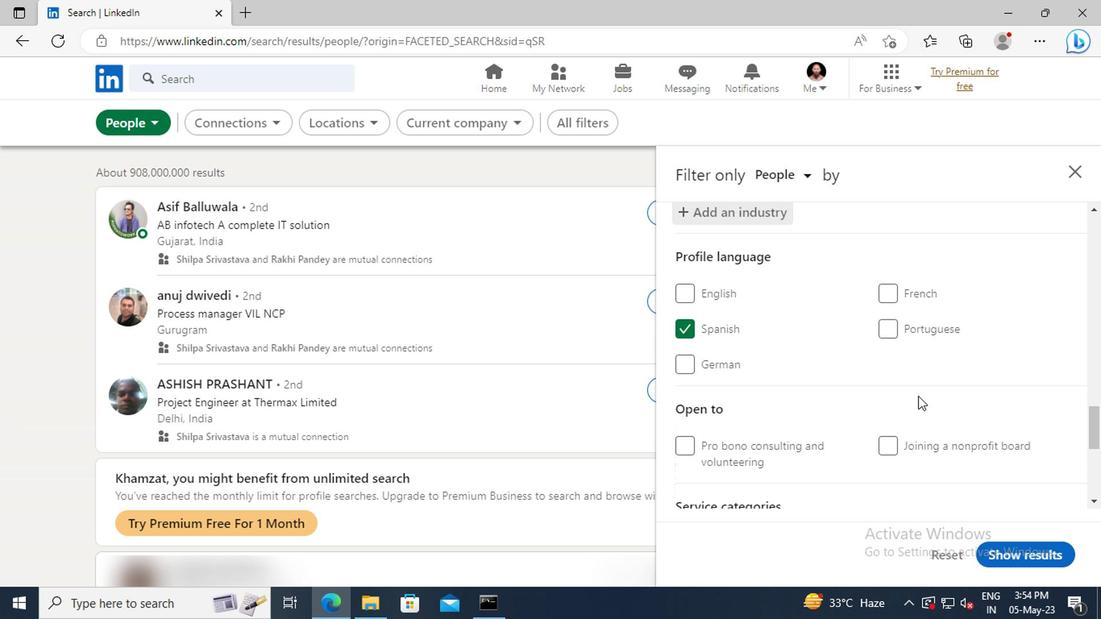 
Action: Mouse scrolled (912, 388) with delta (0, 0)
Screenshot: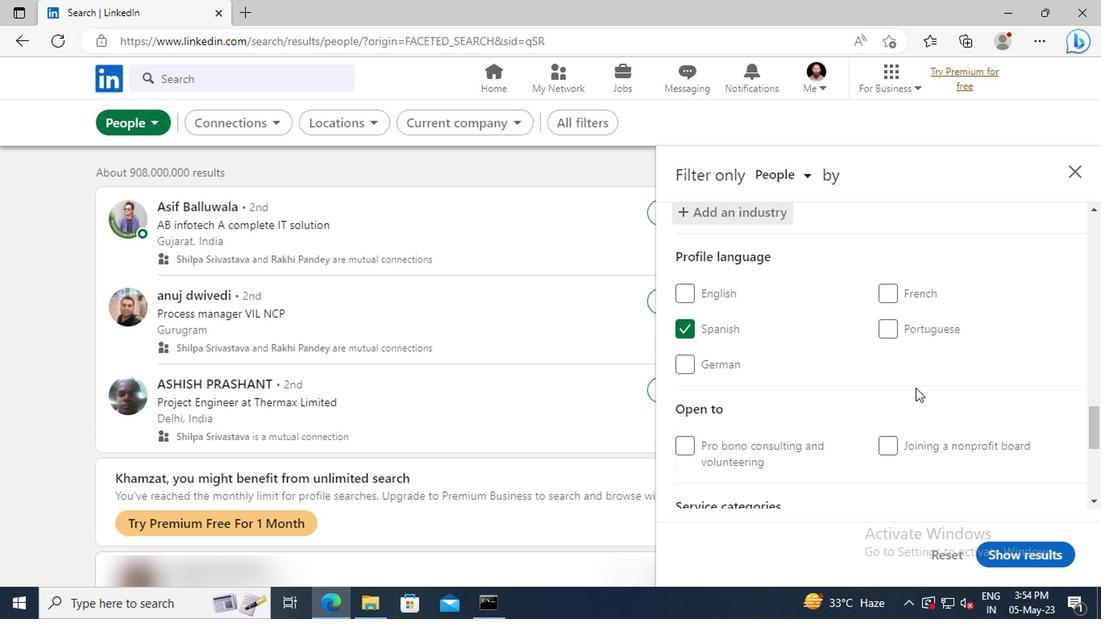 
Action: Mouse scrolled (912, 388) with delta (0, 0)
Screenshot: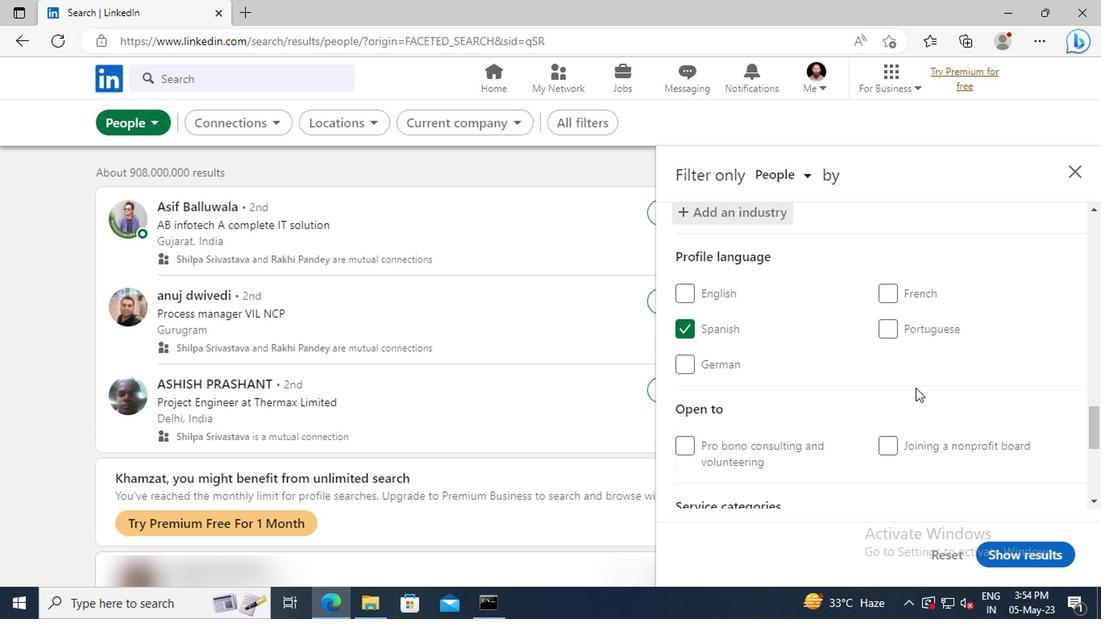 
Action: Mouse moved to (910, 382)
Screenshot: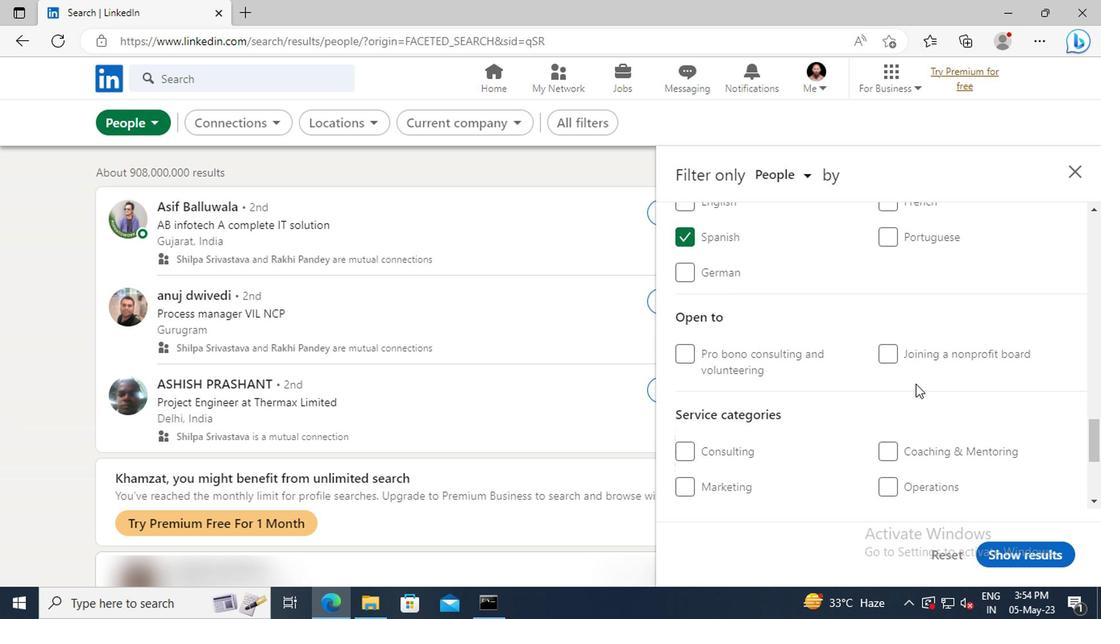
Action: Mouse scrolled (910, 382) with delta (0, 0)
Screenshot: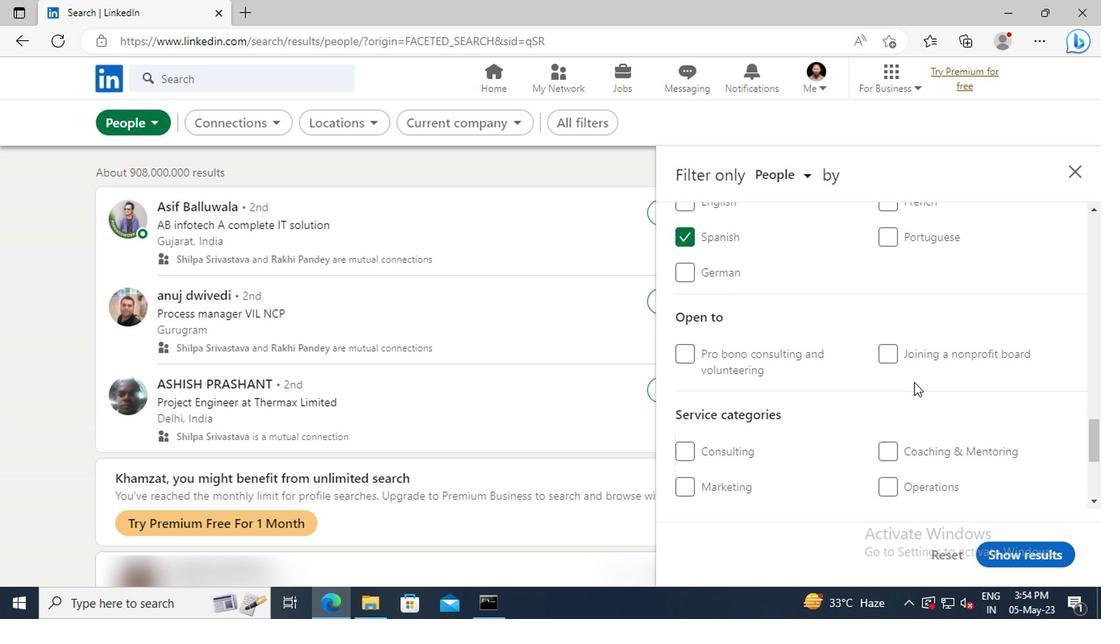 
Action: Mouse scrolled (910, 382) with delta (0, 0)
Screenshot: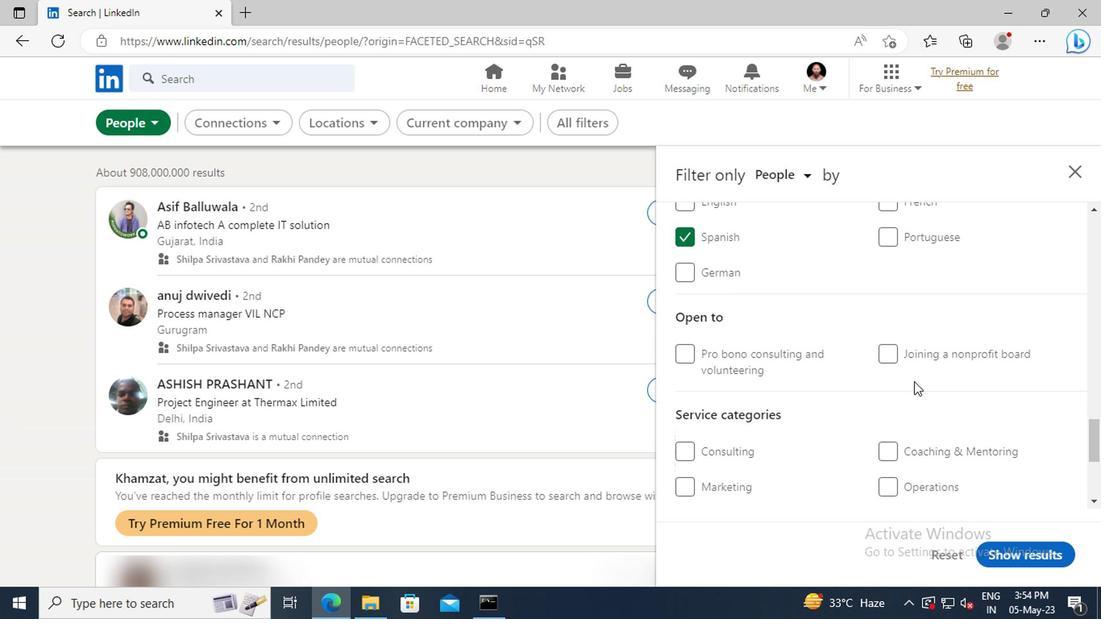 
Action: Mouse moved to (910, 382)
Screenshot: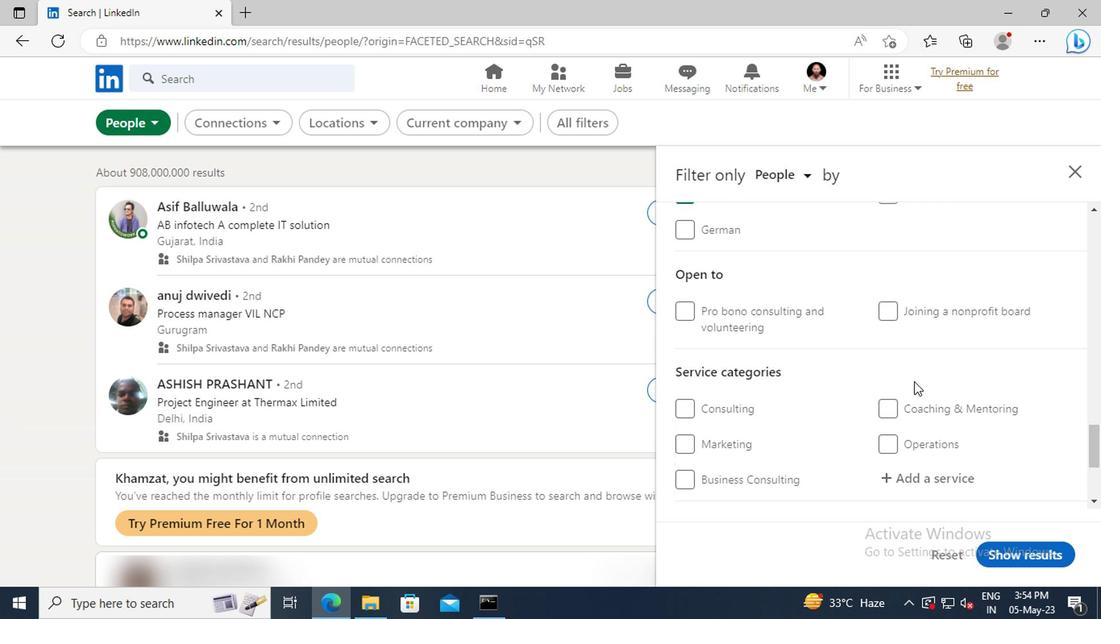 
Action: Mouse scrolled (910, 380) with delta (0, -1)
Screenshot: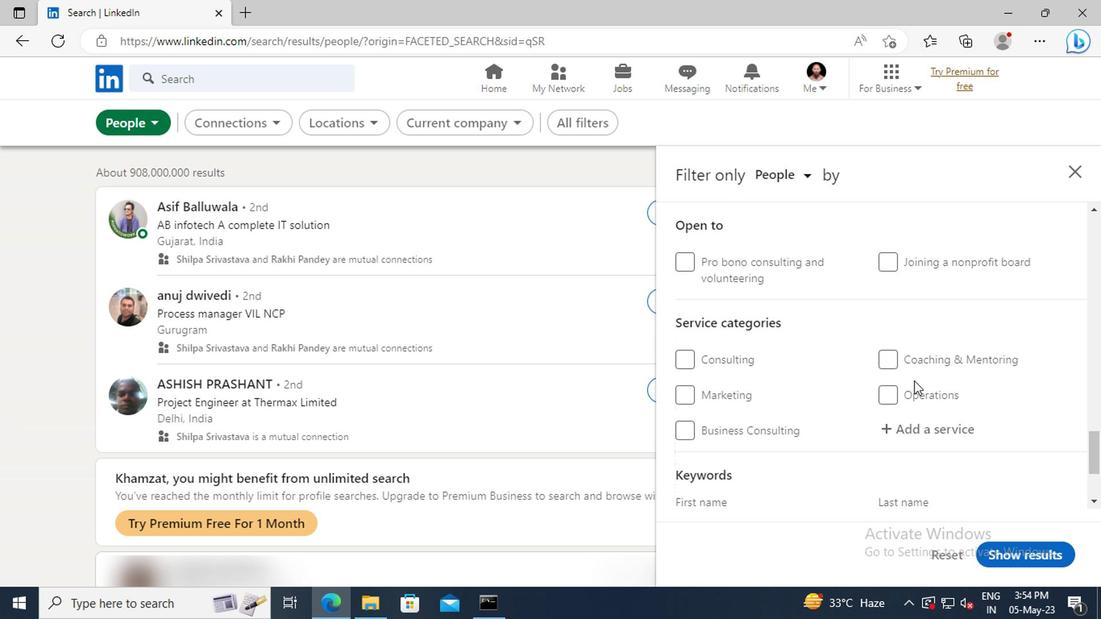 
Action: Mouse moved to (912, 384)
Screenshot: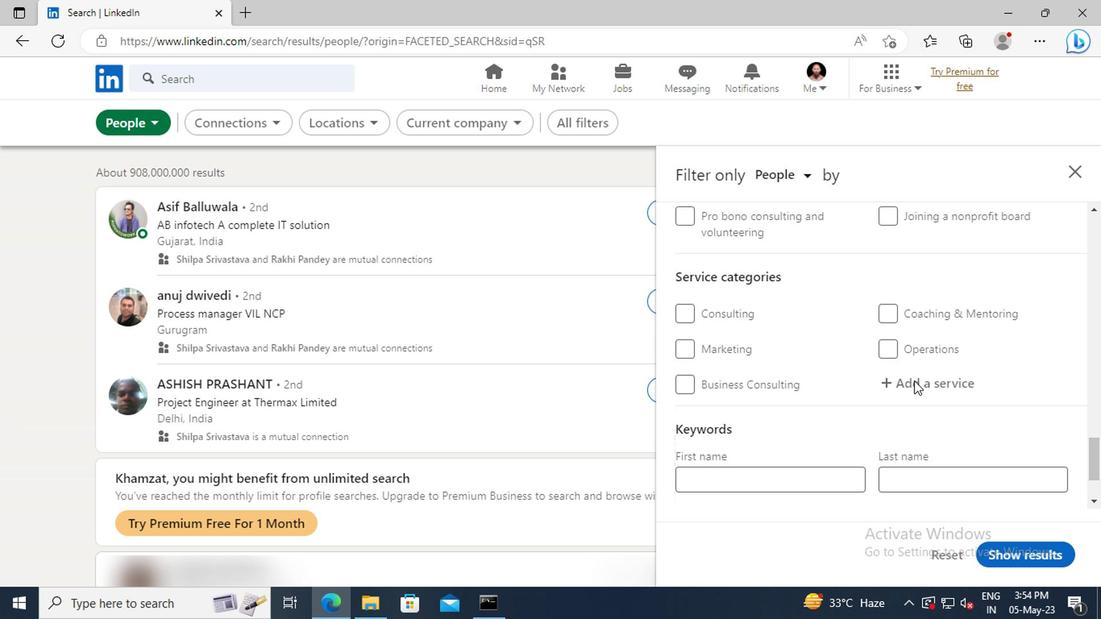 
Action: Mouse pressed left at (912, 384)
Screenshot: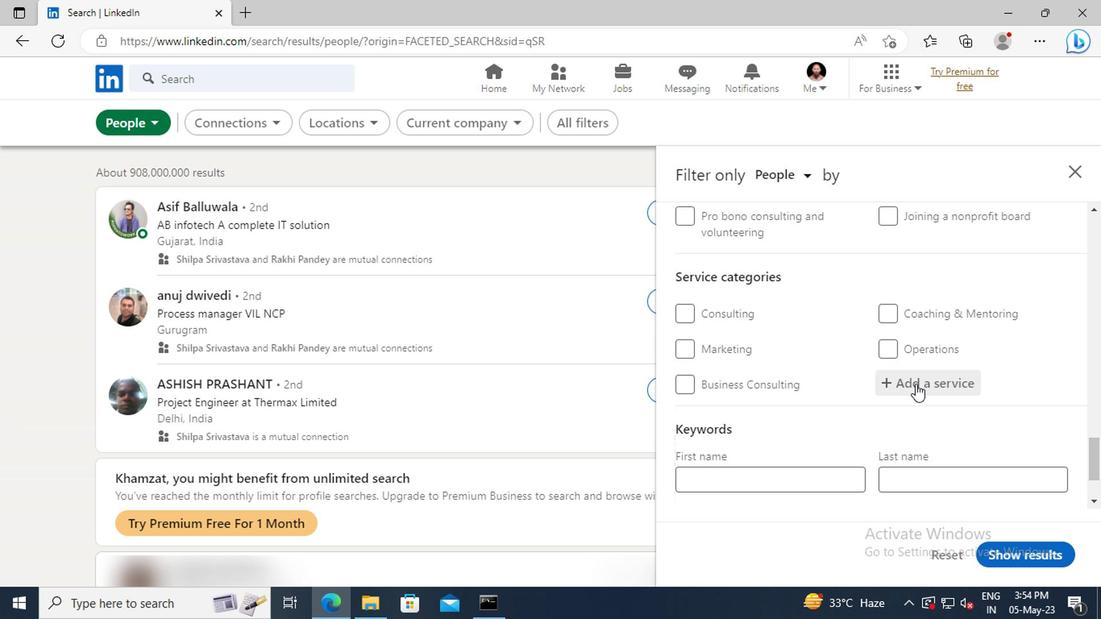 
Action: Key pressed <Key.shift>WEB<Key.space><Key.shift>DEV
Screenshot: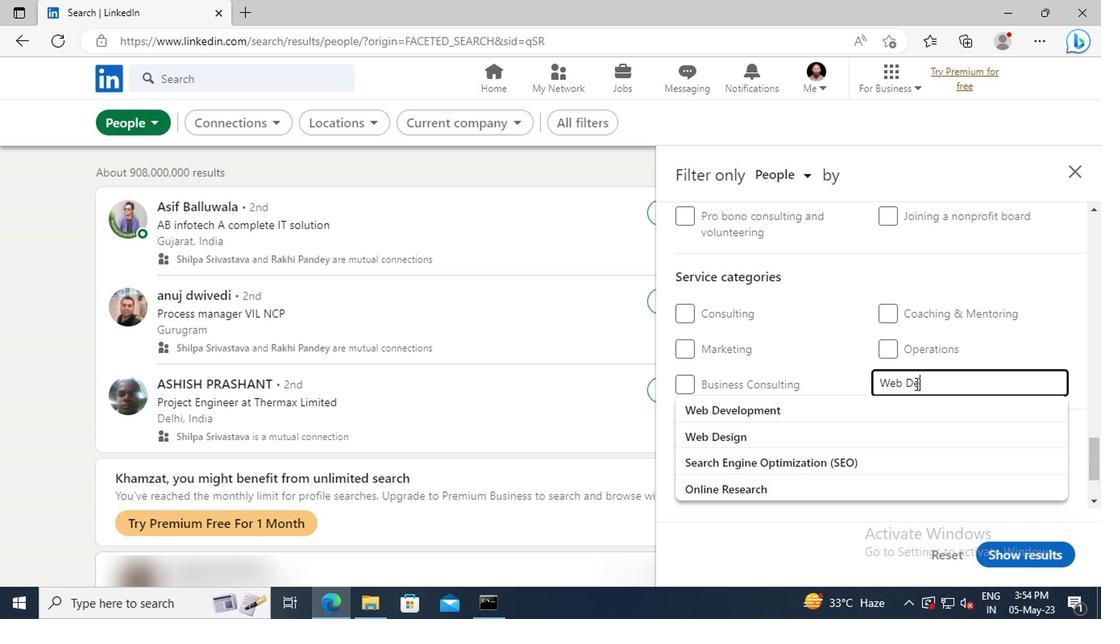 
Action: Mouse moved to (917, 406)
Screenshot: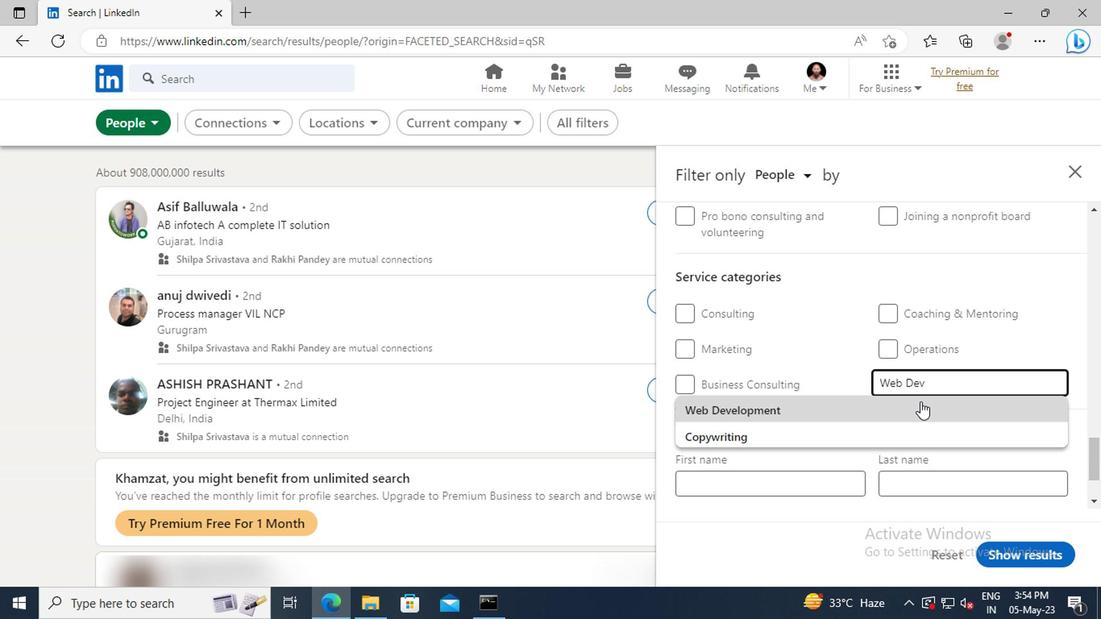 
Action: Mouse pressed left at (917, 406)
Screenshot: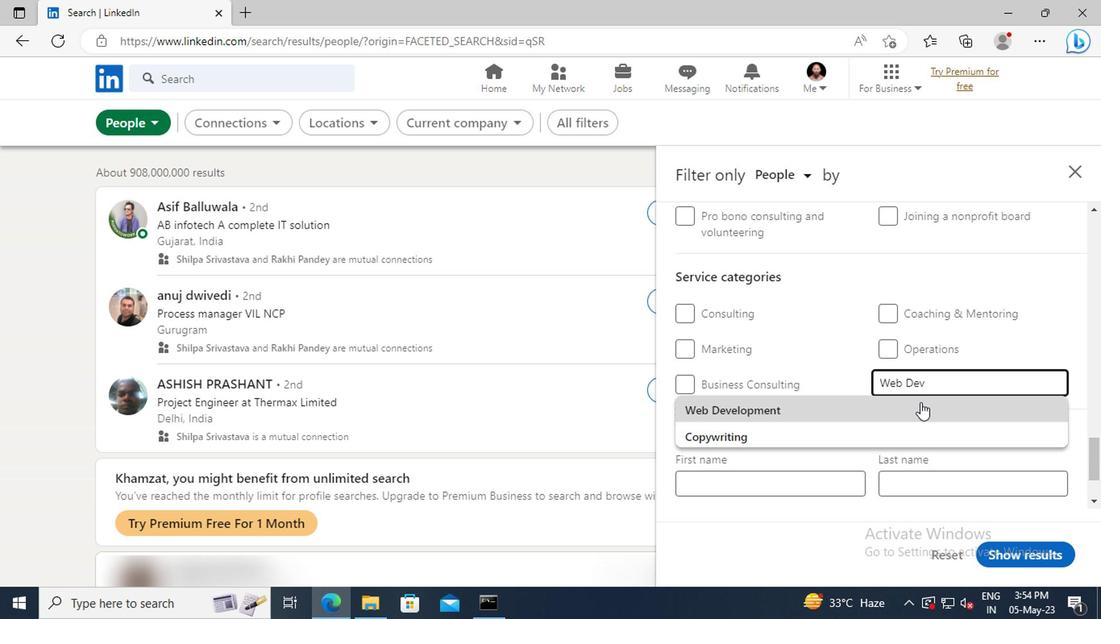
Action: Mouse scrolled (917, 405) with delta (0, 0)
Screenshot: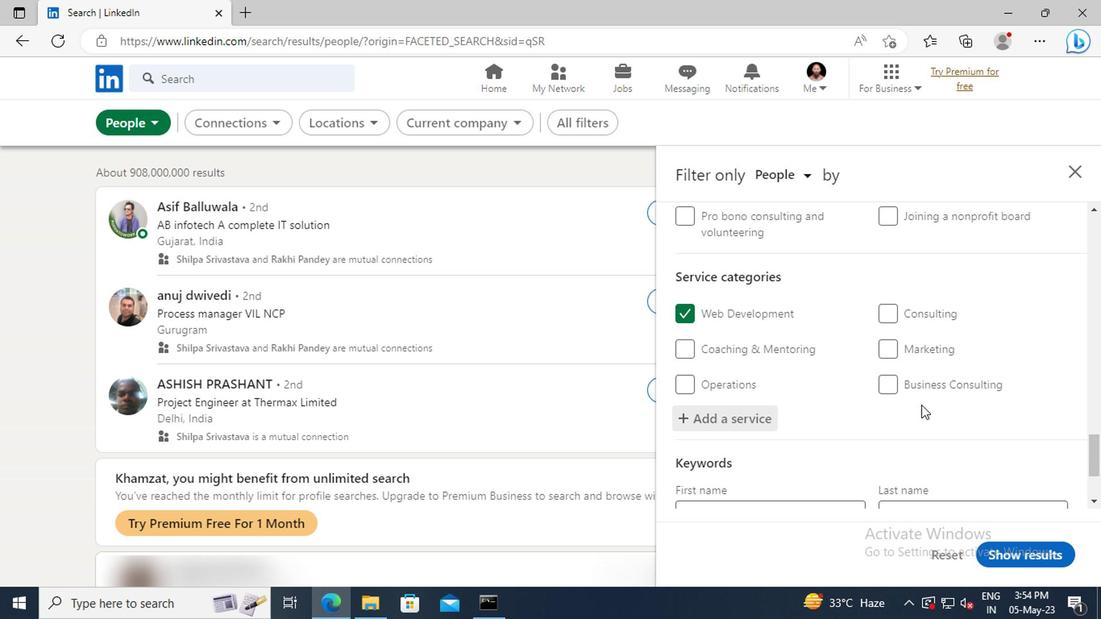 
Action: Mouse scrolled (917, 405) with delta (0, 0)
Screenshot: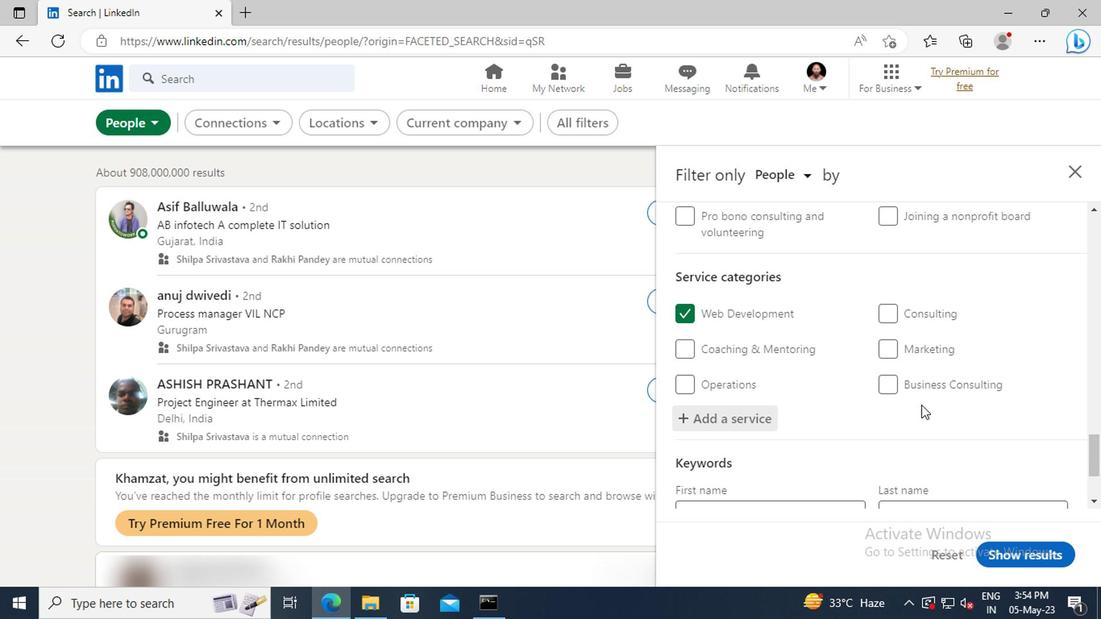 
Action: Mouse scrolled (917, 405) with delta (0, 0)
Screenshot: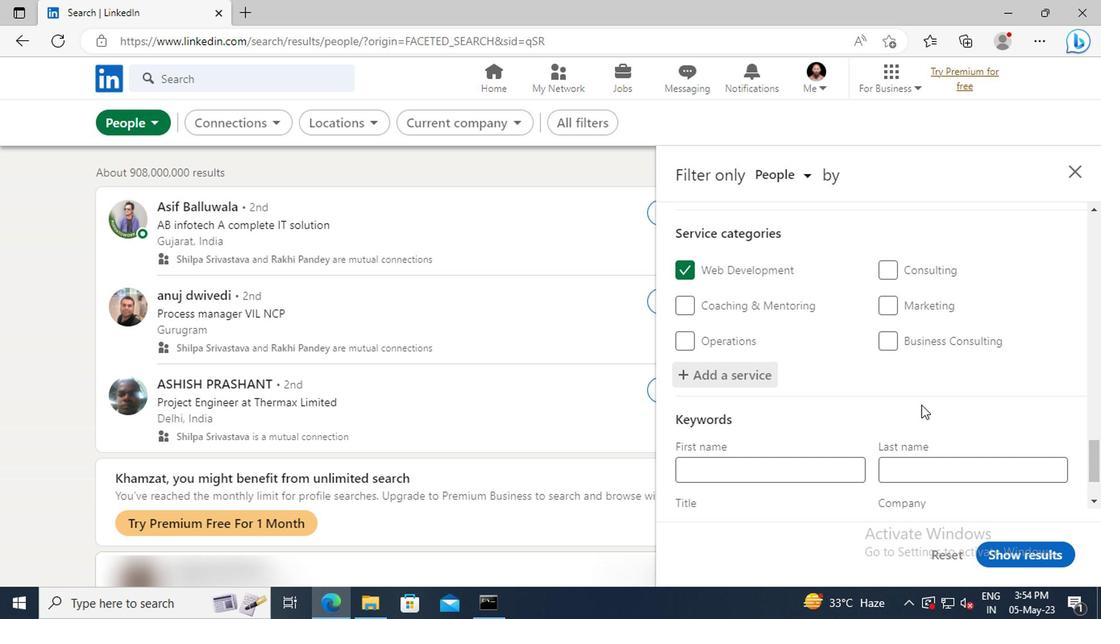 
Action: Mouse scrolled (917, 405) with delta (0, 0)
Screenshot: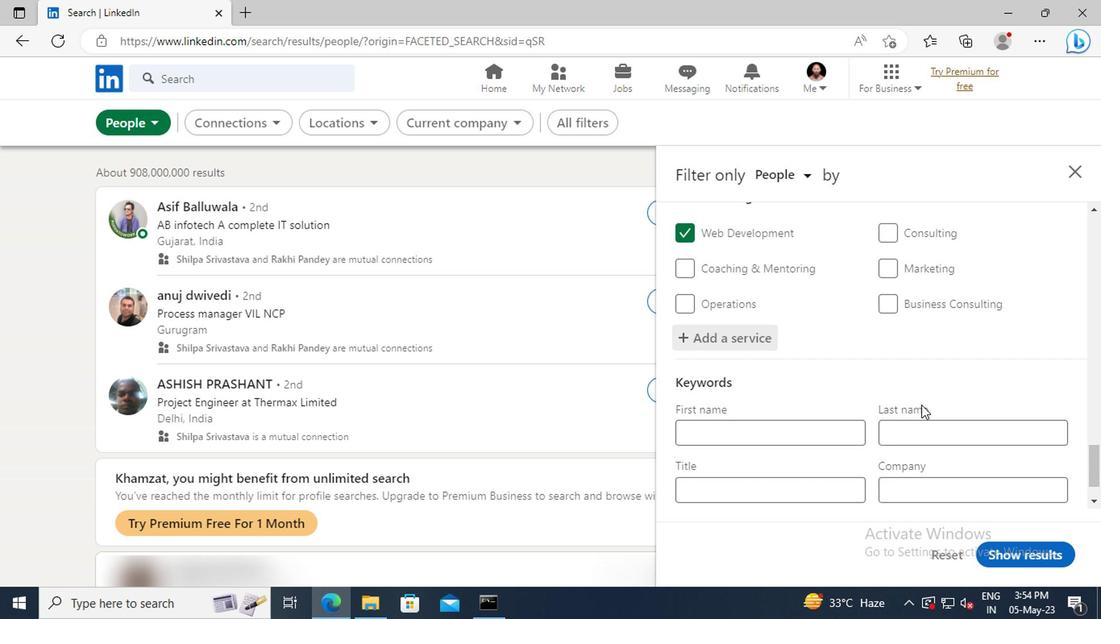 
Action: Mouse moved to (797, 435)
Screenshot: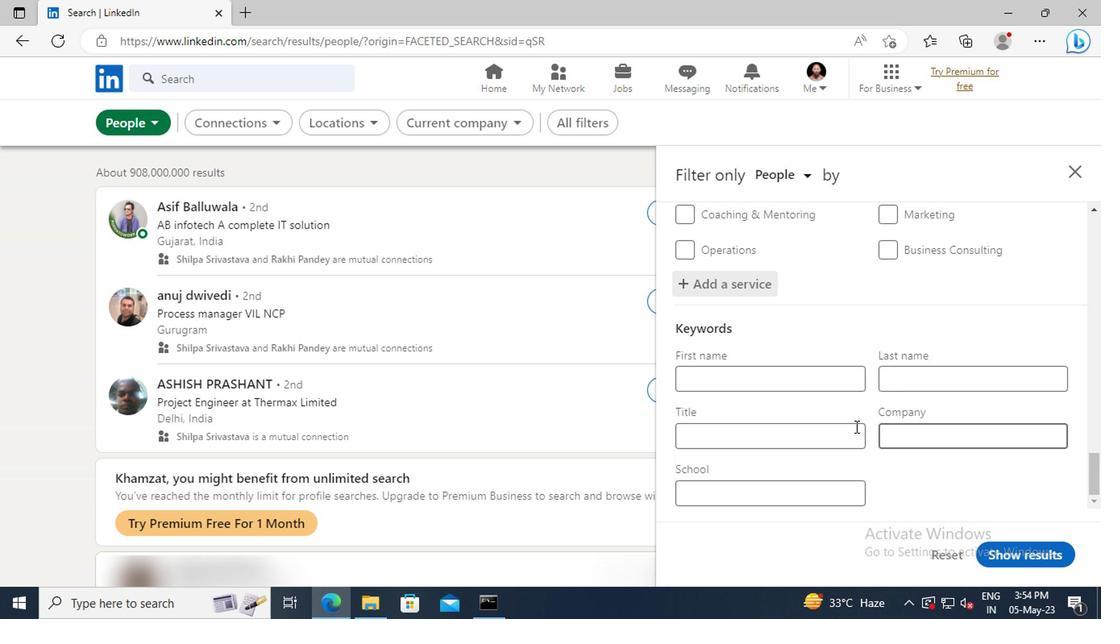 
Action: Mouse pressed left at (797, 435)
Screenshot: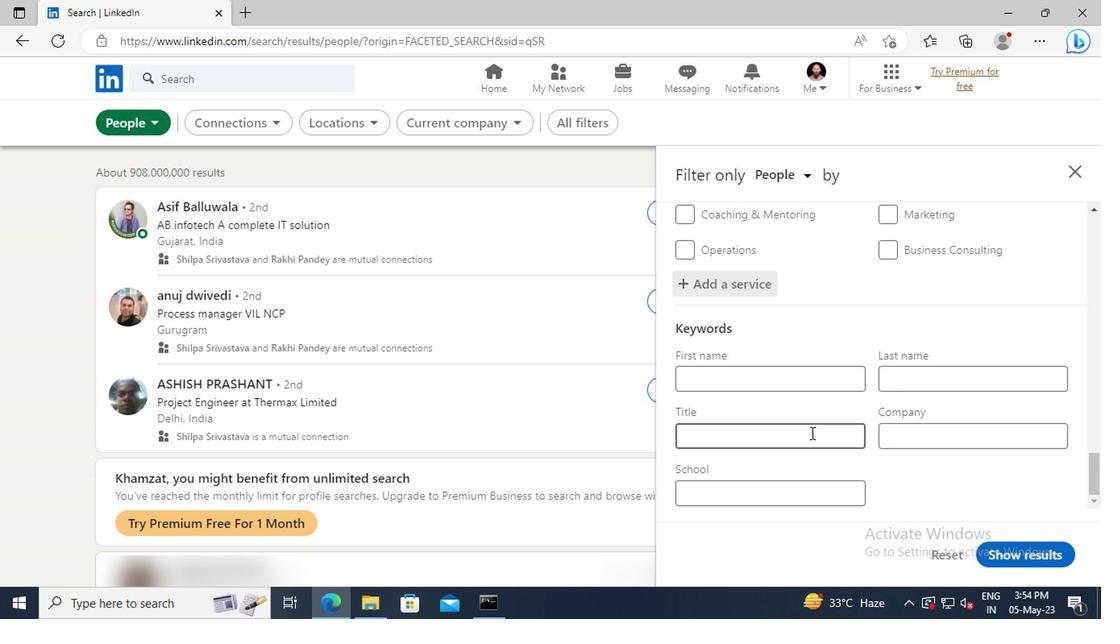 
Action: Key pressed <Key.shift>BOOKKEEPER<Key.enter>
Screenshot: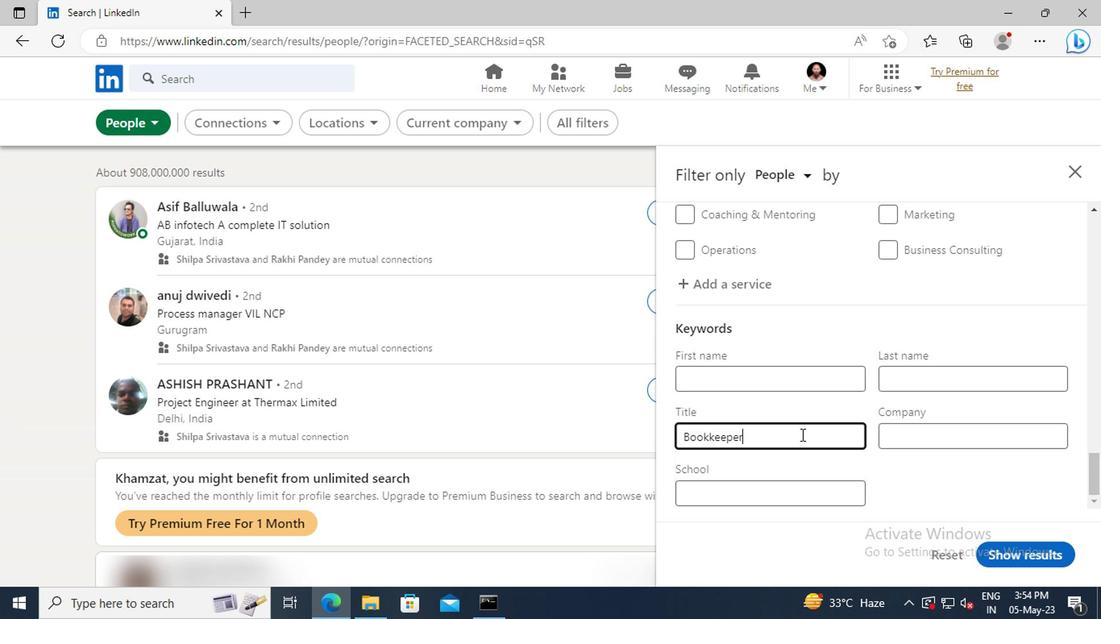 
Action: Mouse moved to (1007, 556)
Screenshot: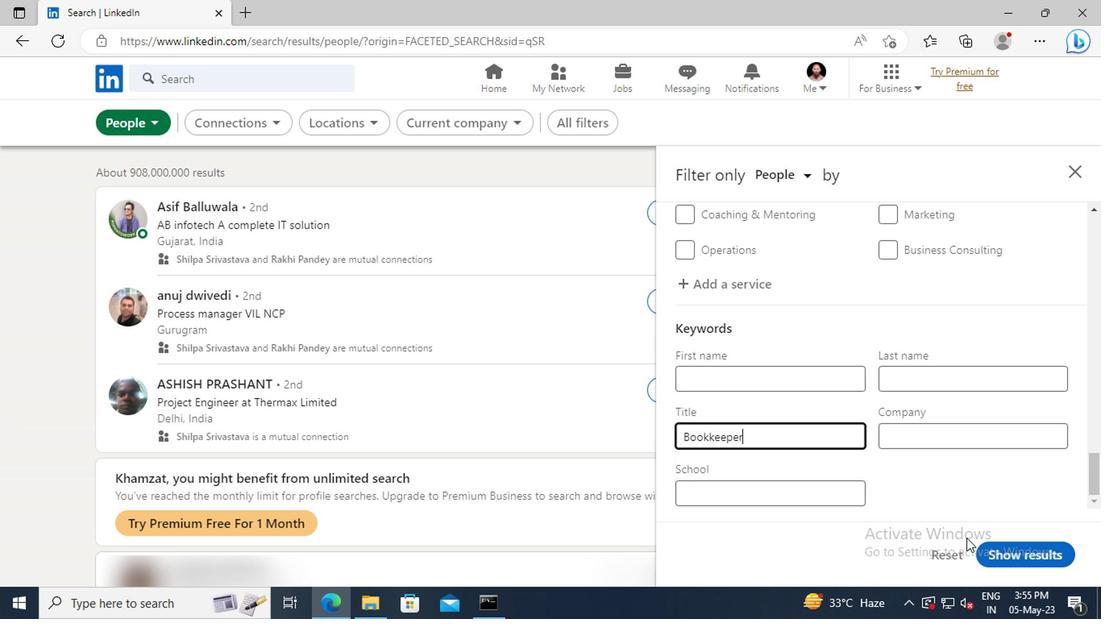 
Action: Mouse pressed left at (1007, 556)
Screenshot: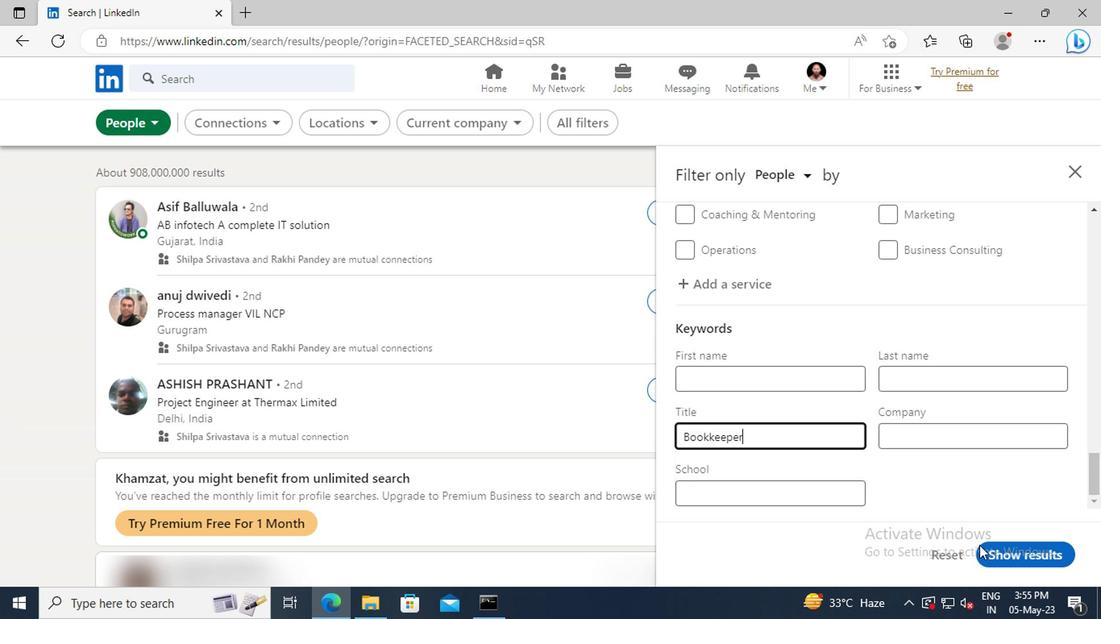 
Action: Mouse moved to (1004, 556)
Screenshot: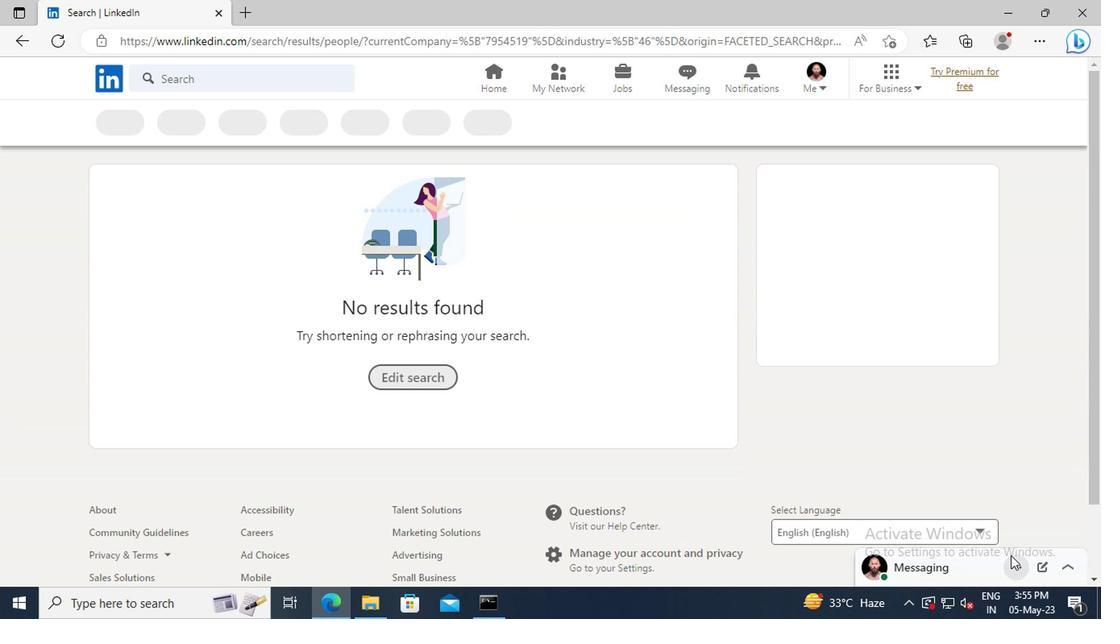
